 Task: Research Airbnb options in Paraparaumu, New Zealand from 12th December, 2023 to 16th December, 2023 for 8 adults.8 bedrooms having 8 beds and 8 bathrooms. Property type can be hotel. Amenities needed are: wifi, TV, free parkinig on premises, gym, breakfast. Look for 3 properties as per requirement.
Action: Mouse moved to (450, 106)
Screenshot: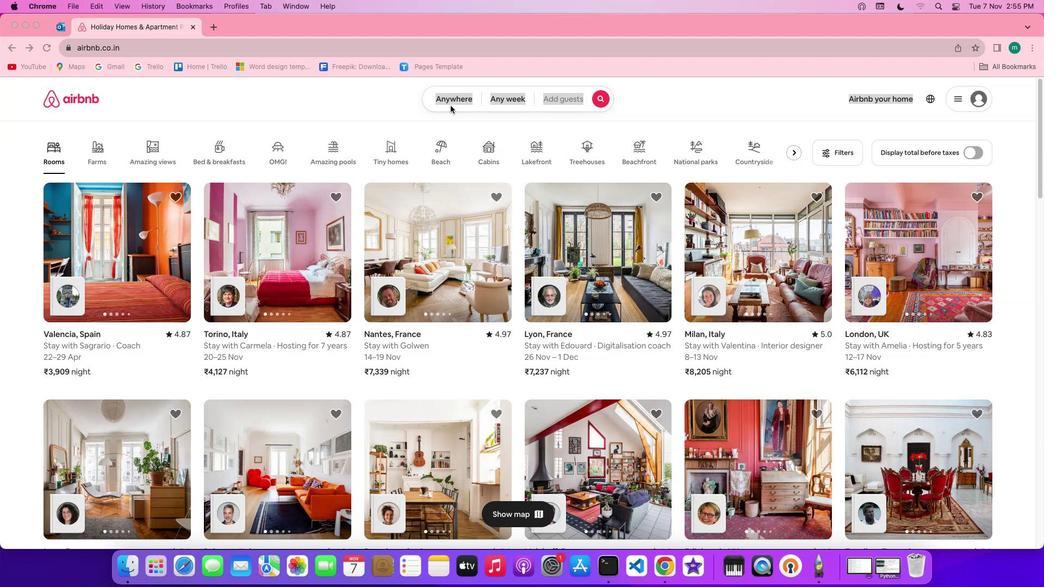 
Action: Mouse pressed left at (450, 106)
Screenshot: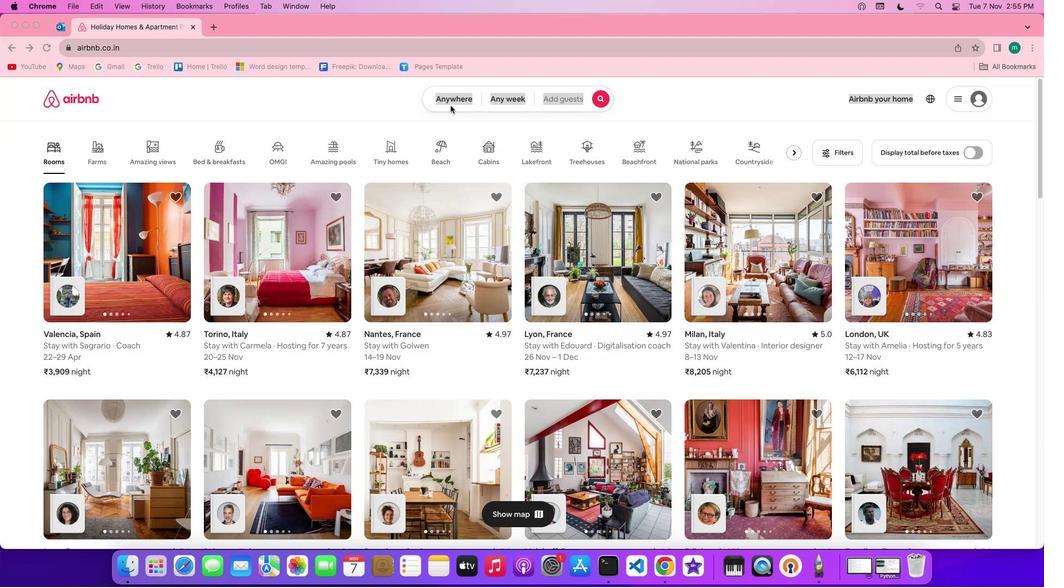 
Action: Mouse pressed left at (450, 106)
Screenshot: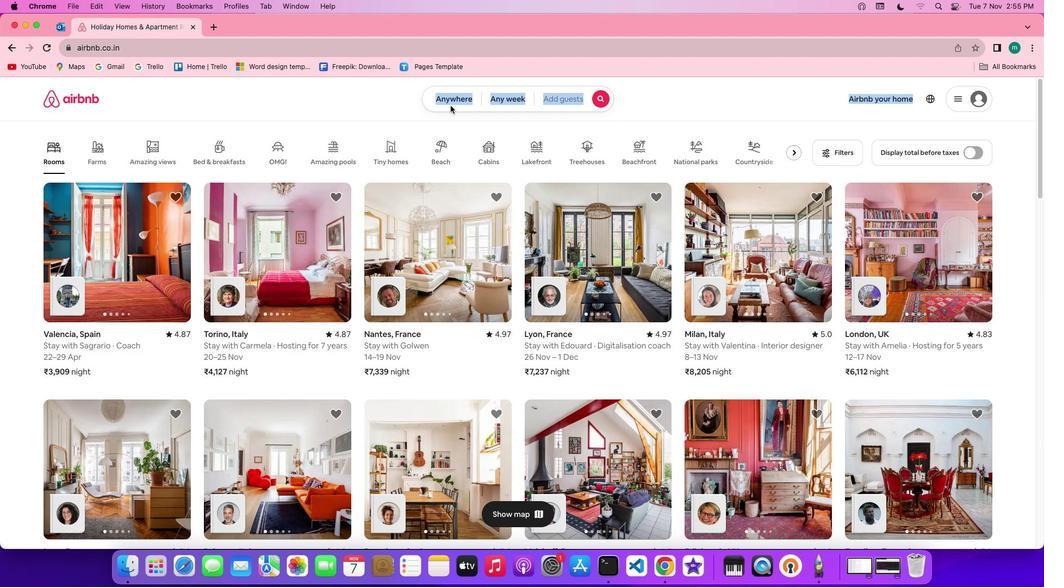 
Action: Mouse moved to (393, 139)
Screenshot: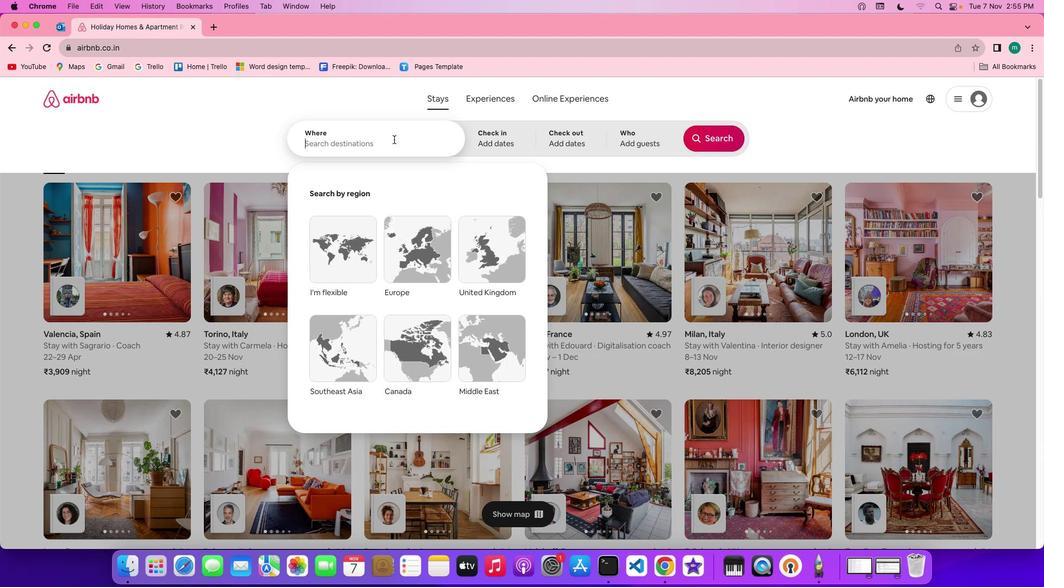 
Action: Mouse pressed left at (393, 139)
Screenshot: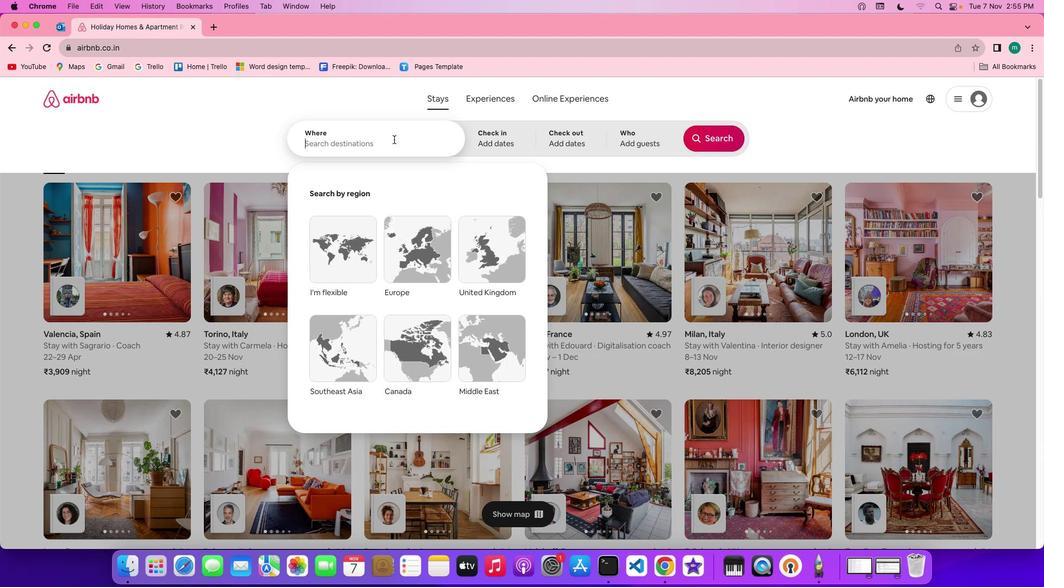 
Action: Mouse moved to (393, 139)
Screenshot: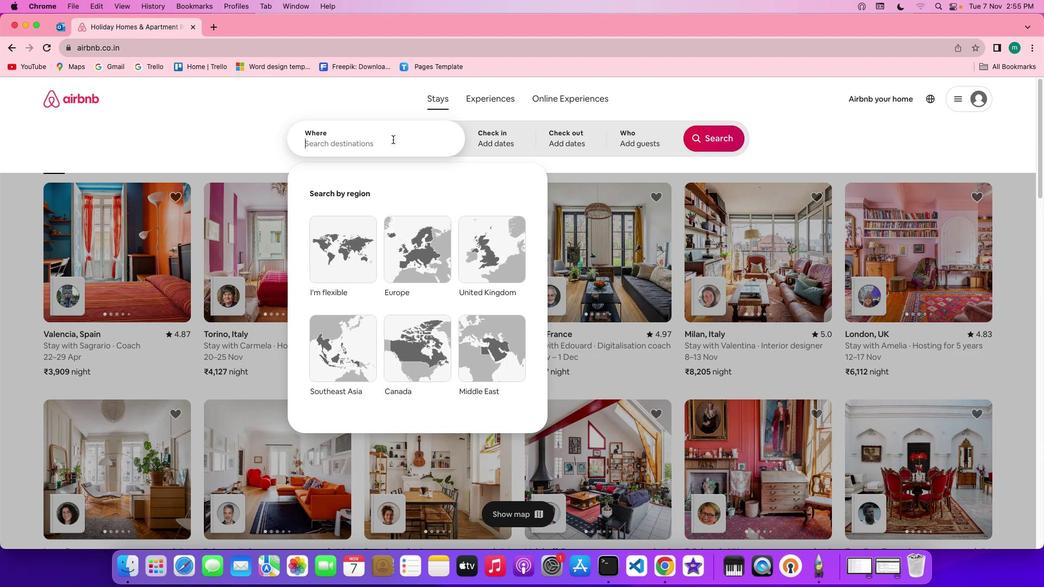 
Action: Key pressed Key.shift'P''a''r''a''p''a''r''a''u''m''u'','Key.spaceKey.shift'N''e''w'Key.spaceKey.shift'Z''e''a''l''a''n''d'
Screenshot: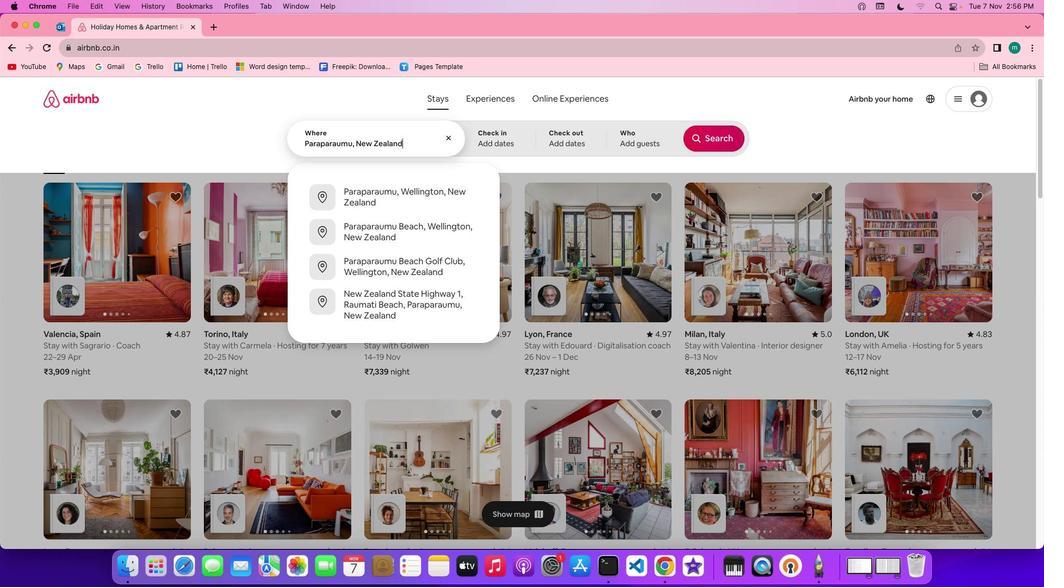 
Action: Mouse moved to (500, 143)
Screenshot: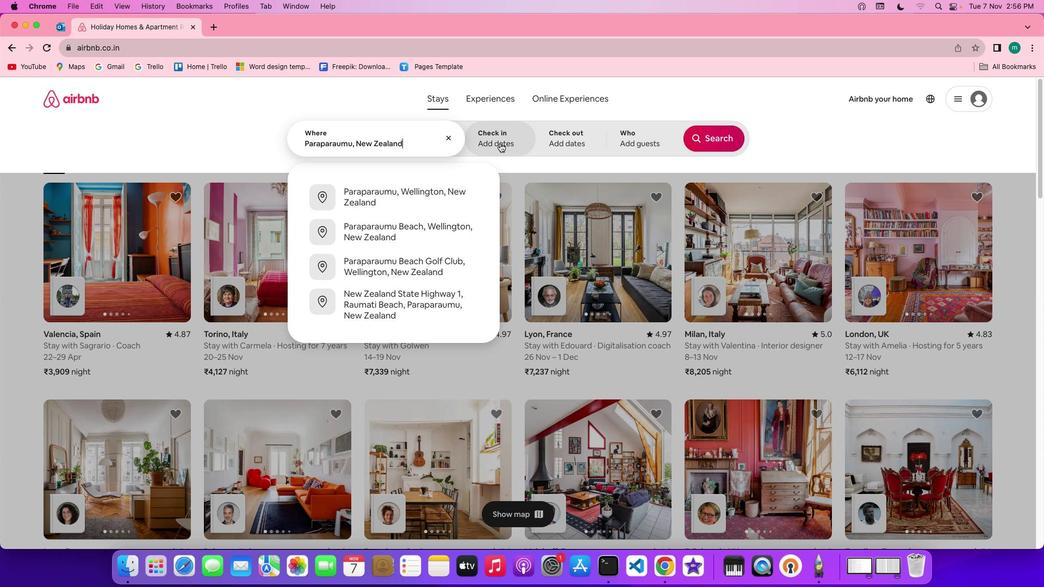 
Action: Mouse pressed left at (500, 143)
Screenshot: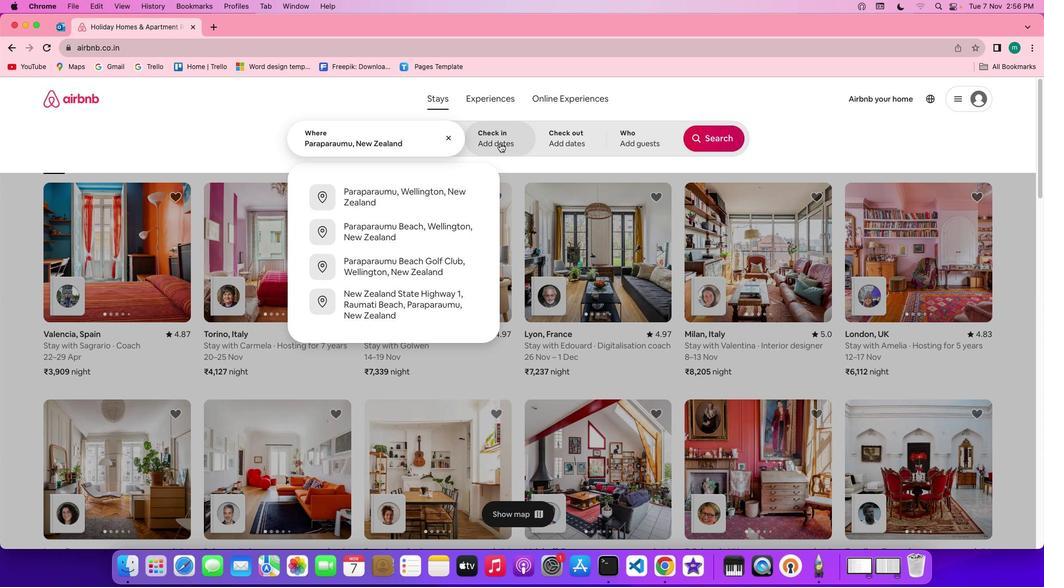 
Action: Mouse moved to (596, 320)
Screenshot: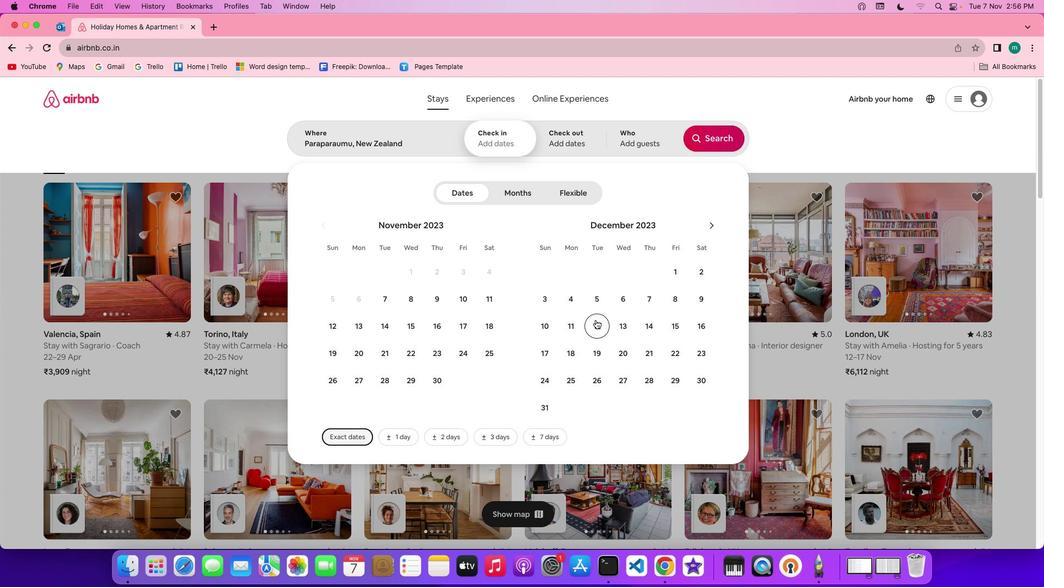 
Action: Mouse pressed left at (596, 320)
Screenshot: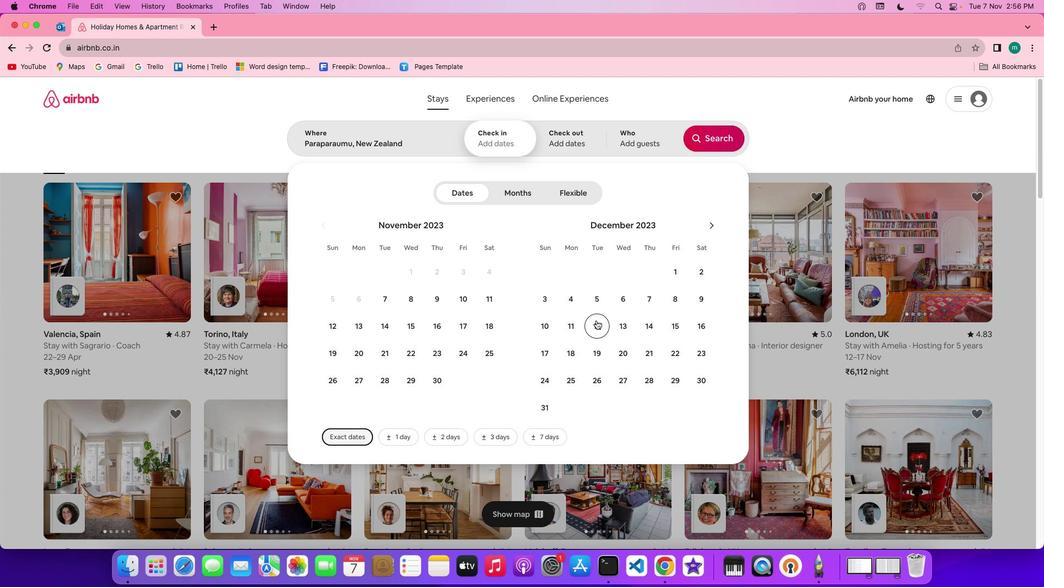 
Action: Mouse moved to (701, 325)
Screenshot: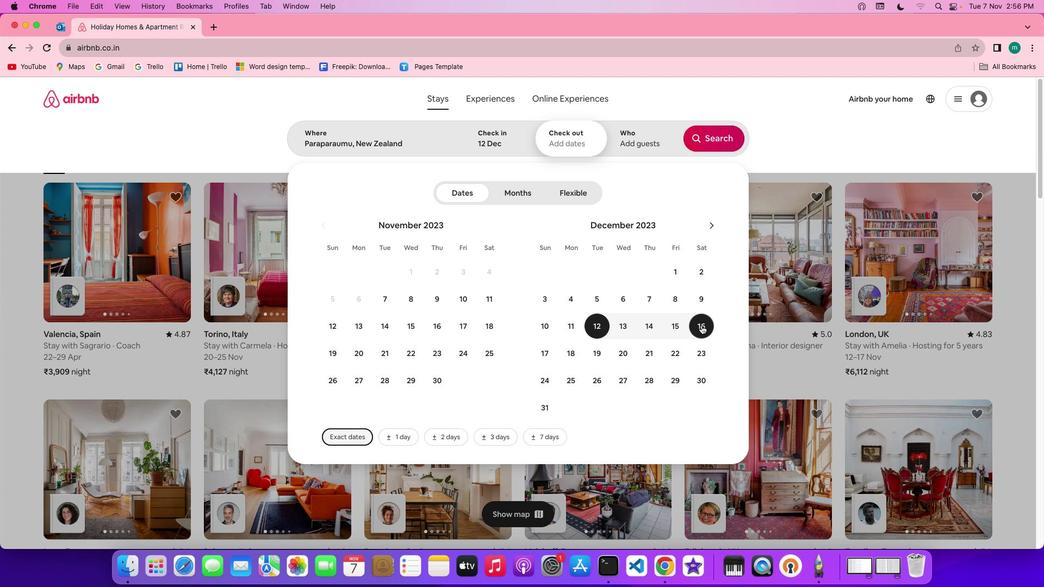 
Action: Mouse pressed left at (701, 325)
Screenshot: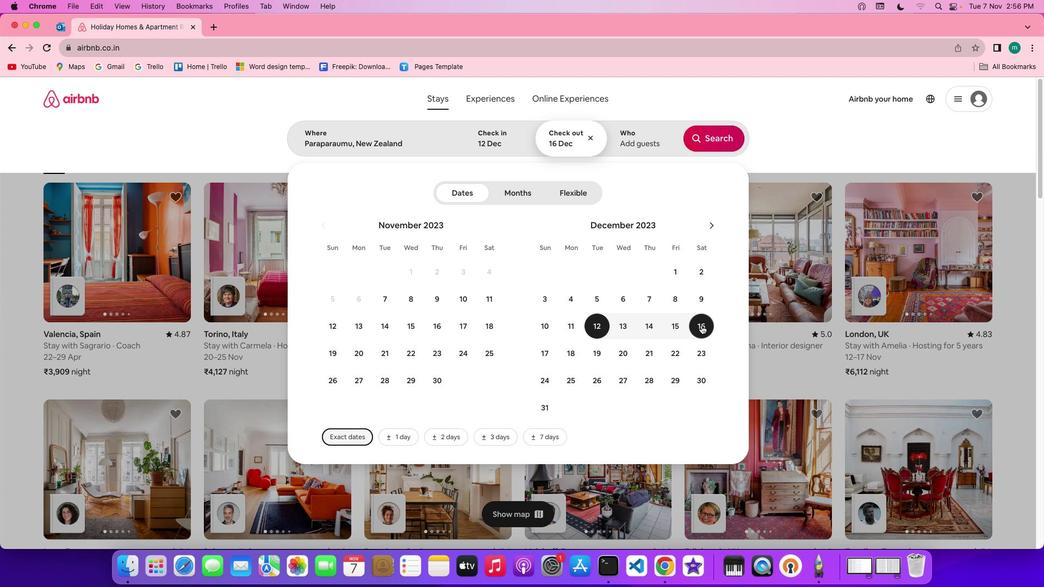 
Action: Mouse moved to (632, 147)
Screenshot: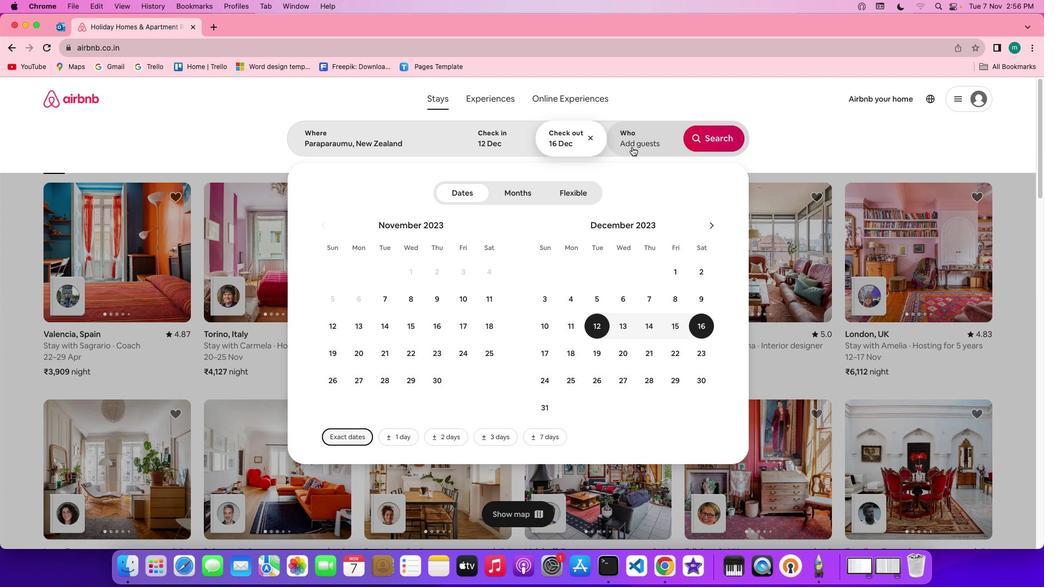 
Action: Mouse pressed left at (632, 147)
Screenshot: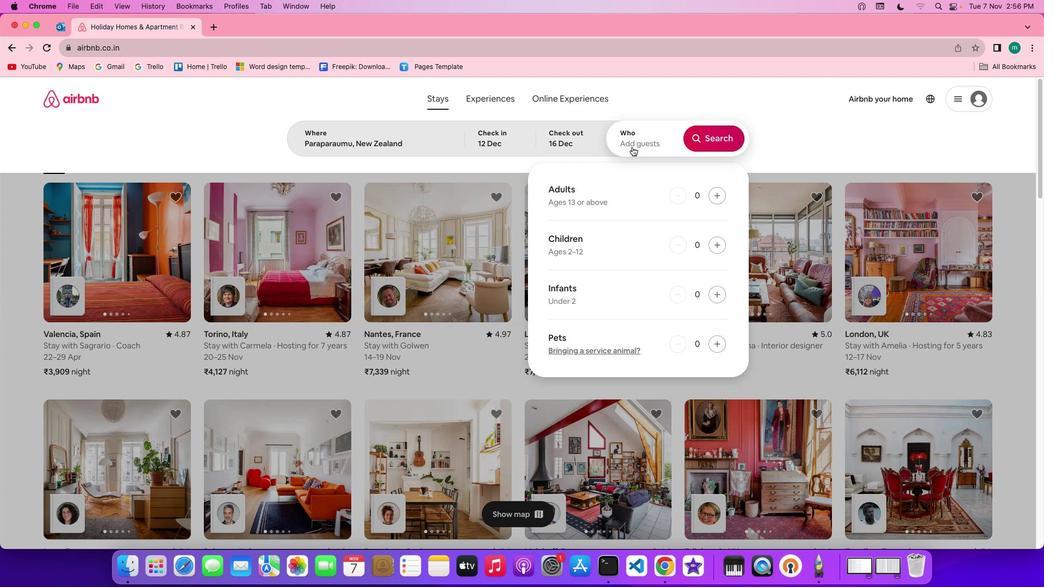 
Action: Mouse moved to (720, 190)
Screenshot: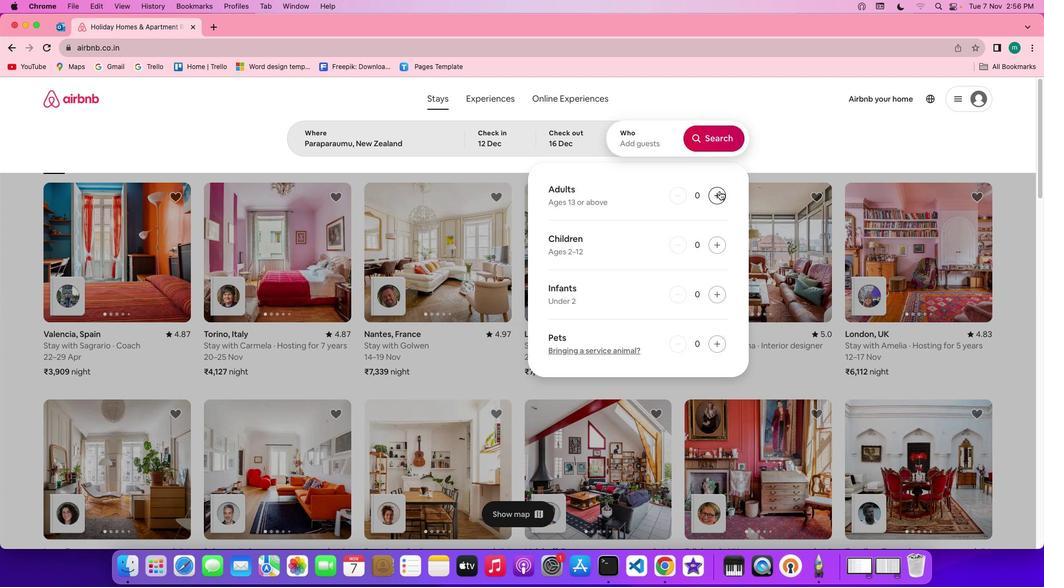 
Action: Mouse pressed left at (720, 190)
Screenshot: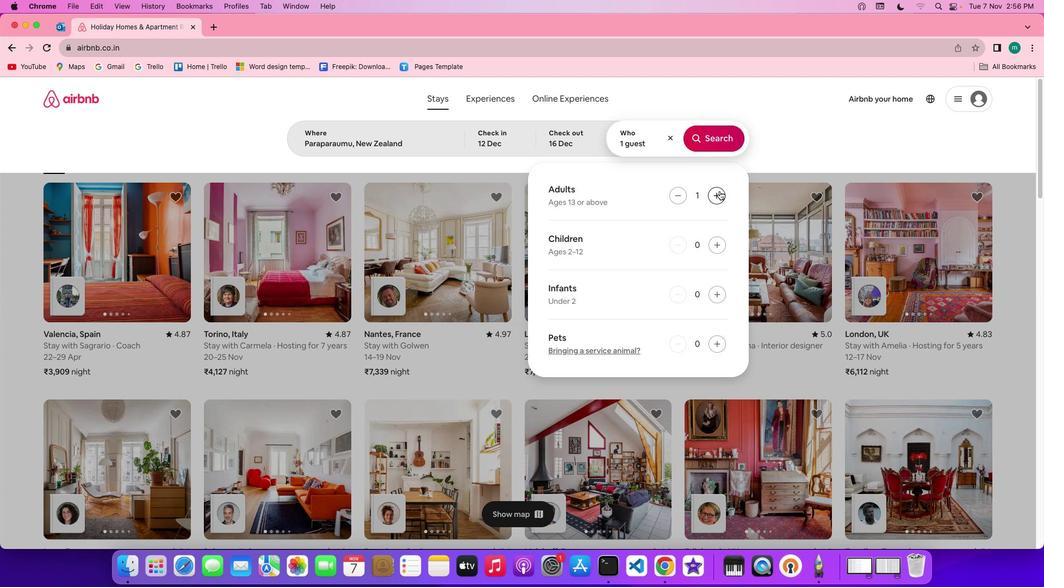 
Action: Mouse pressed left at (720, 190)
Screenshot: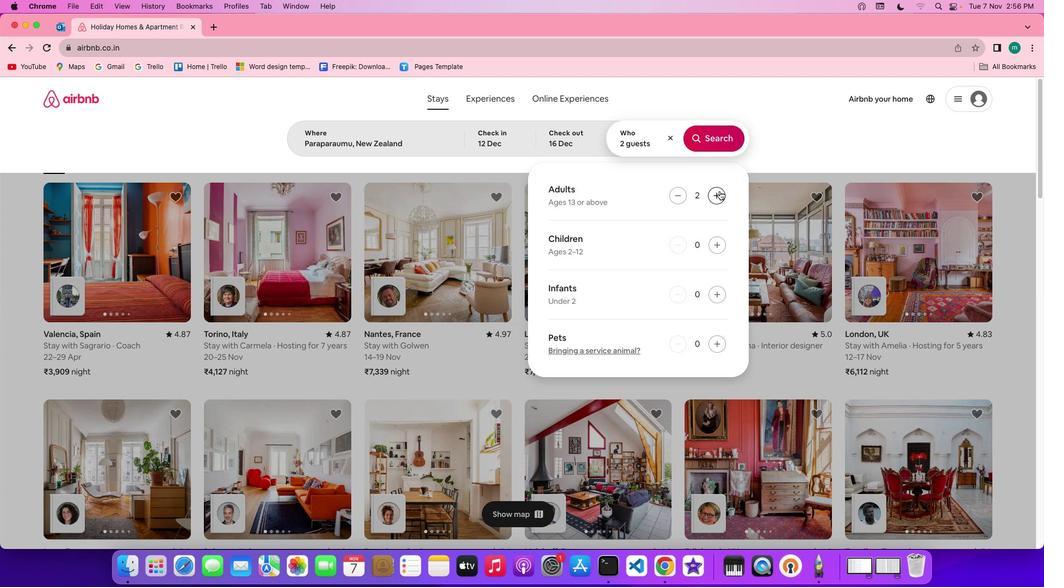 
Action: Mouse pressed left at (720, 190)
Screenshot: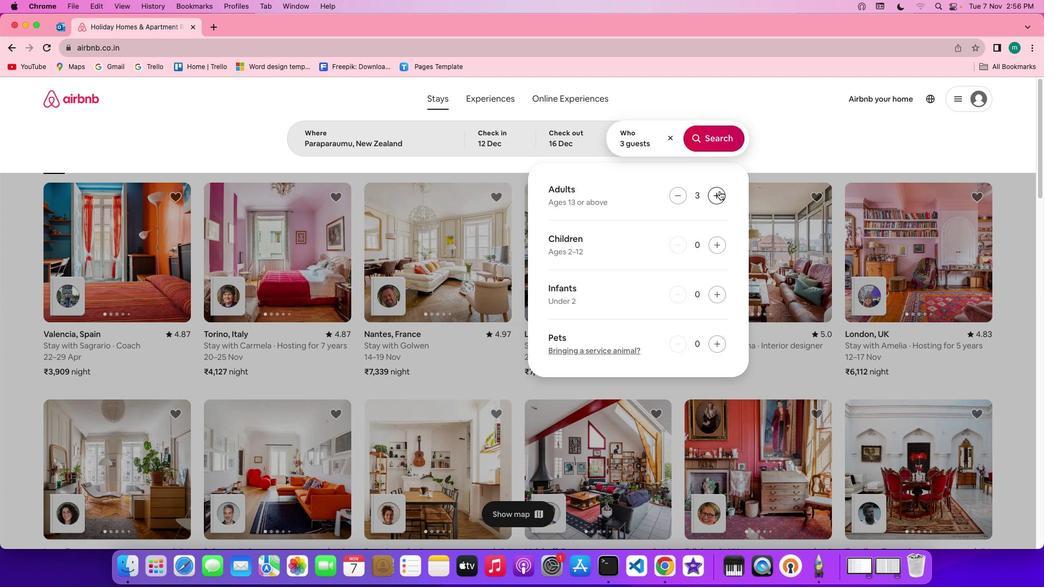 
Action: Mouse pressed left at (720, 190)
Screenshot: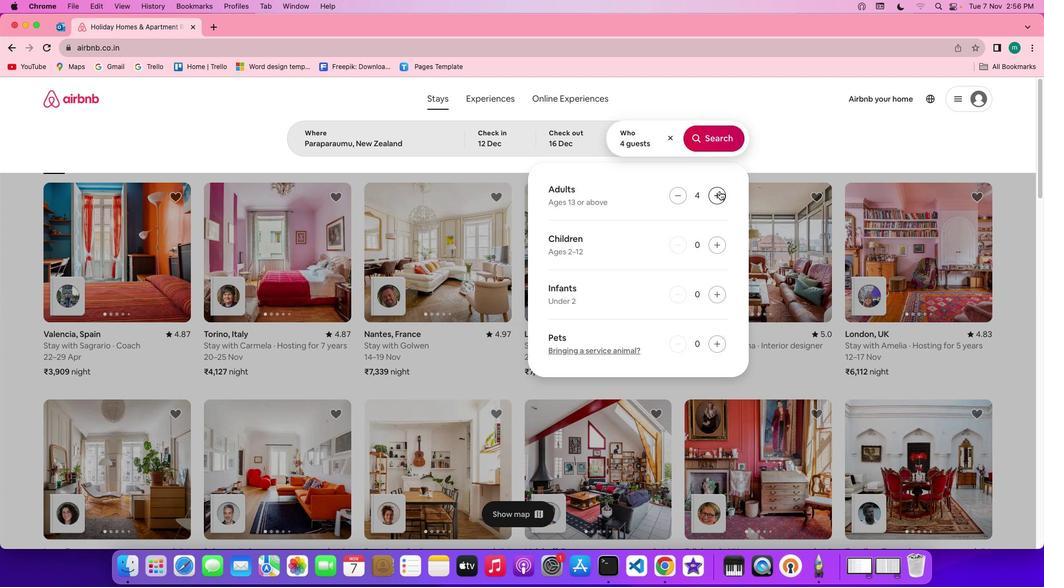 
Action: Mouse pressed left at (720, 190)
Screenshot: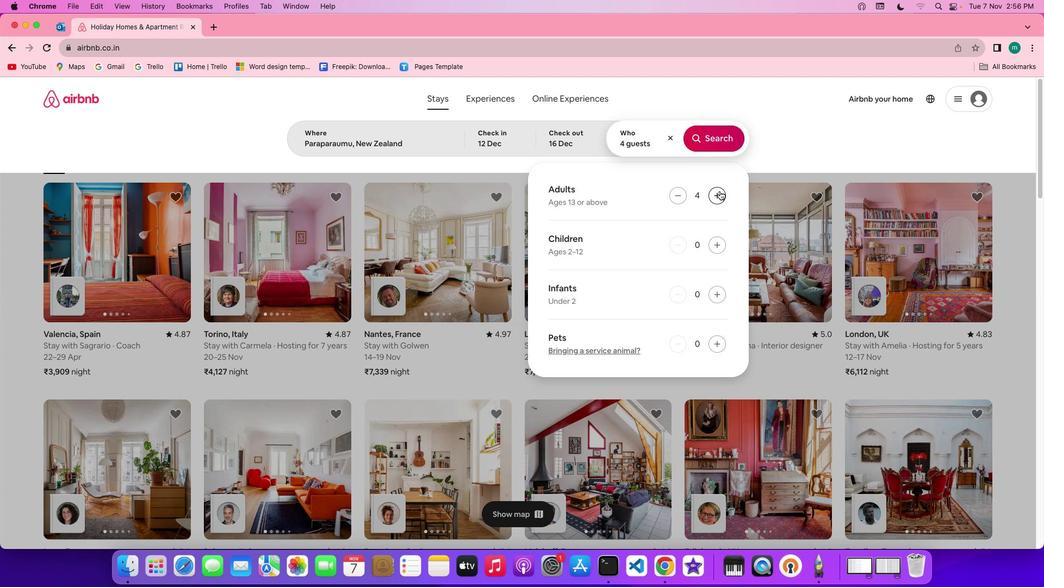 
Action: Mouse pressed left at (720, 190)
Screenshot: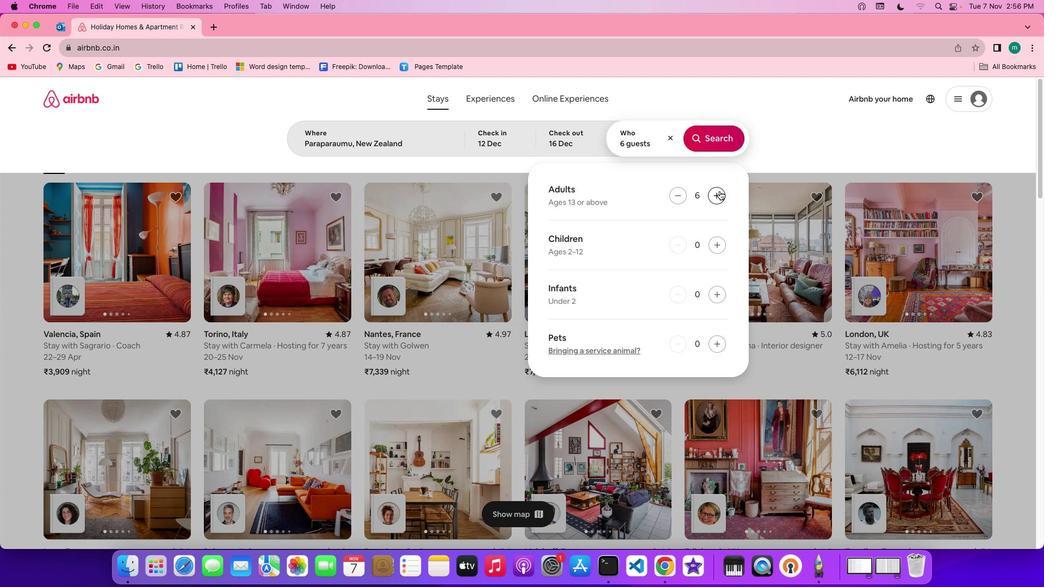 
Action: Mouse pressed left at (720, 190)
Screenshot: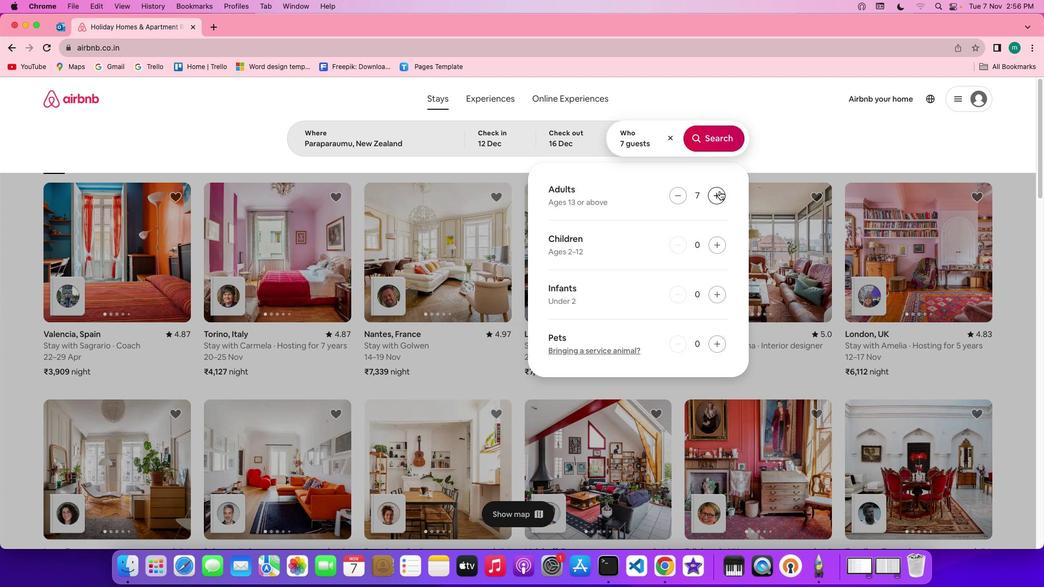
Action: Mouse pressed left at (720, 190)
Screenshot: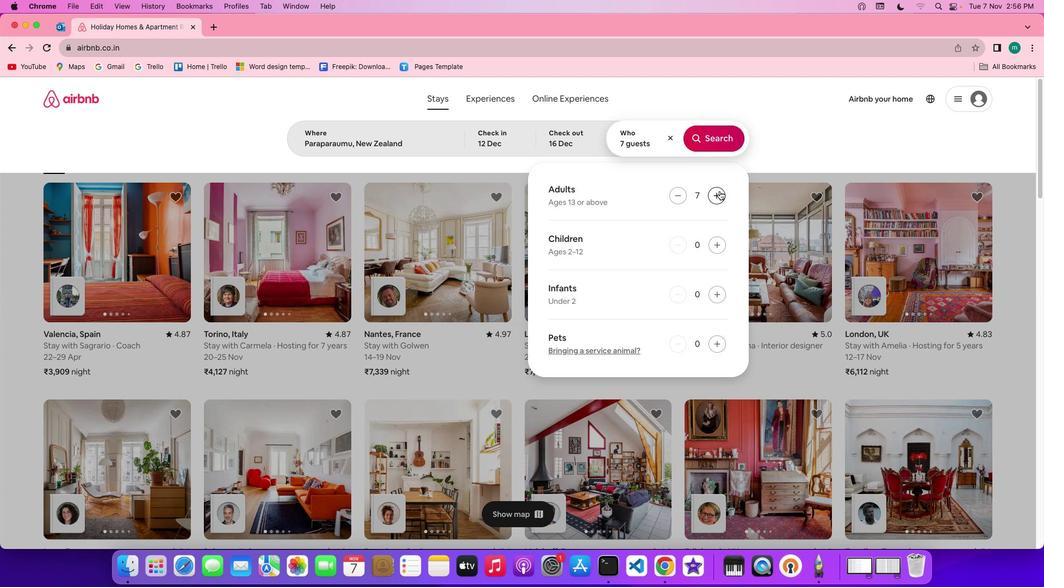 
Action: Mouse moved to (708, 140)
Screenshot: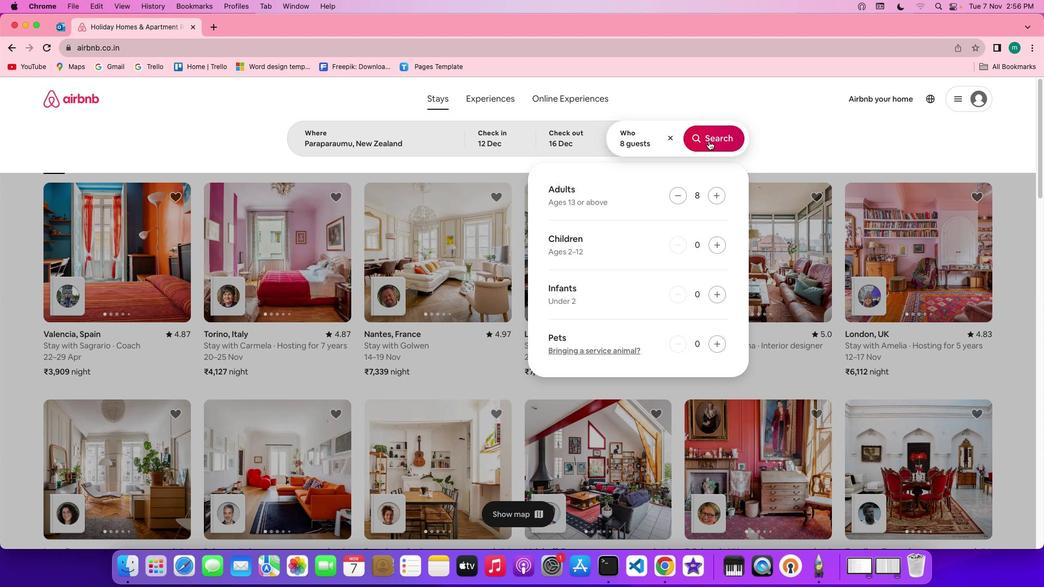 
Action: Mouse pressed left at (708, 140)
Screenshot: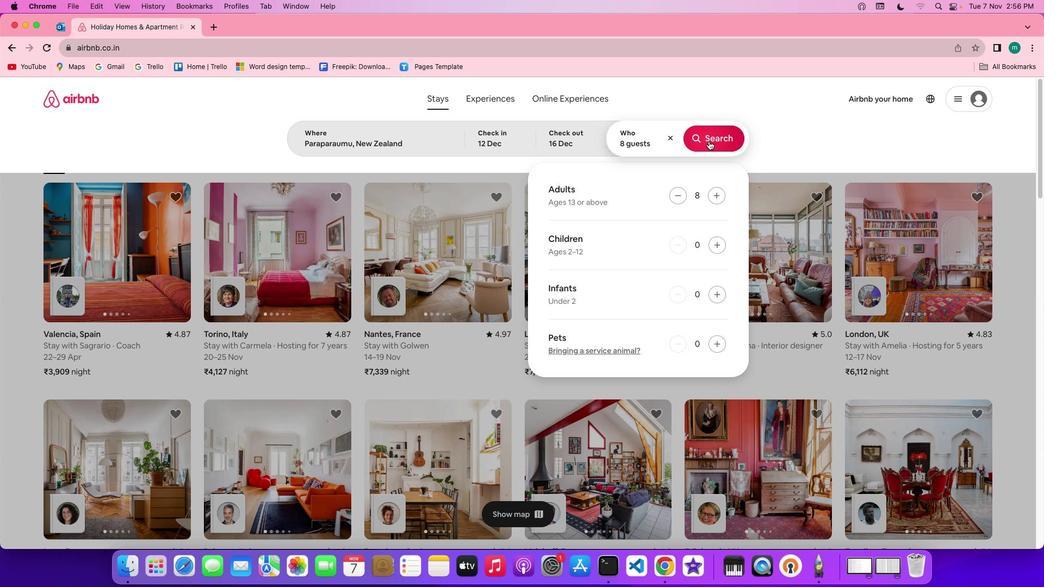 
Action: Mouse moved to (868, 140)
Screenshot: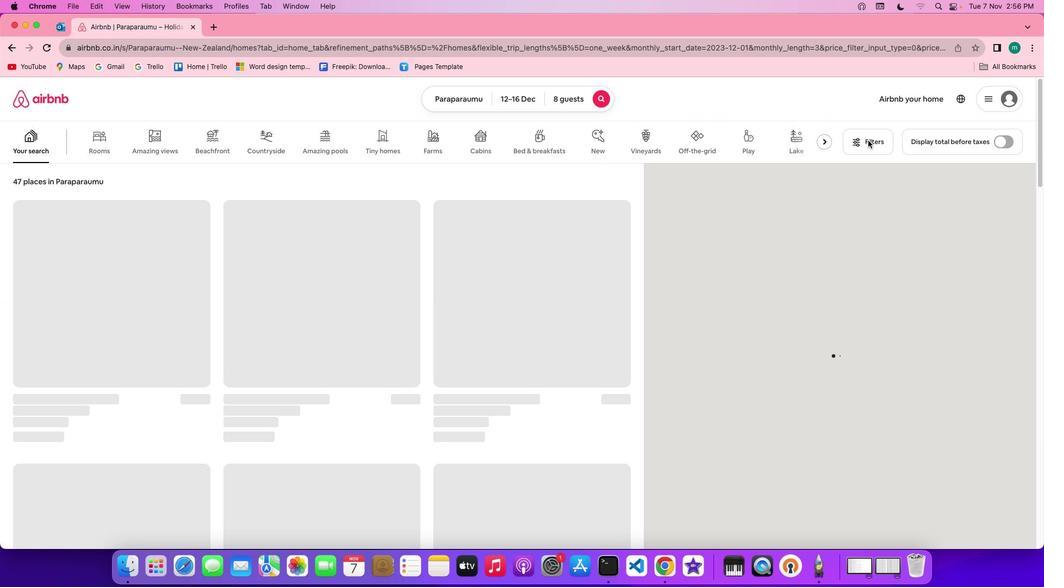 
Action: Mouse pressed left at (868, 140)
Screenshot: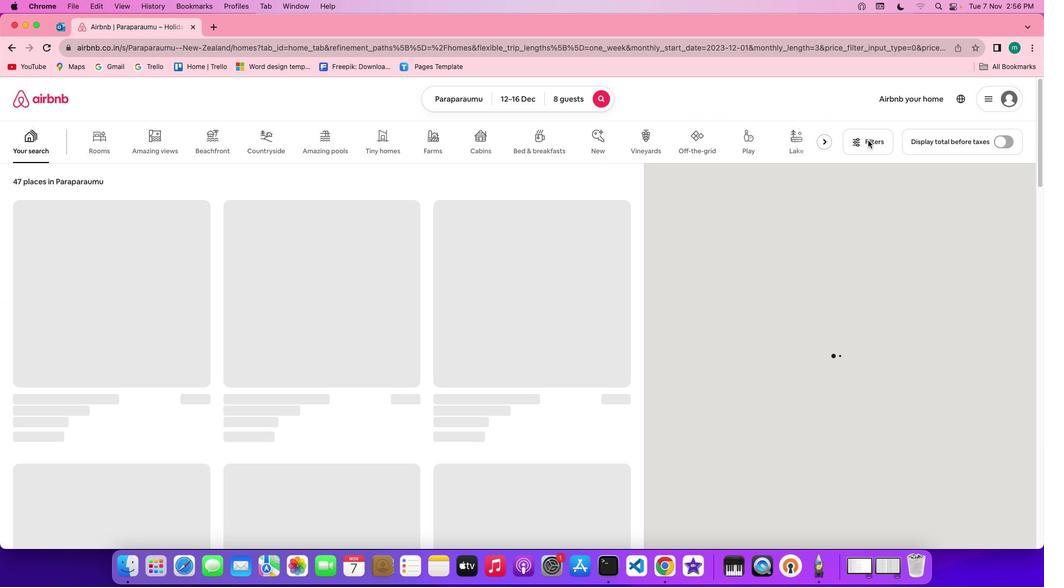 
Action: Mouse pressed left at (868, 140)
Screenshot: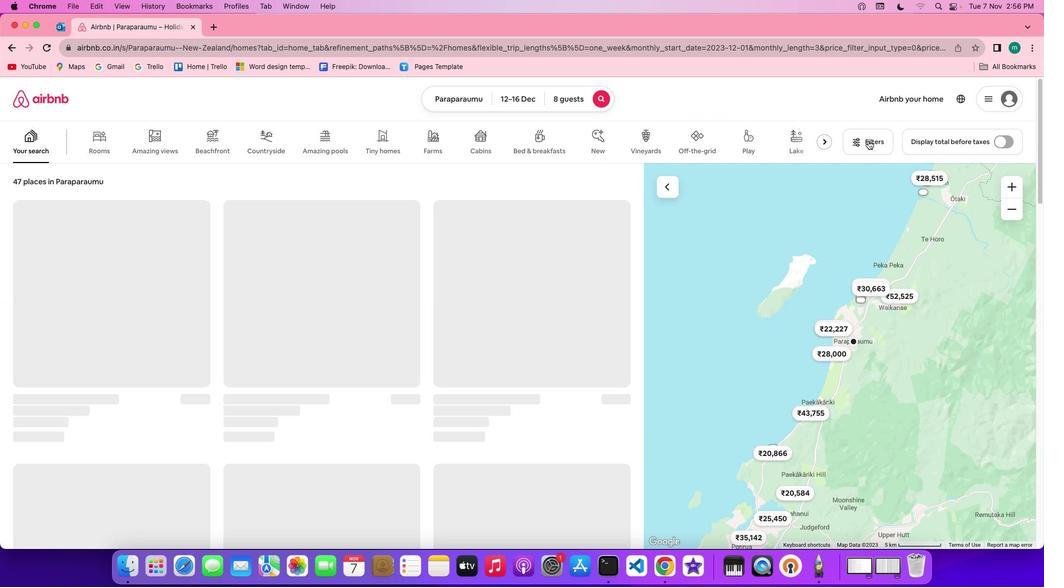 
Action: Mouse moved to (533, 329)
Screenshot: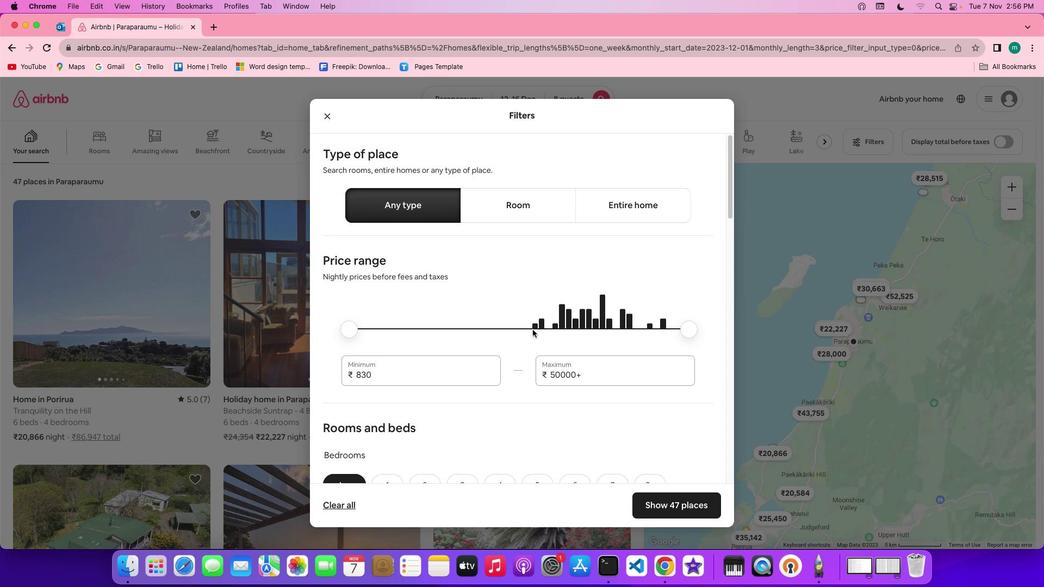 
Action: Mouse scrolled (533, 329) with delta (0, 0)
Screenshot: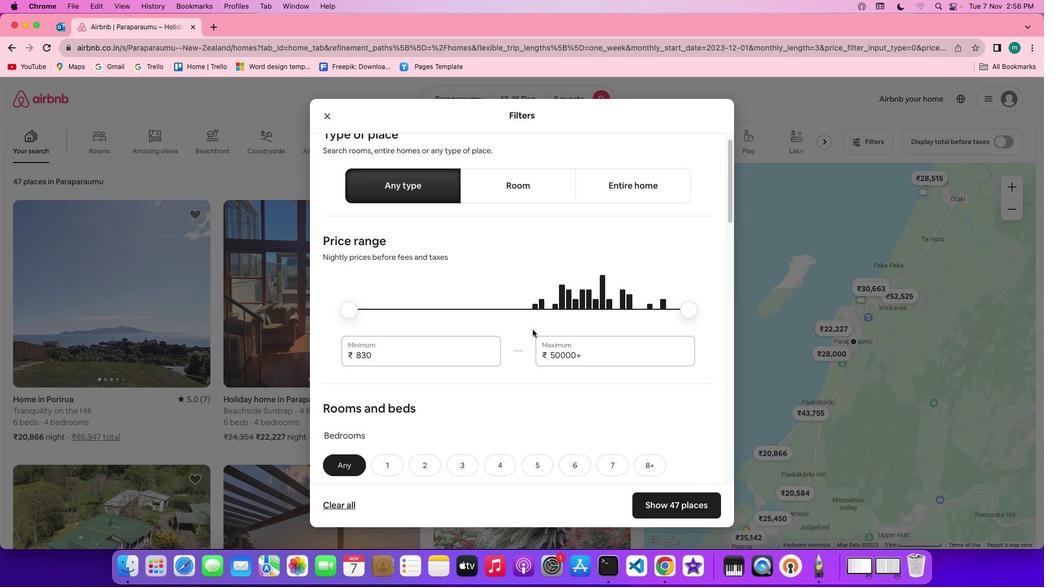 
Action: Mouse scrolled (533, 329) with delta (0, 0)
Screenshot: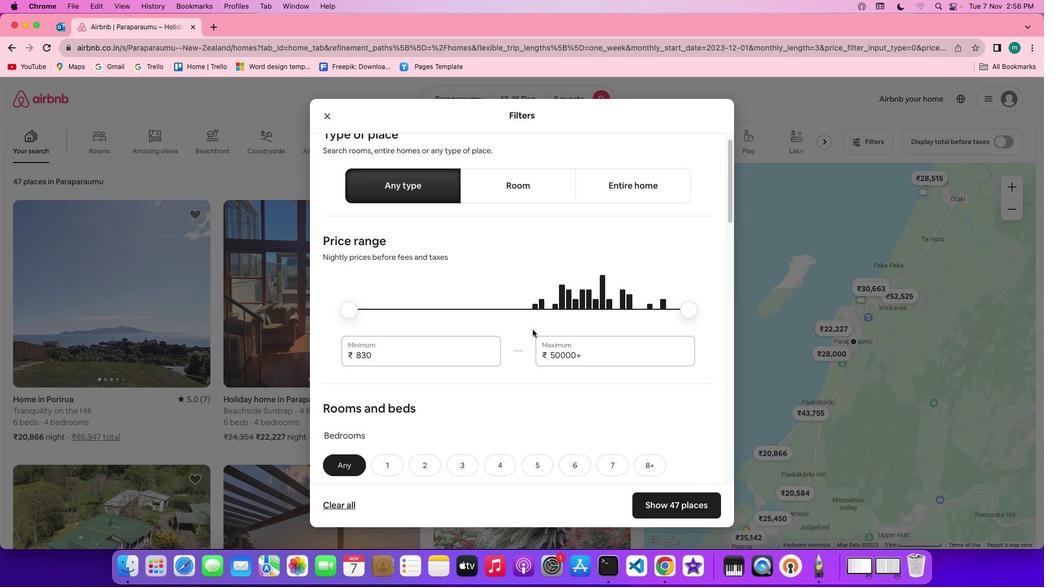 
Action: Mouse scrolled (533, 329) with delta (0, -1)
Screenshot: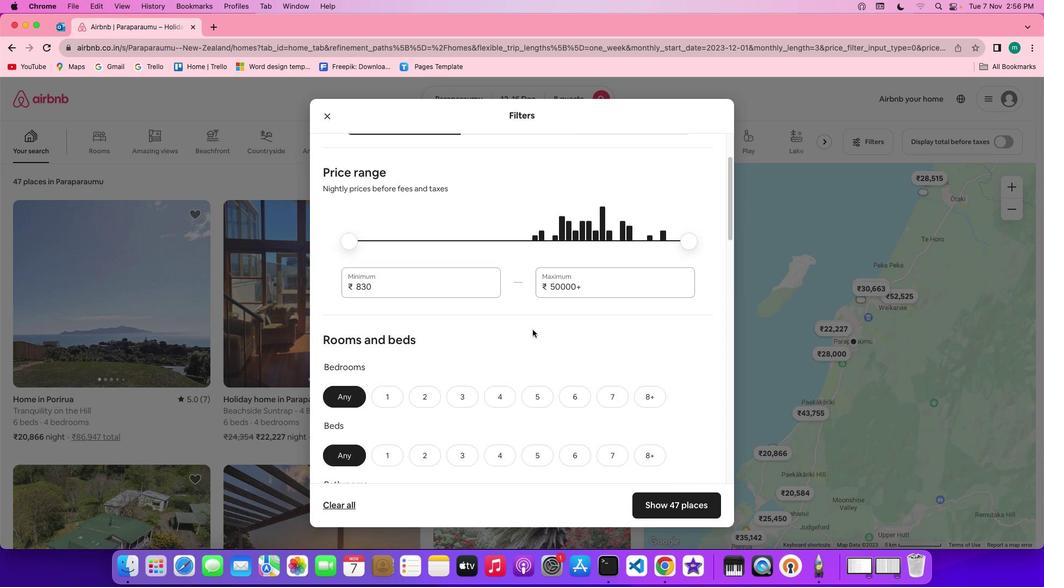 
Action: Mouse scrolled (533, 329) with delta (0, -1)
Screenshot: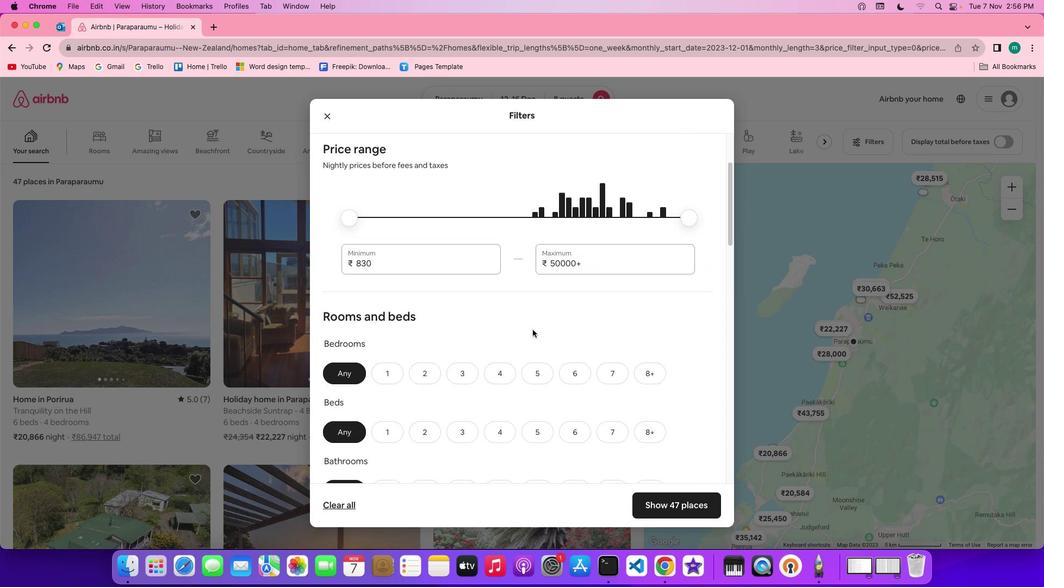 
Action: Mouse scrolled (533, 329) with delta (0, 0)
Screenshot: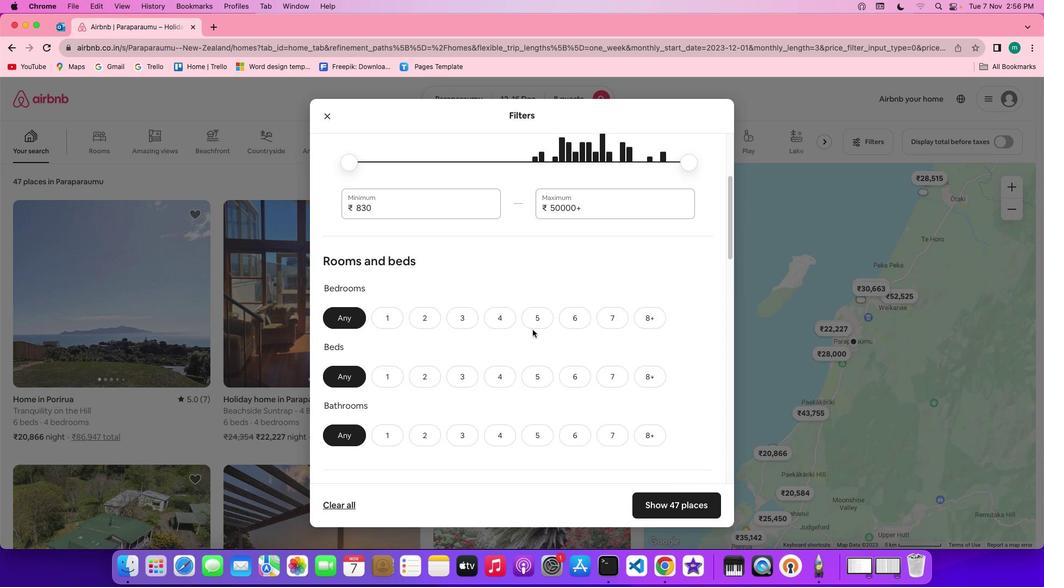 
Action: Mouse scrolled (533, 329) with delta (0, 0)
Screenshot: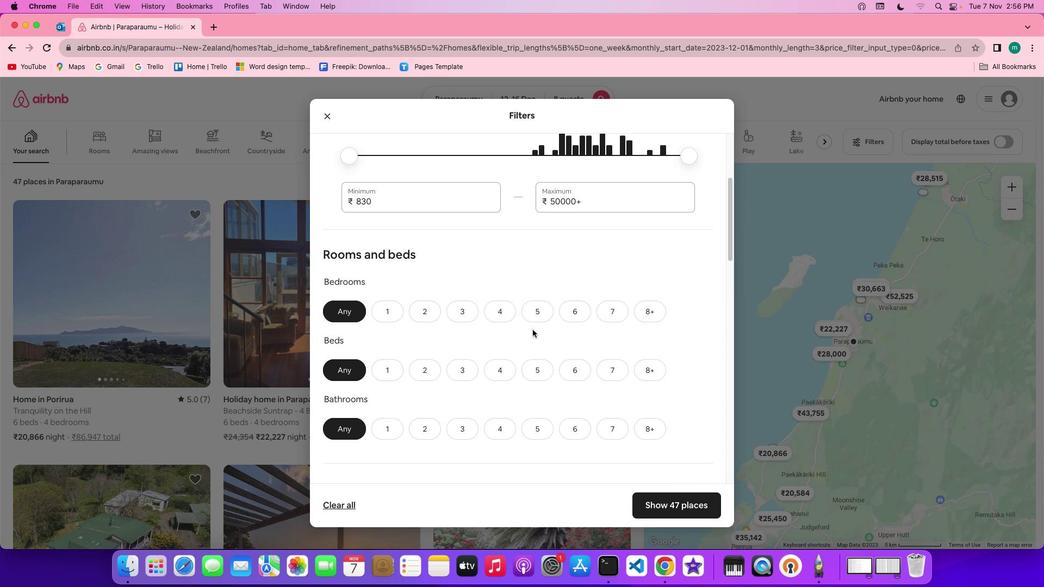 
Action: Mouse scrolled (533, 329) with delta (0, 0)
Screenshot: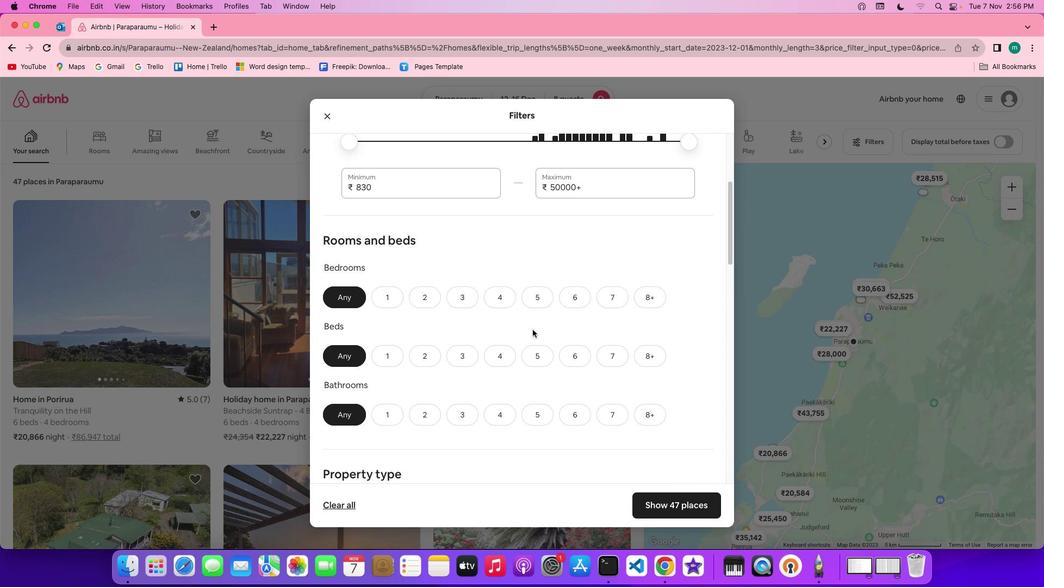 
Action: Mouse moved to (645, 294)
Screenshot: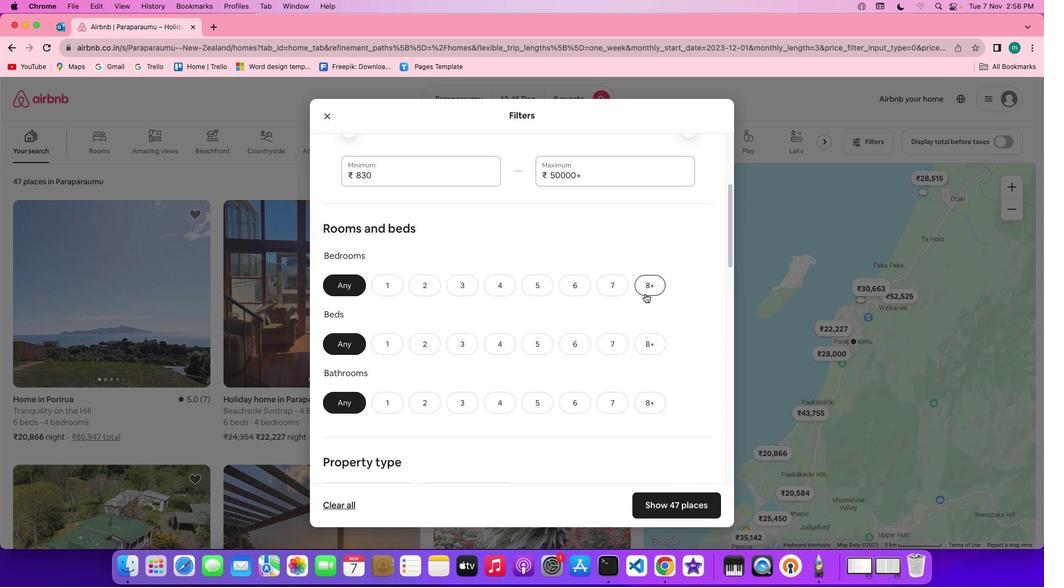
Action: Mouse pressed left at (645, 294)
Screenshot: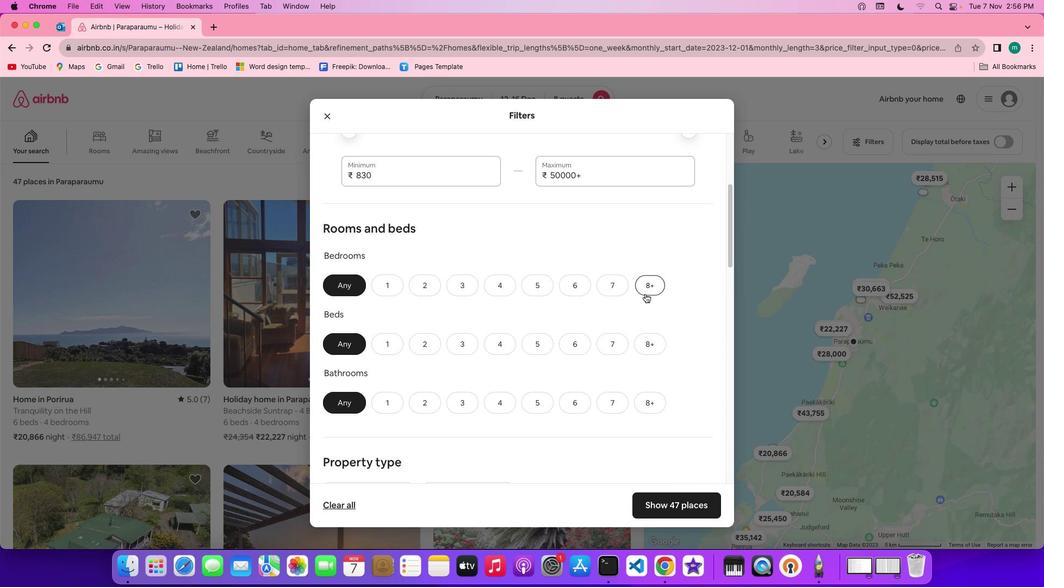 
Action: Mouse moved to (644, 348)
Screenshot: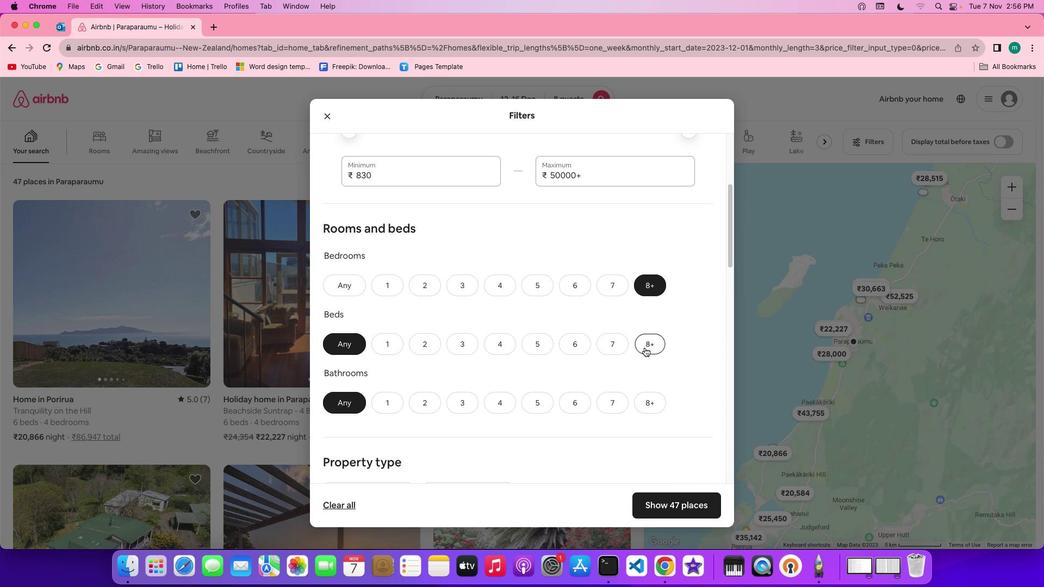 
Action: Mouse pressed left at (644, 348)
Screenshot: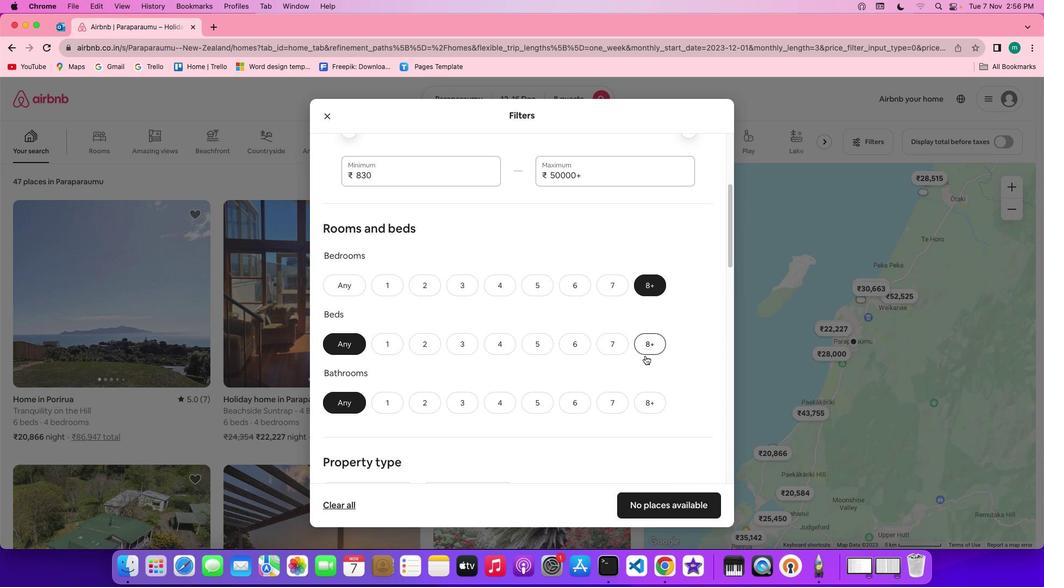 
Action: Mouse moved to (640, 405)
Screenshot: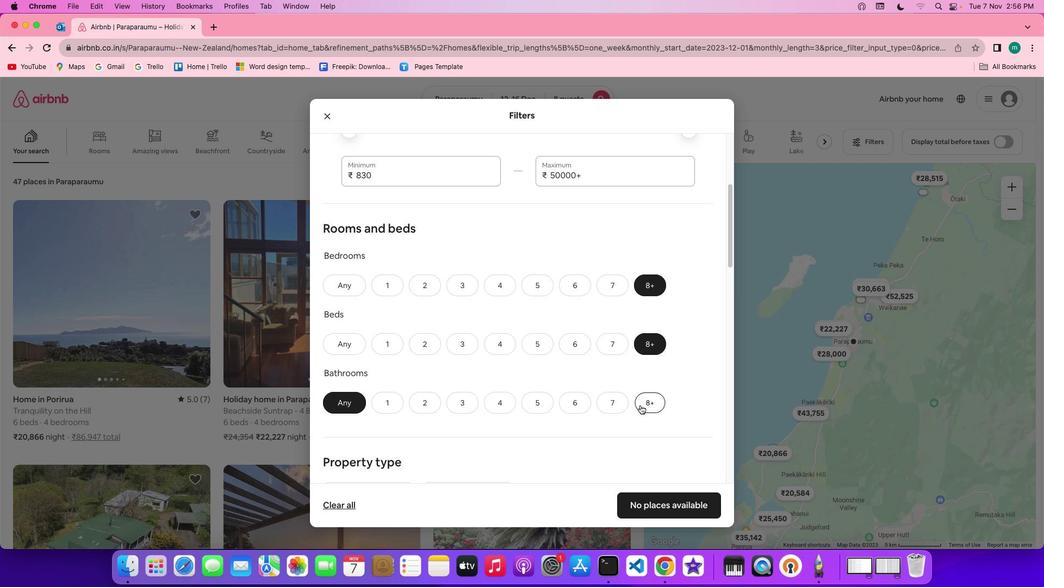 
Action: Mouse pressed left at (640, 405)
Screenshot: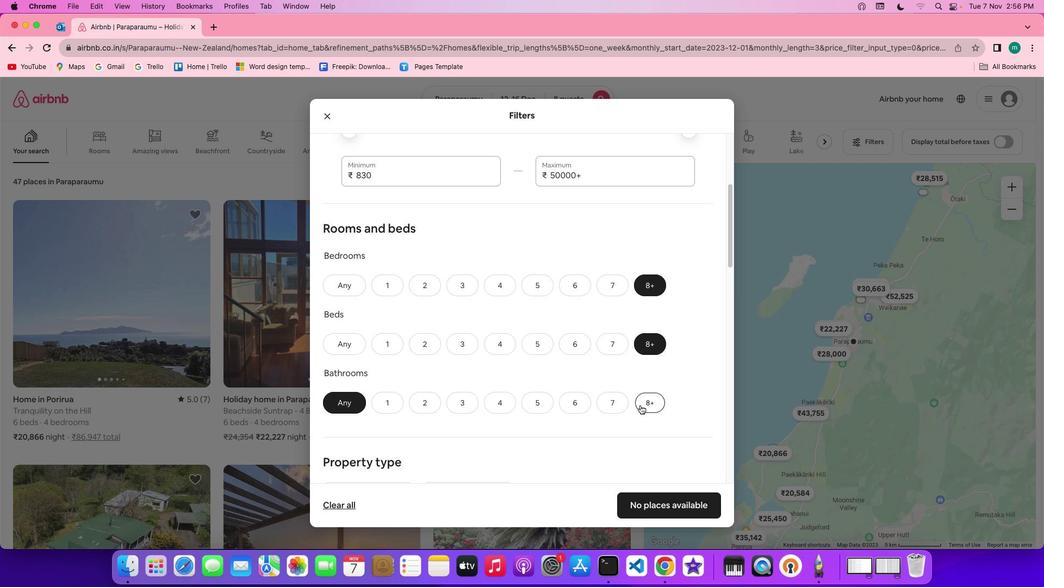 
Action: Mouse scrolled (640, 405) with delta (0, 0)
Screenshot: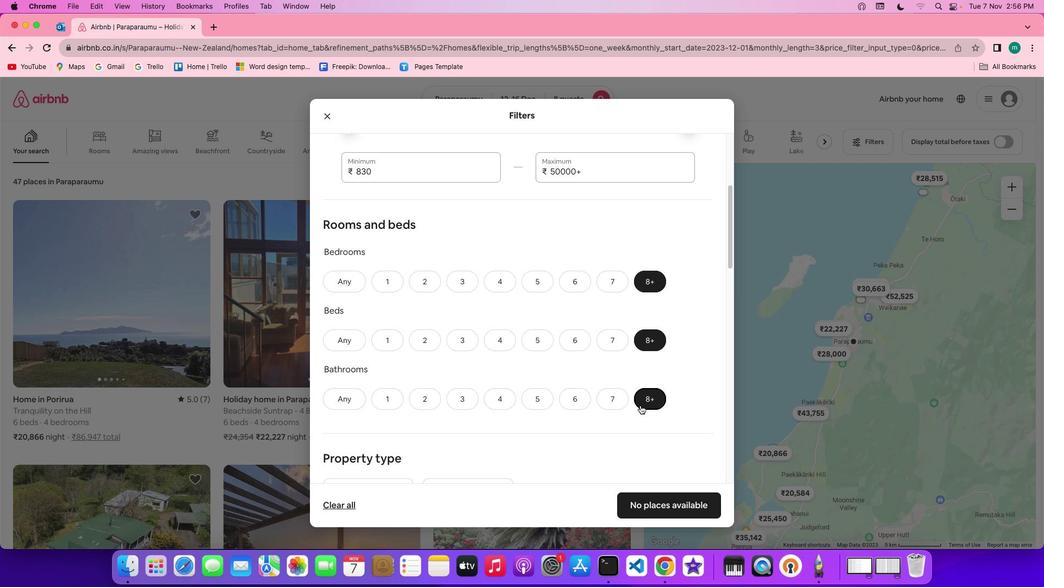 
Action: Mouse moved to (640, 405)
Screenshot: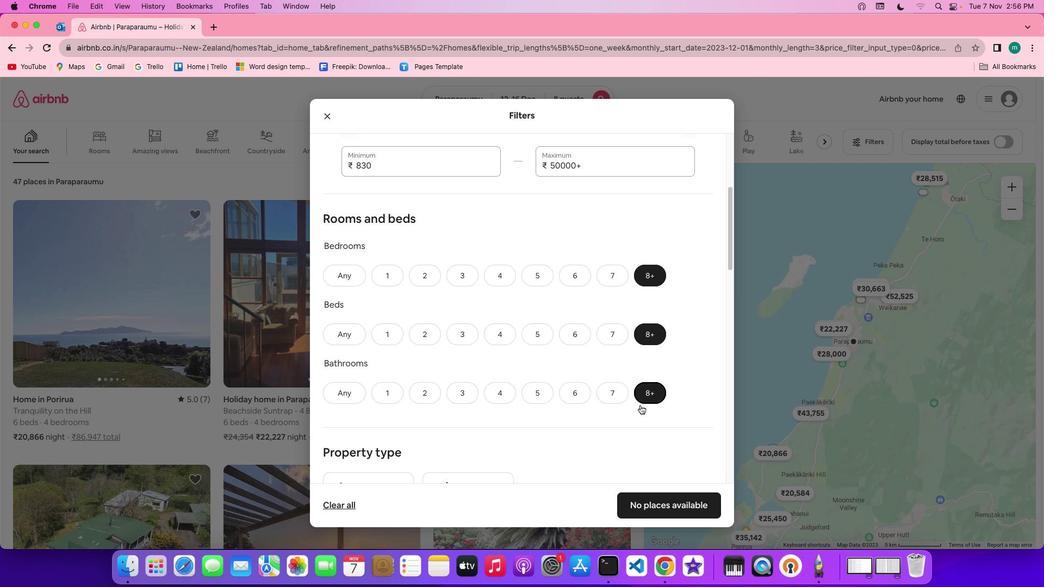 
Action: Mouse scrolled (640, 405) with delta (0, 0)
Screenshot: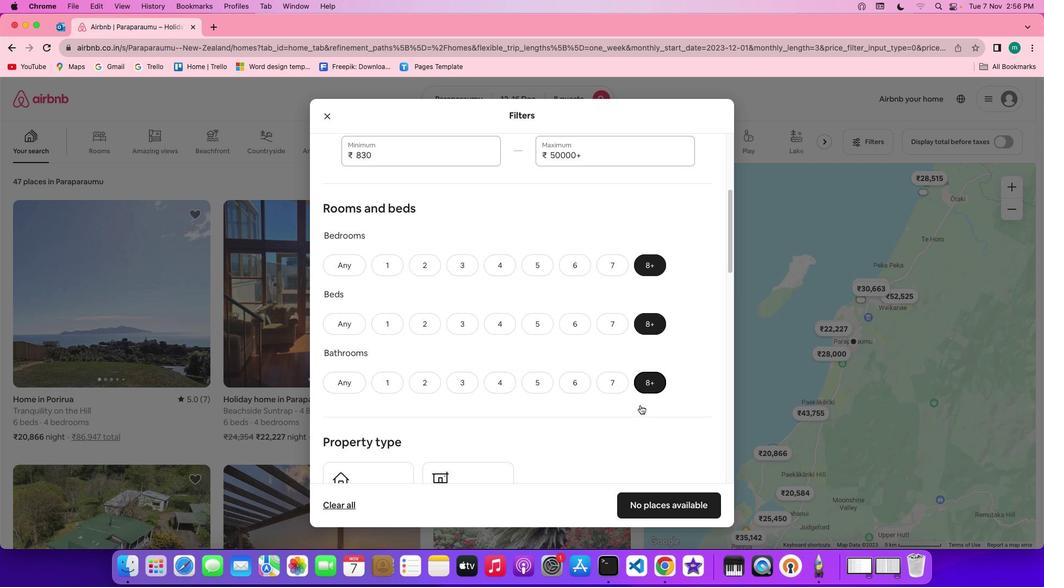 
Action: Mouse scrolled (640, 405) with delta (0, 0)
Screenshot: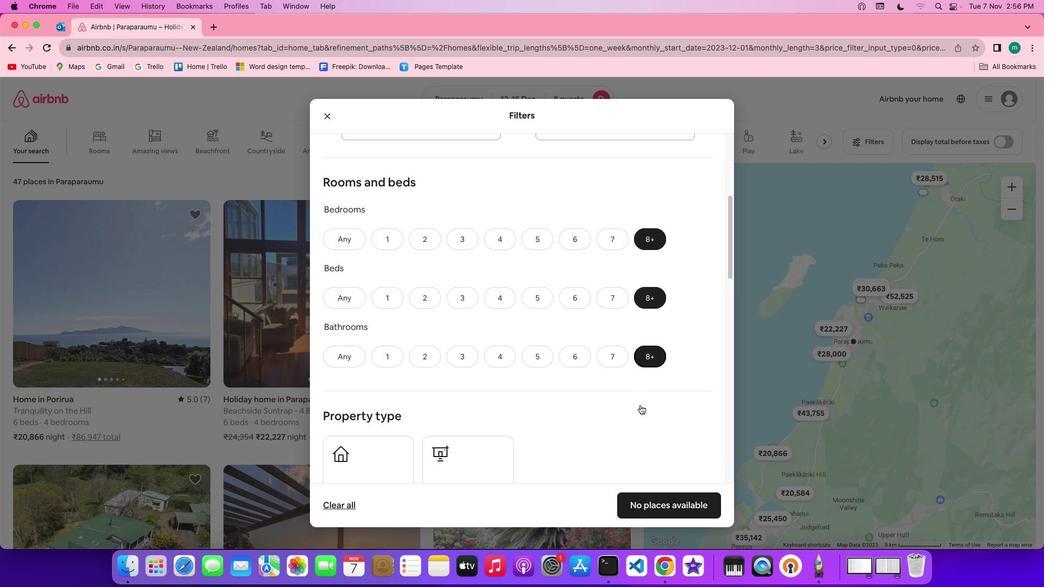
Action: Mouse scrolled (640, 405) with delta (0, 0)
Screenshot: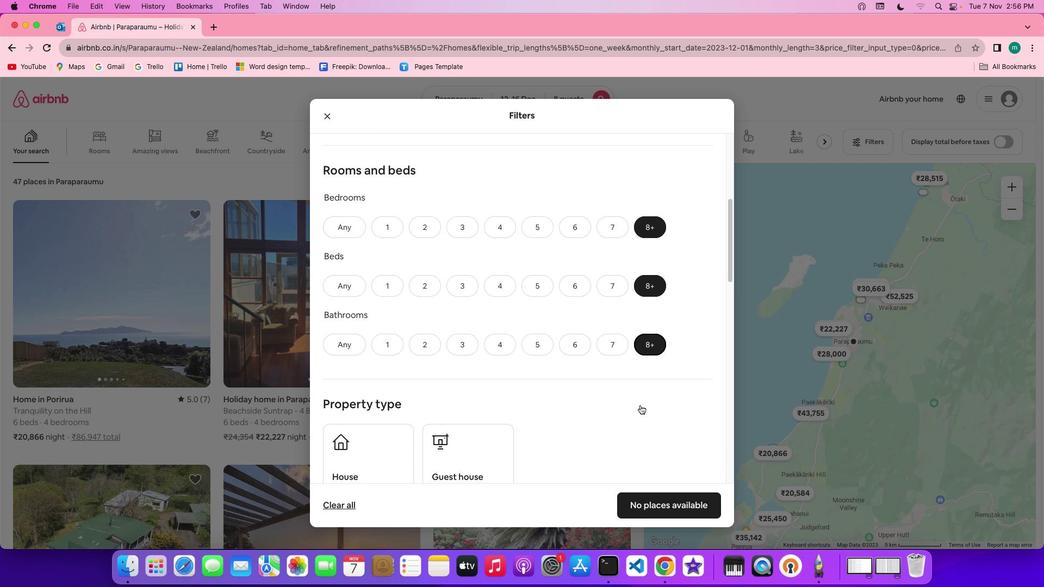 
Action: Mouse scrolled (640, 405) with delta (0, 0)
Screenshot: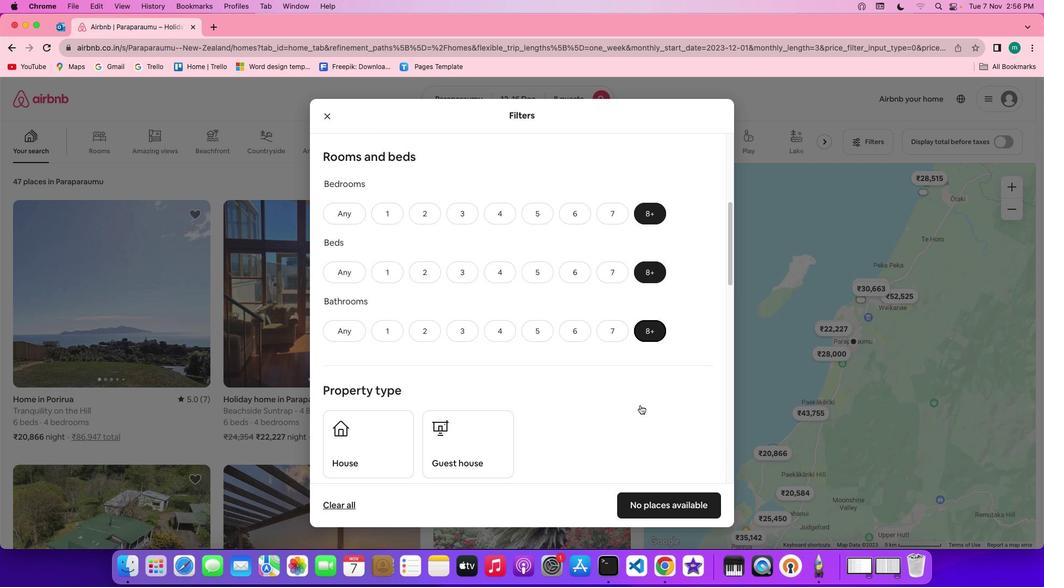 
Action: Mouse scrolled (640, 405) with delta (0, 0)
Screenshot: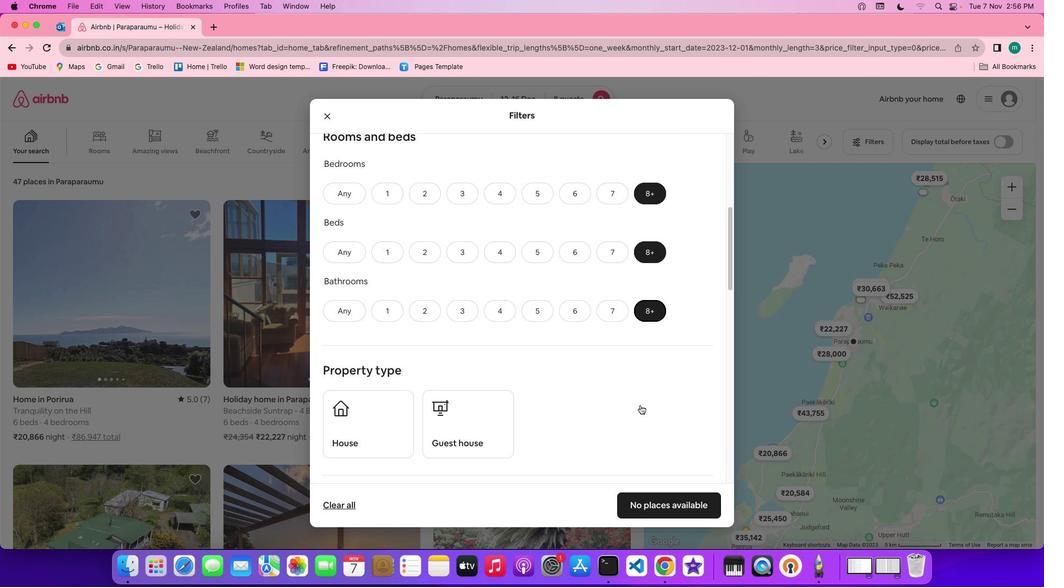 
Action: Mouse scrolled (640, 405) with delta (0, 0)
Screenshot: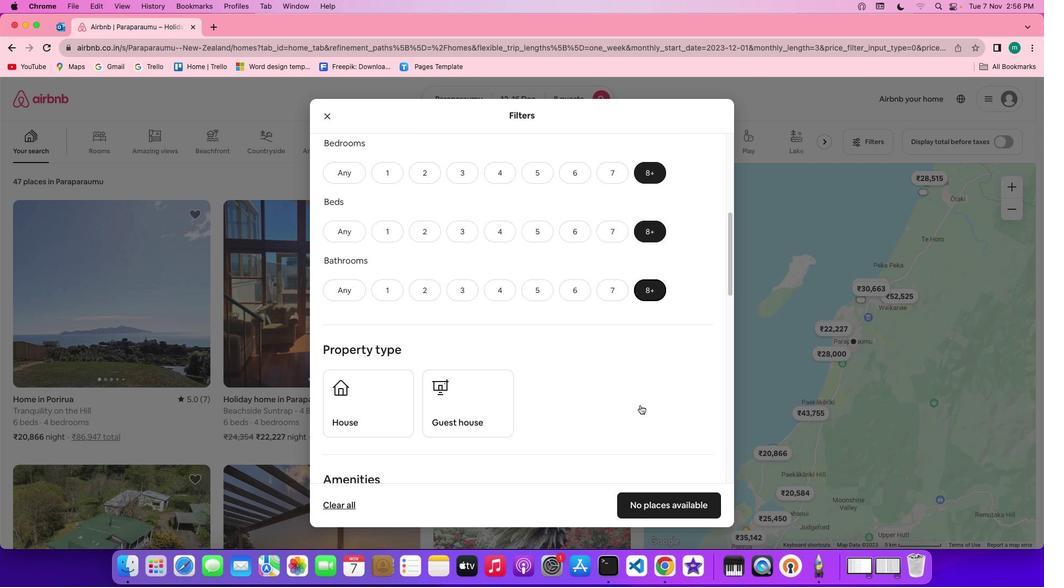 
Action: Mouse scrolled (640, 405) with delta (0, 0)
Screenshot: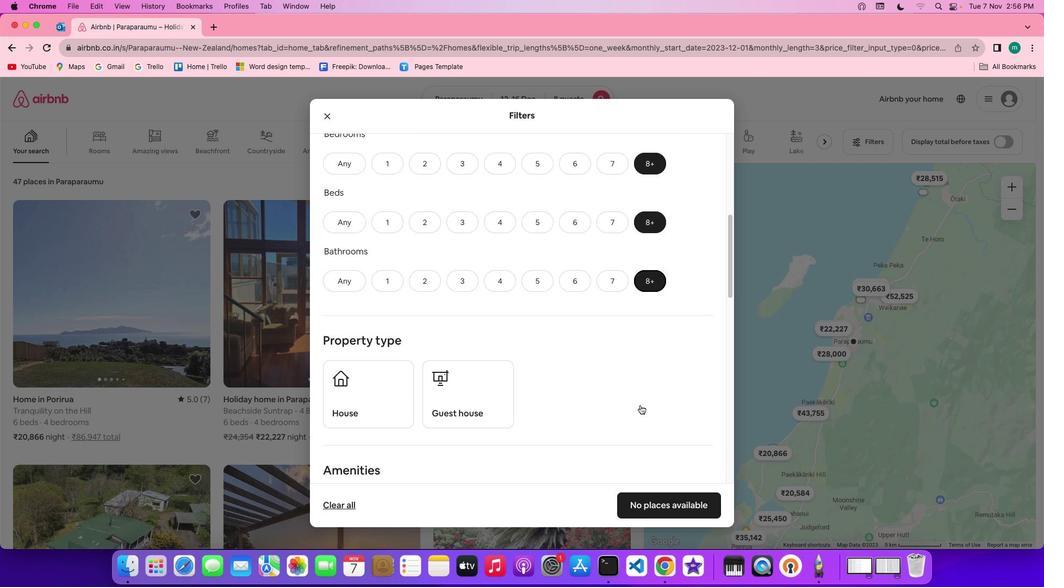 
Action: Mouse scrolled (640, 405) with delta (0, 0)
Screenshot: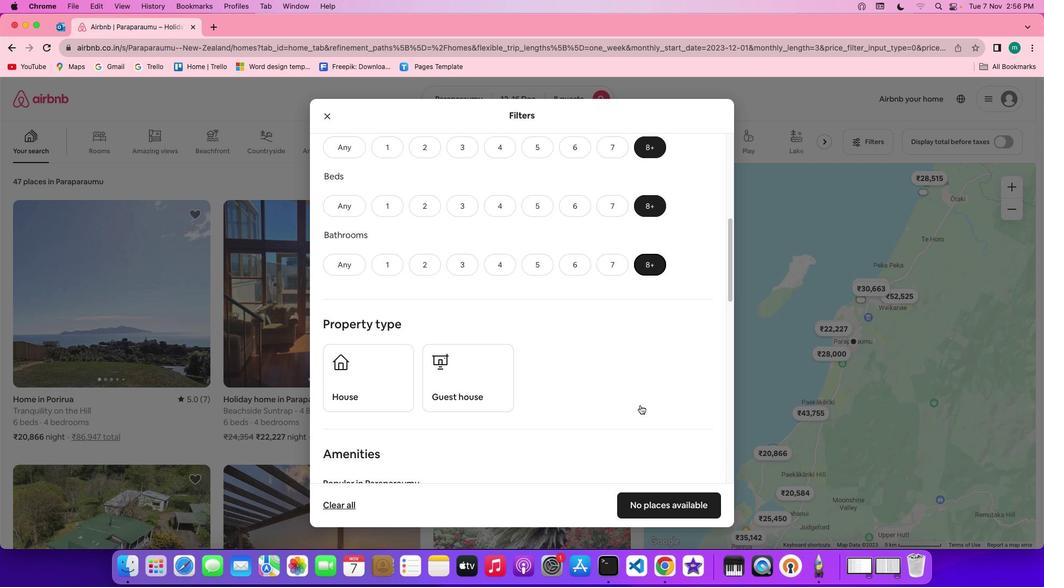 
Action: Mouse scrolled (640, 405) with delta (0, 0)
Screenshot: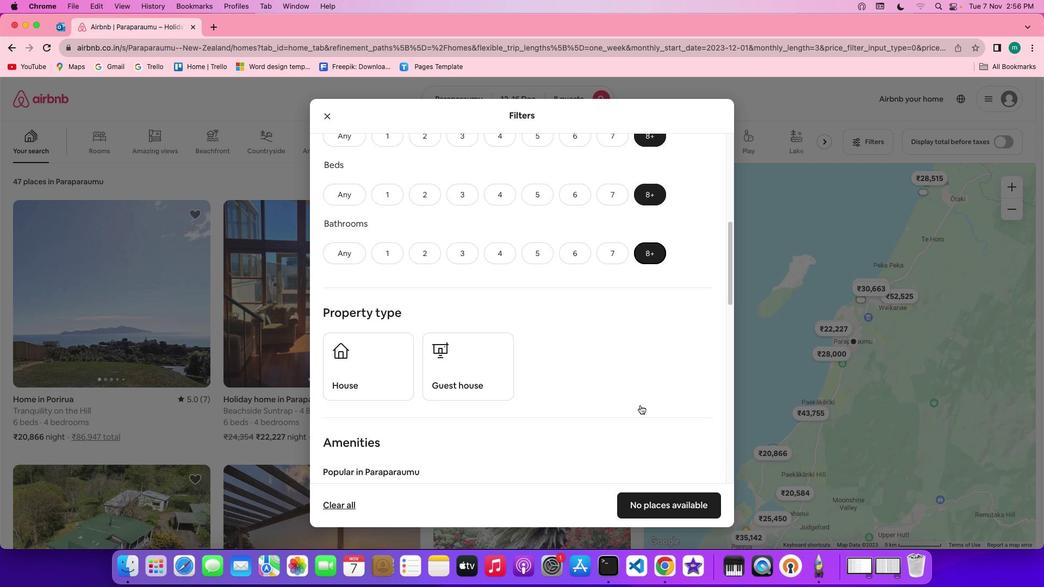 
Action: Mouse scrolled (640, 405) with delta (0, 0)
Screenshot: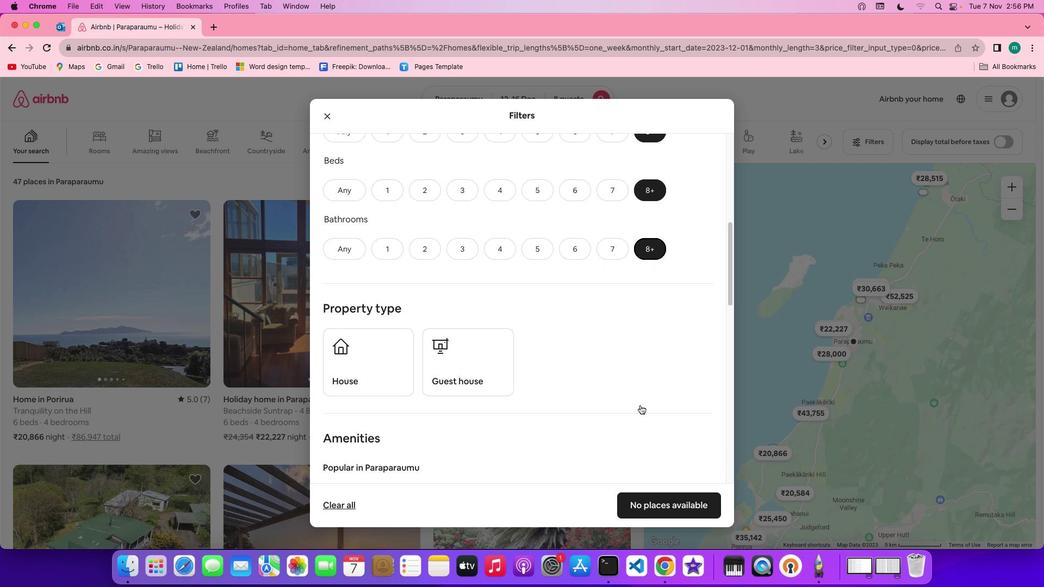 
Action: Mouse scrolled (640, 405) with delta (0, 0)
Screenshot: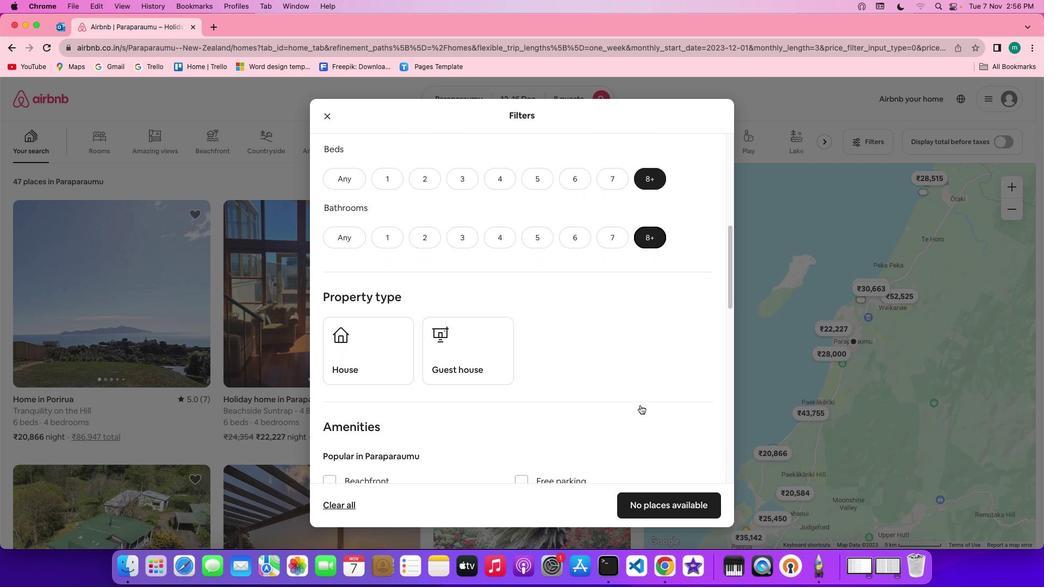 
Action: Mouse moved to (524, 362)
Screenshot: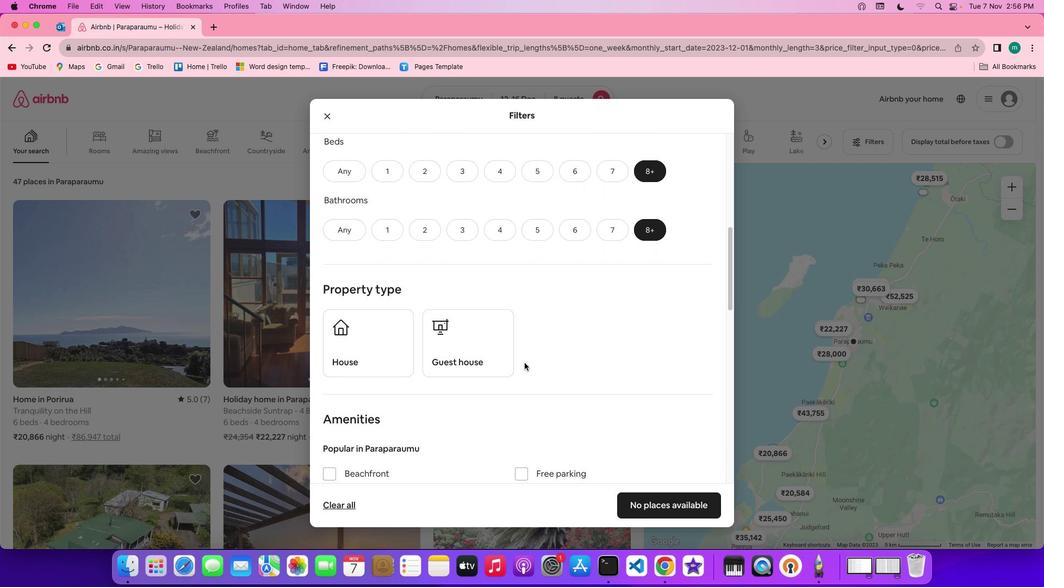 
Action: Mouse scrolled (524, 362) with delta (0, 0)
Screenshot: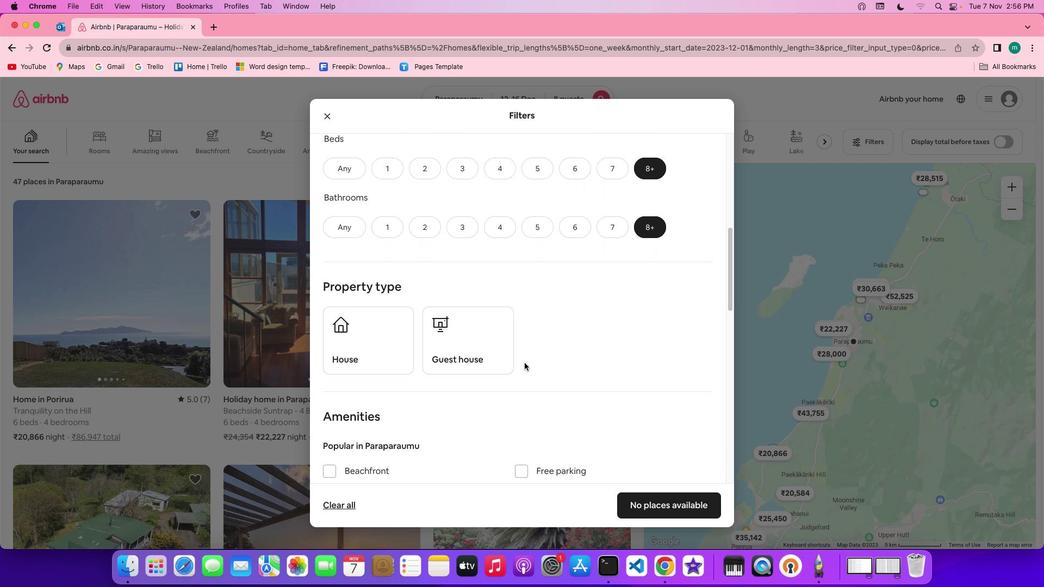 
Action: Mouse scrolled (524, 362) with delta (0, 0)
Screenshot: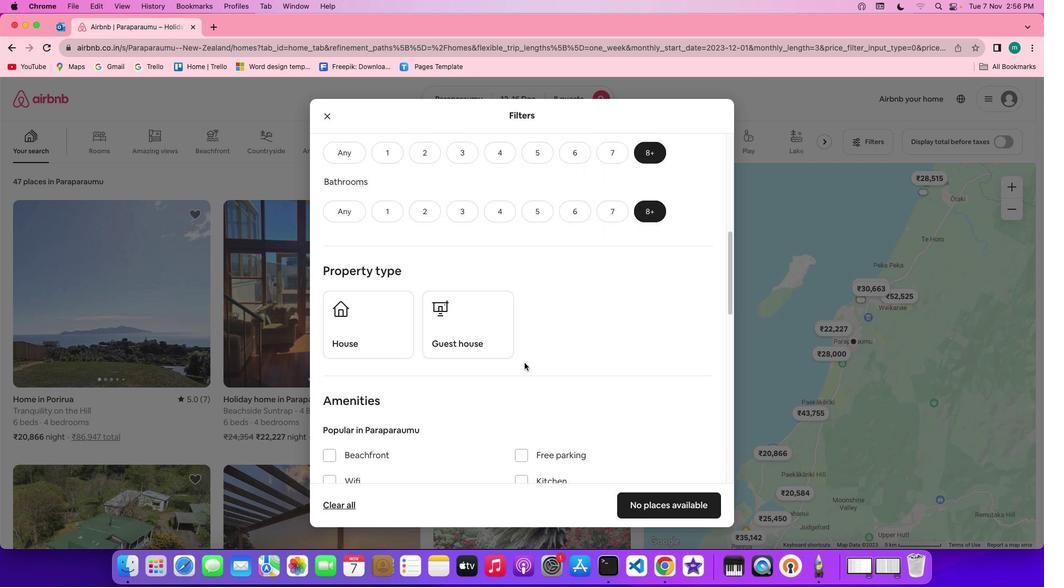 
Action: Mouse scrolled (524, 362) with delta (0, -1)
Screenshot: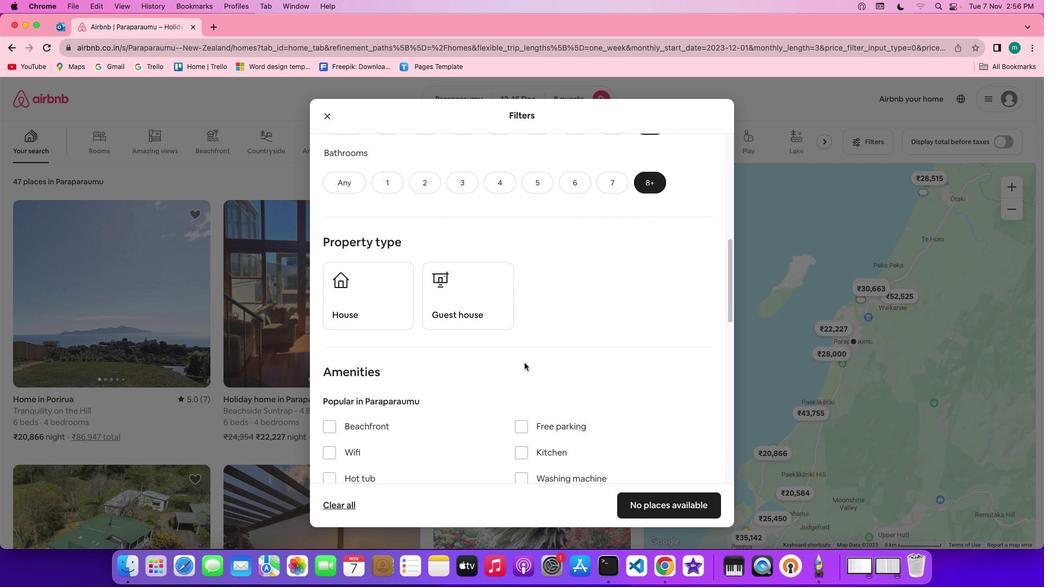 
Action: Mouse scrolled (524, 362) with delta (0, 0)
Screenshot: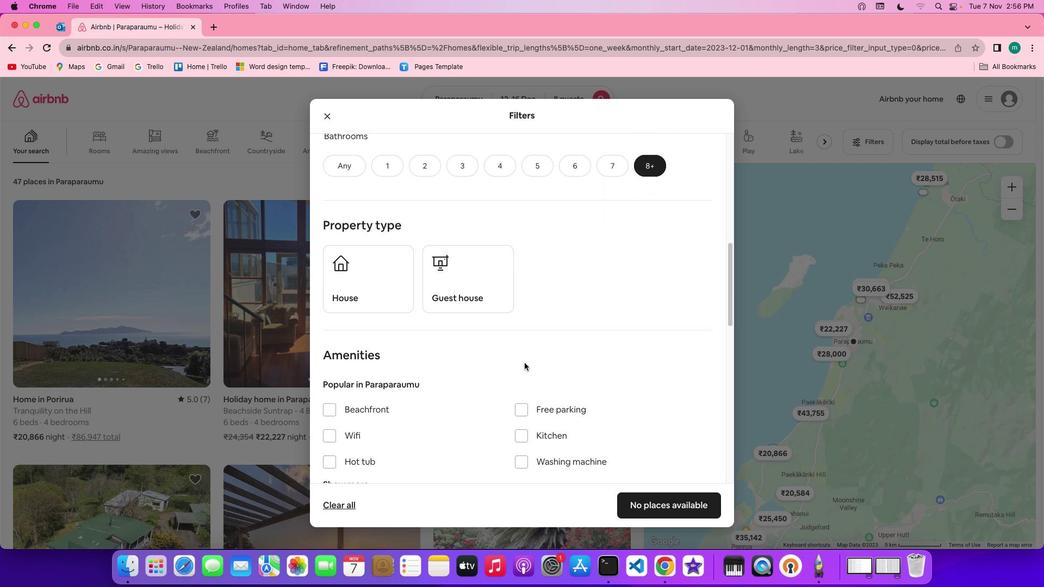 
Action: Mouse scrolled (524, 362) with delta (0, 0)
Screenshot: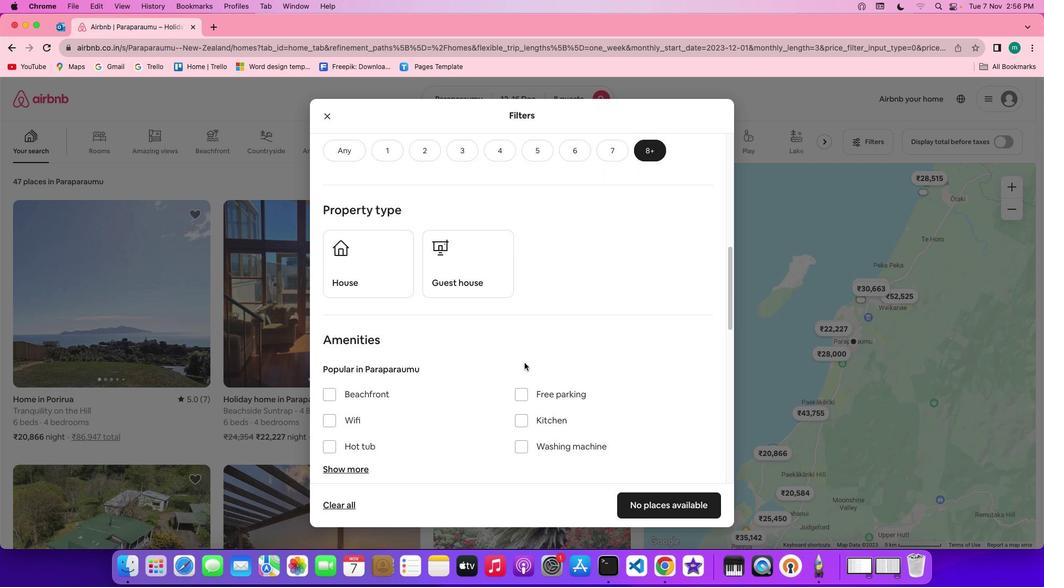 
Action: Mouse scrolled (524, 362) with delta (0, -1)
Screenshot: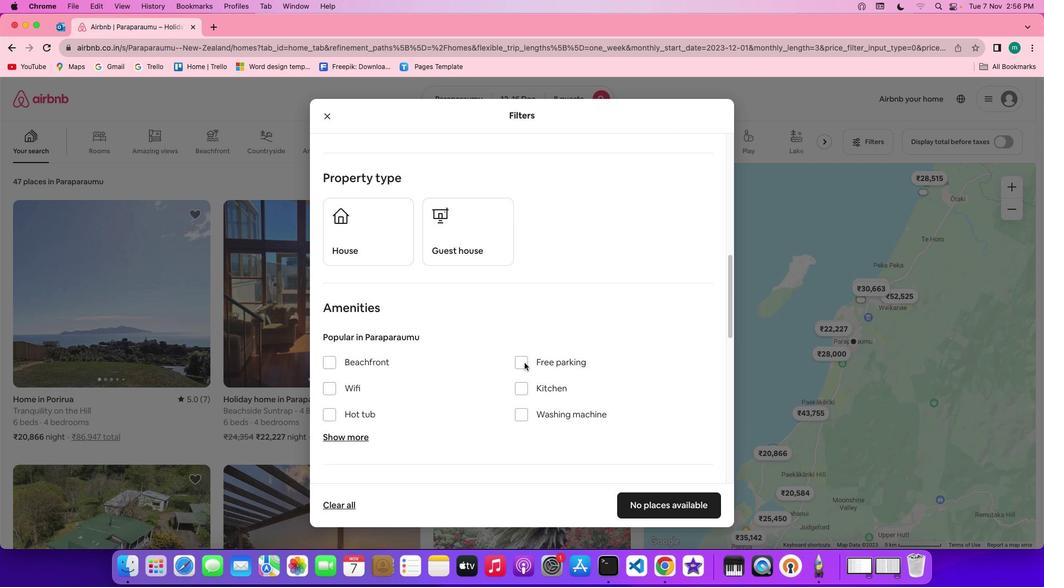 
Action: Mouse scrolled (524, 362) with delta (0, -1)
Screenshot: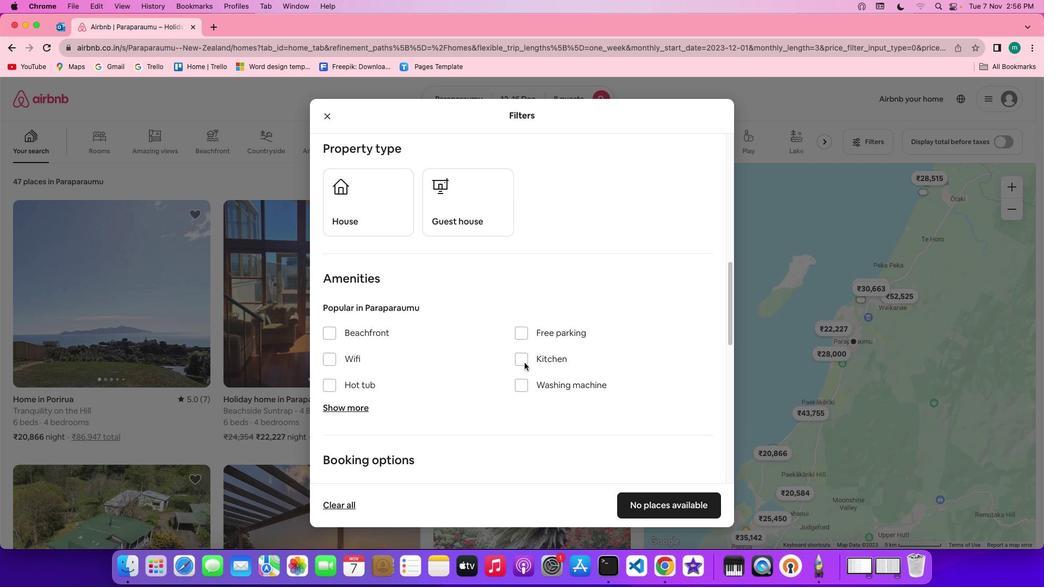 
Action: Mouse scrolled (524, 362) with delta (0, 0)
Screenshot: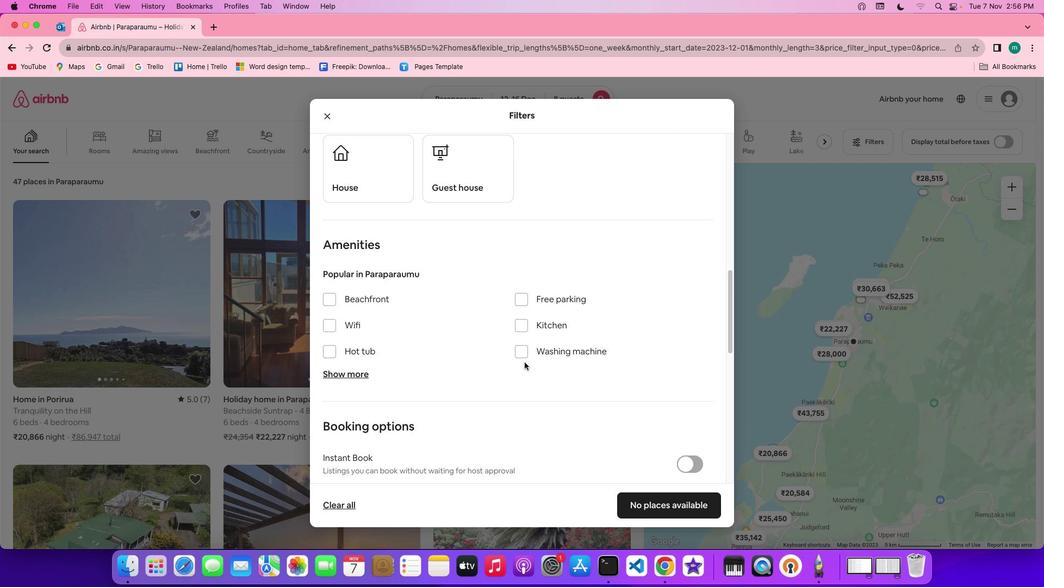
Action: Mouse moved to (353, 325)
Screenshot: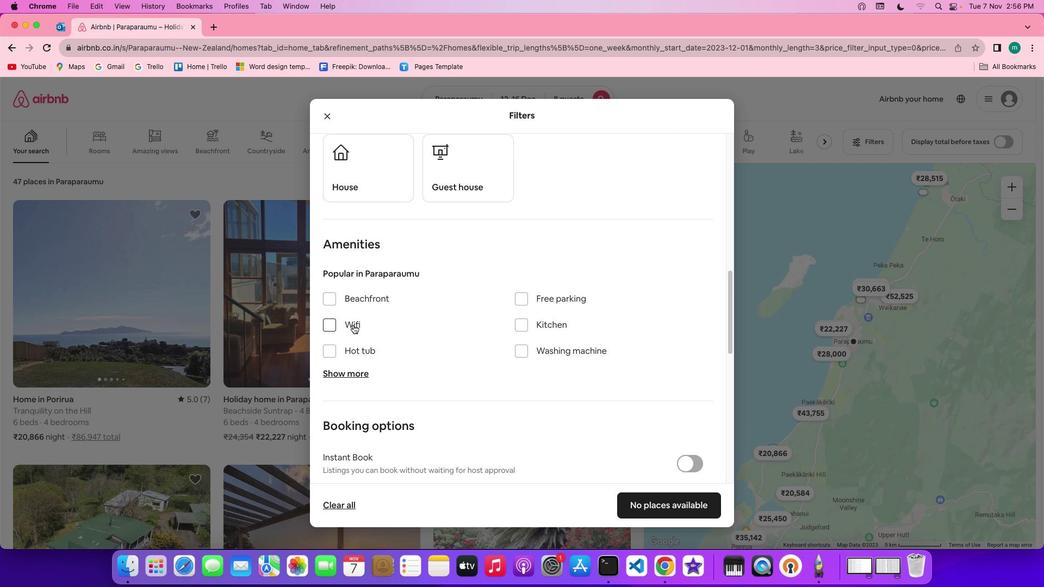
Action: Mouse pressed left at (353, 325)
Screenshot: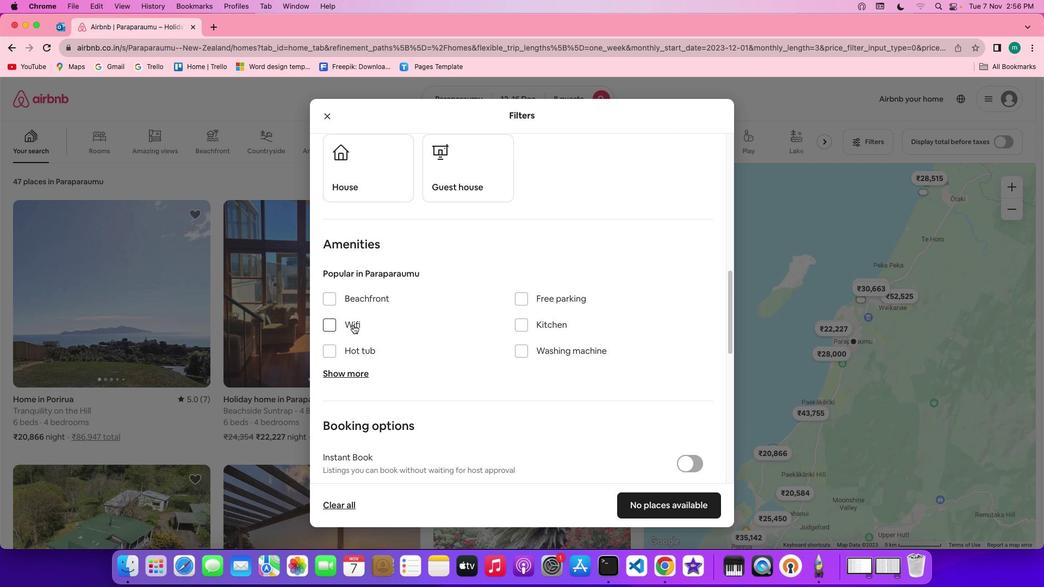 
Action: Mouse moved to (354, 375)
Screenshot: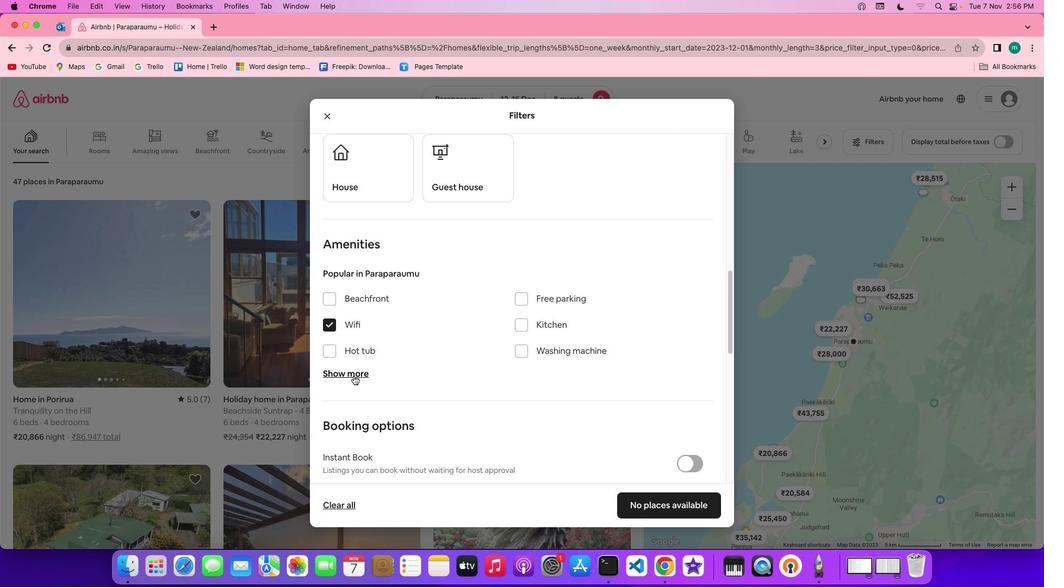 
Action: Mouse pressed left at (354, 375)
Screenshot: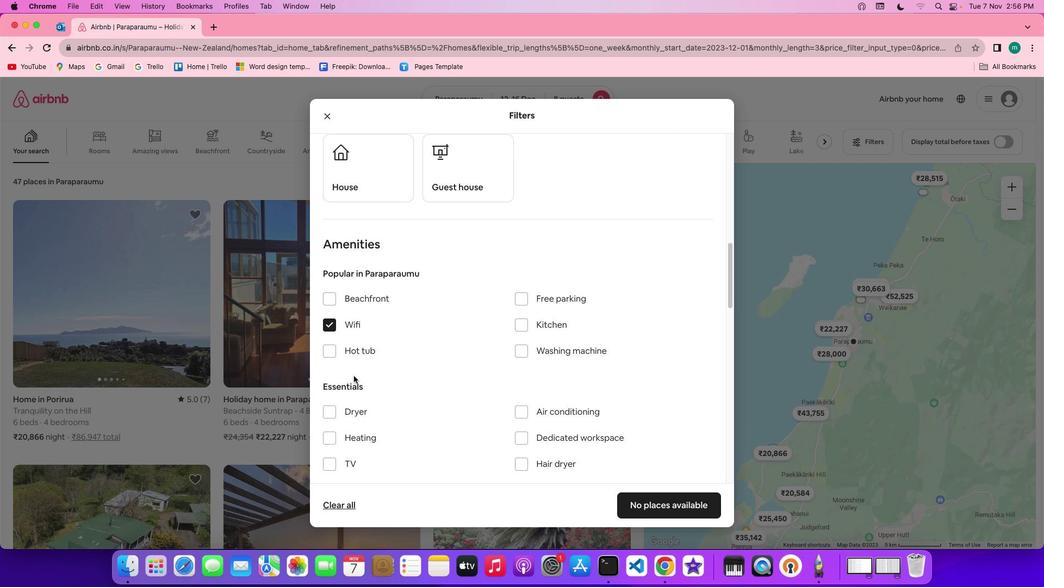 
Action: Mouse moved to (526, 431)
Screenshot: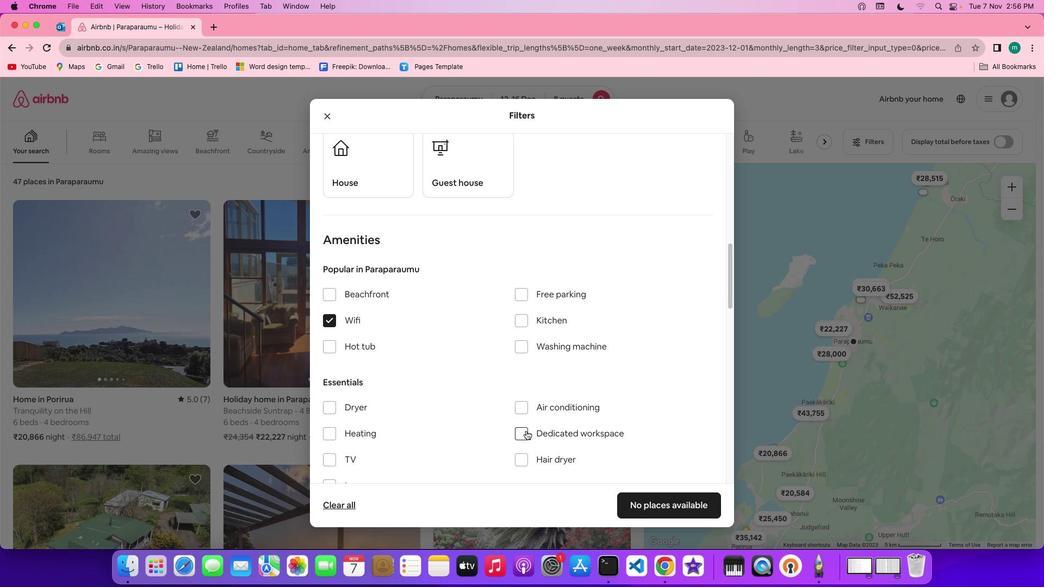 
Action: Mouse scrolled (526, 431) with delta (0, 0)
Screenshot: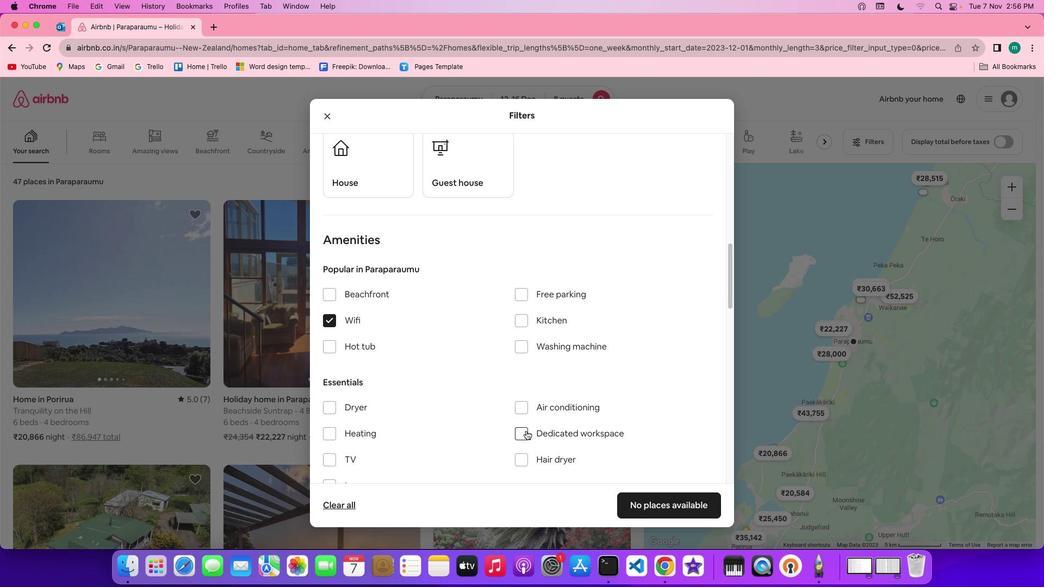 
Action: Mouse scrolled (526, 431) with delta (0, 0)
Screenshot: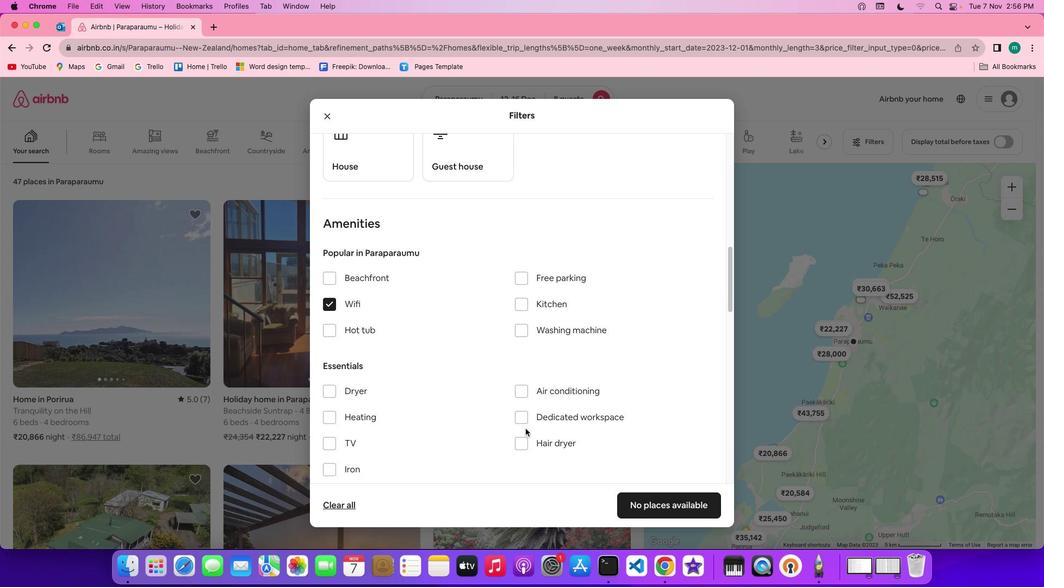 
Action: Mouse moved to (526, 430)
Screenshot: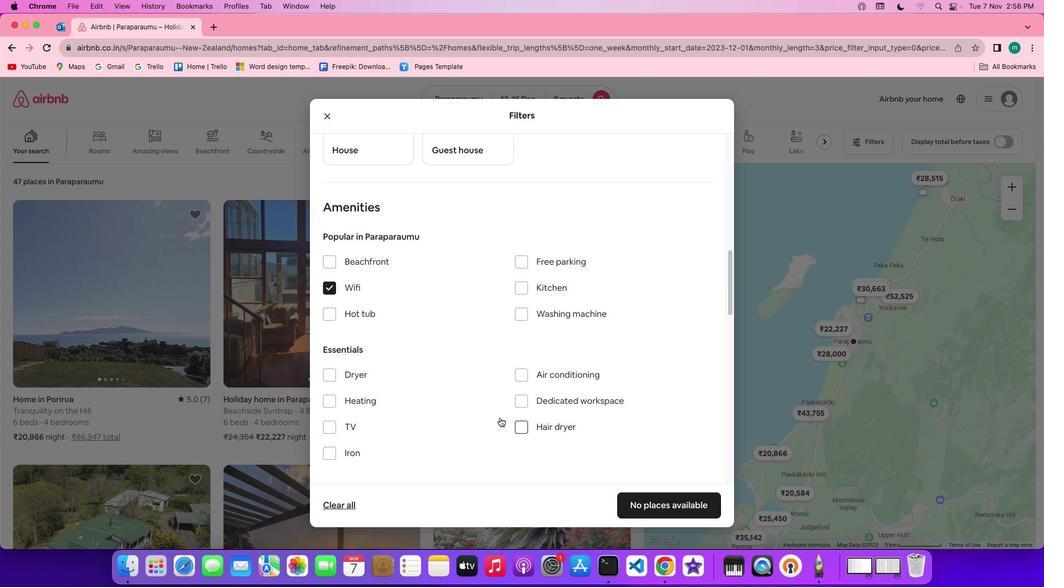 
Action: Mouse scrolled (526, 430) with delta (0, 0)
Screenshot: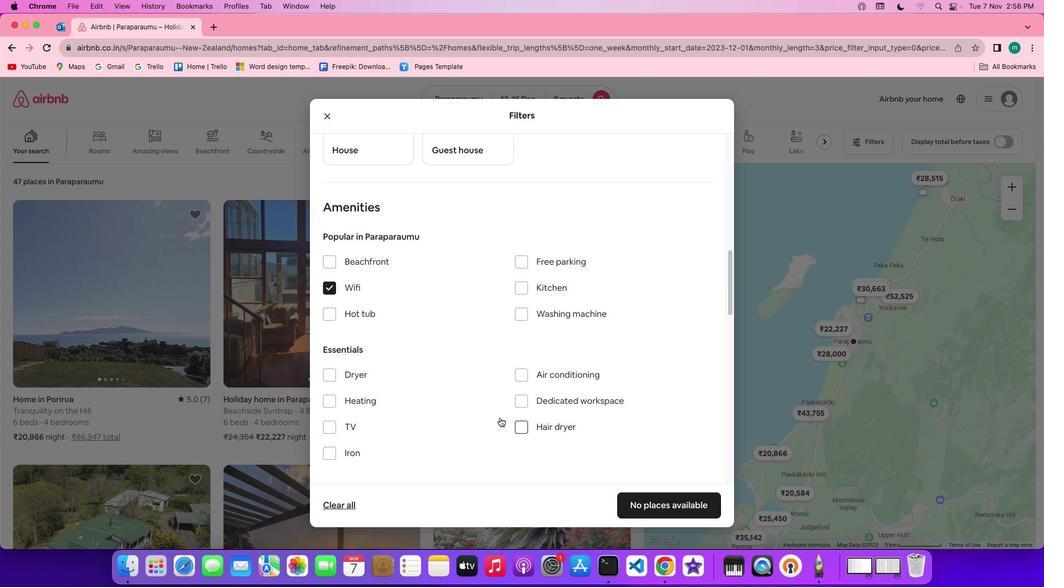 
Action: Mouse moved to (349, 408)
Screenshot: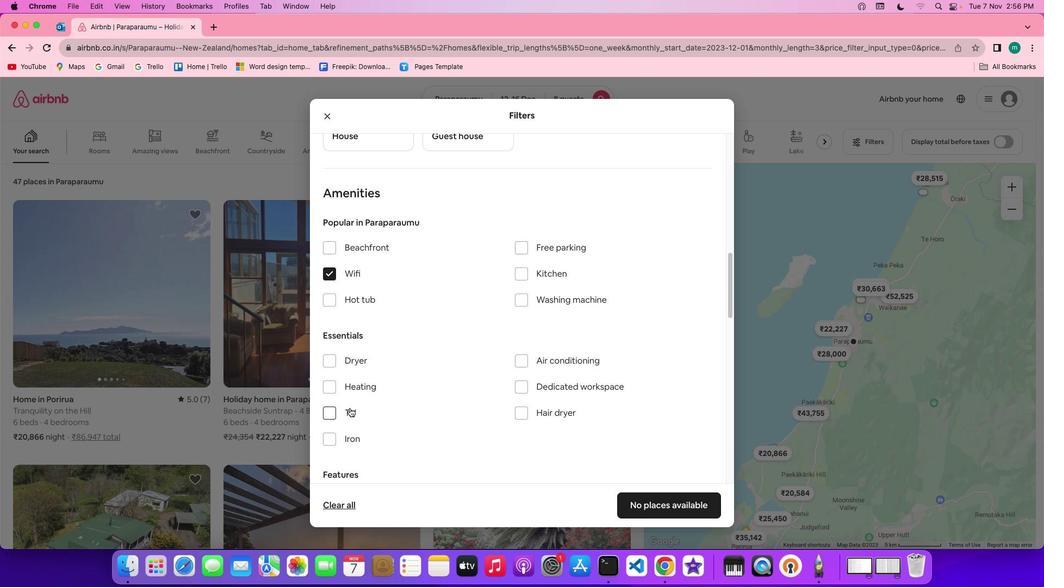 
Action: Mouse pressed left at (349, 408)
Screenshot: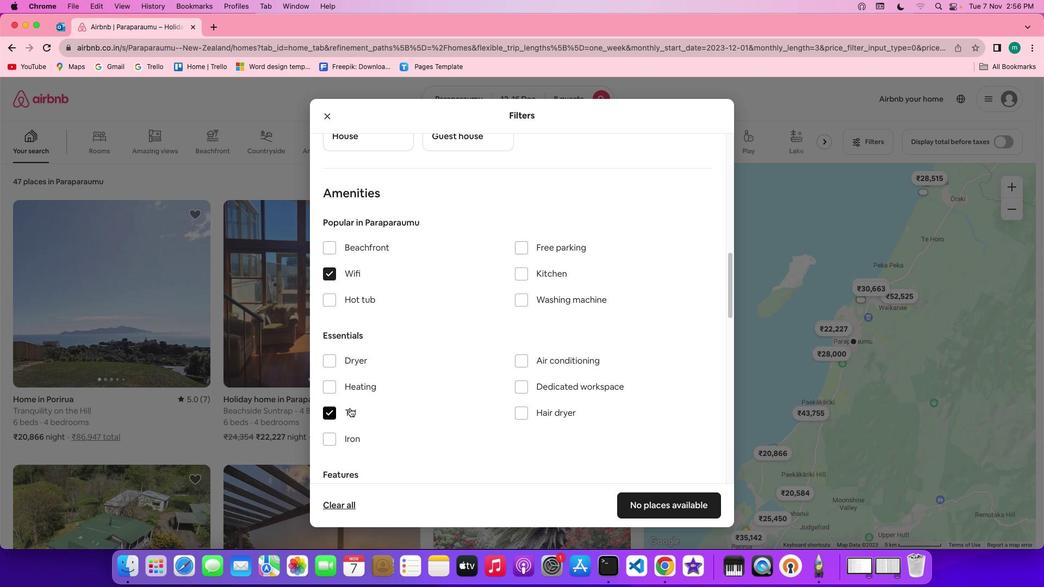 
Action: Mouse moved to (553, 245)
Screenshot: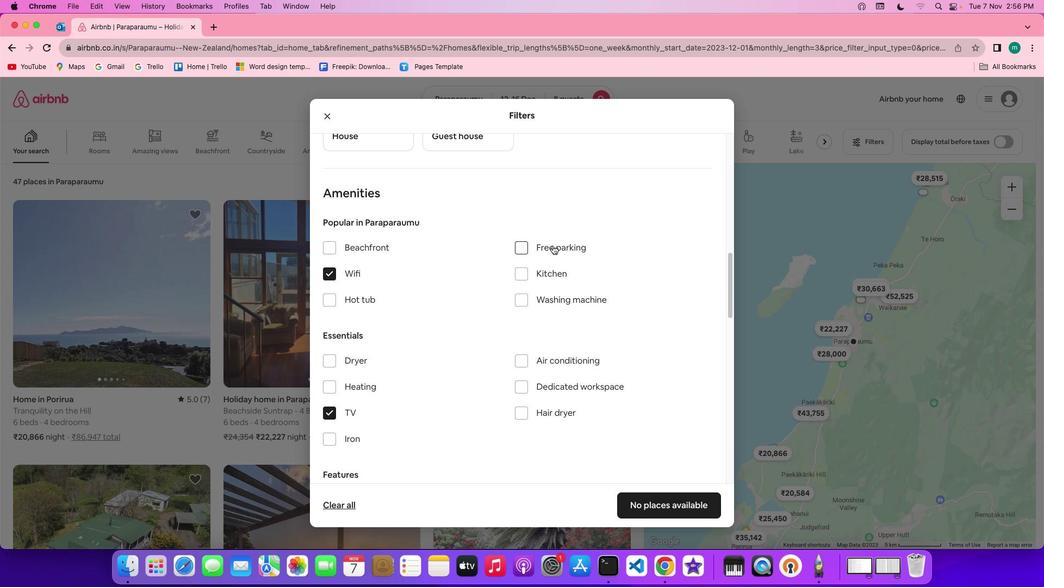 
Action: Mouse pressed left at (553, 245)
Screenshot: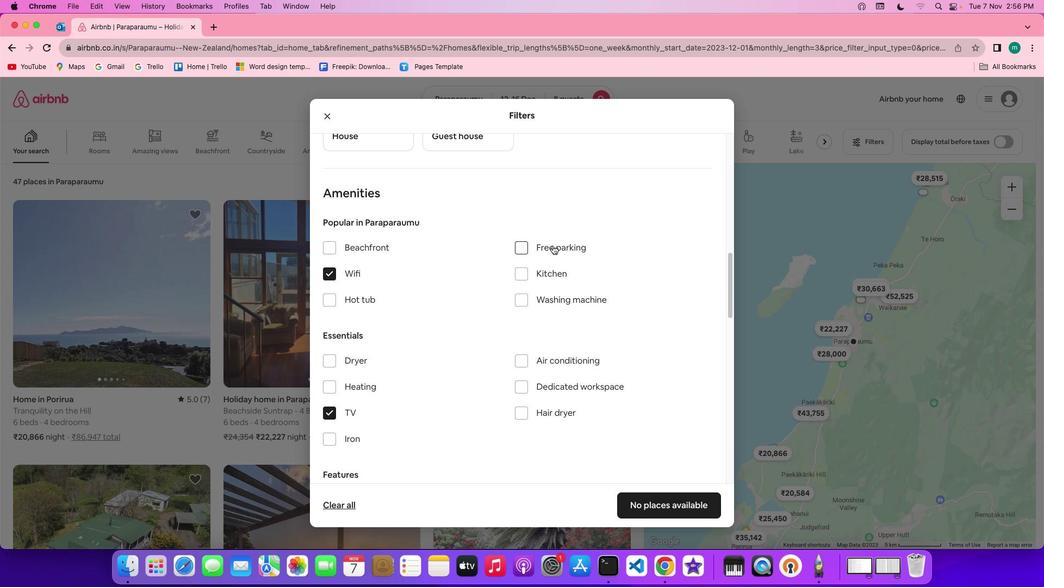 
Action: Mouse moved to (485, 323)
Screenshot: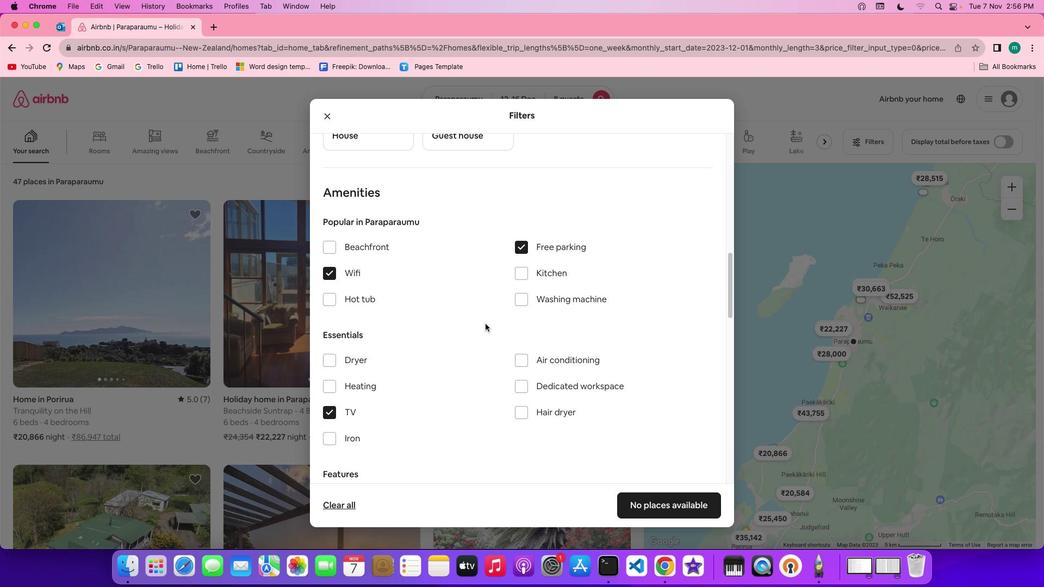 
Action: Mouse scrolled (485, 323) with delta (0, 0)
Screenshot: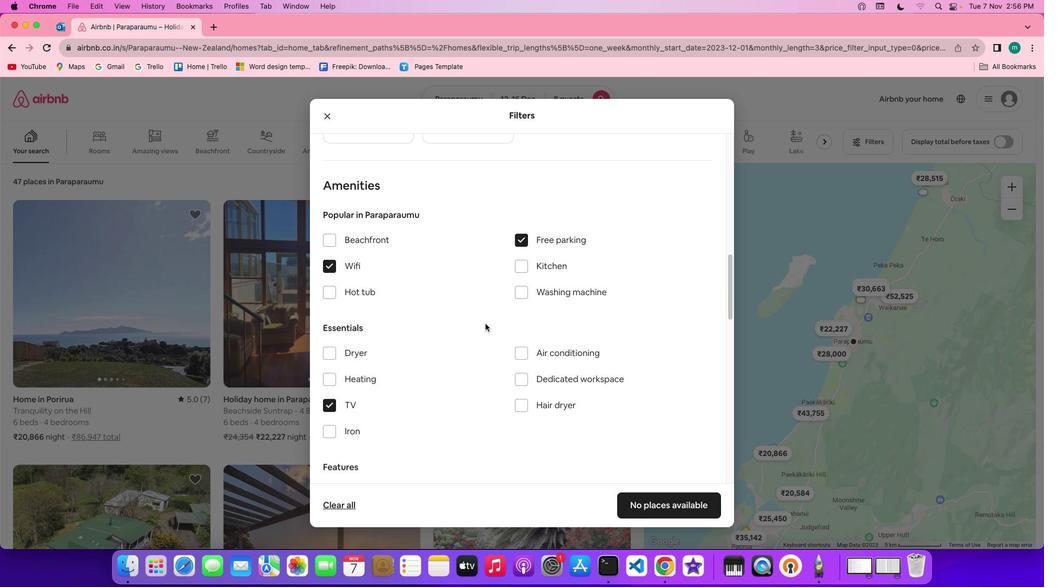 
Action: Mouse scrolled (485, 323) with delta (0, 0)
Screenshot: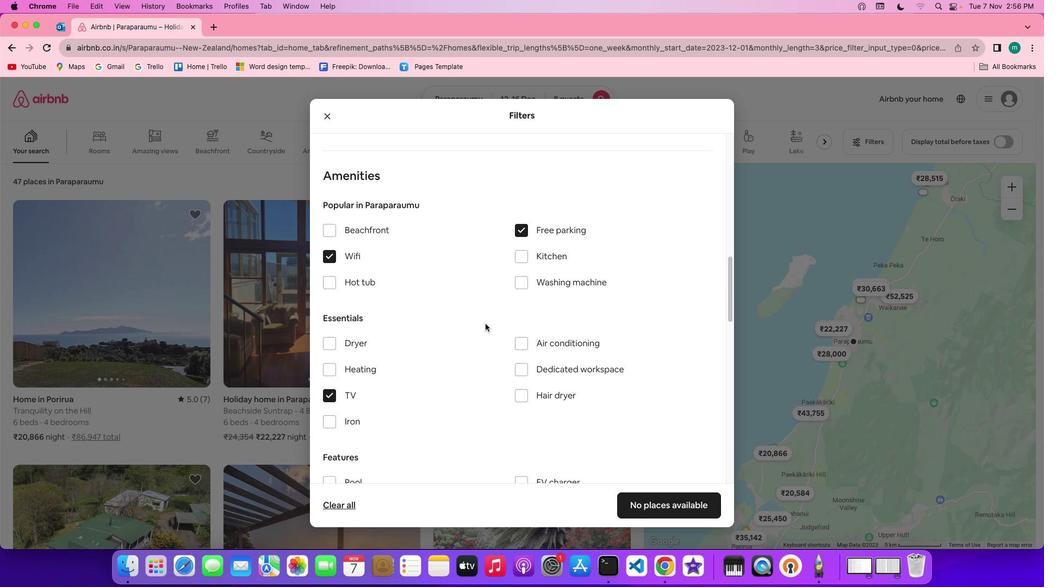 
Action: Mouse scrolled (485, 323) with delta (0, 0)
Screenshot: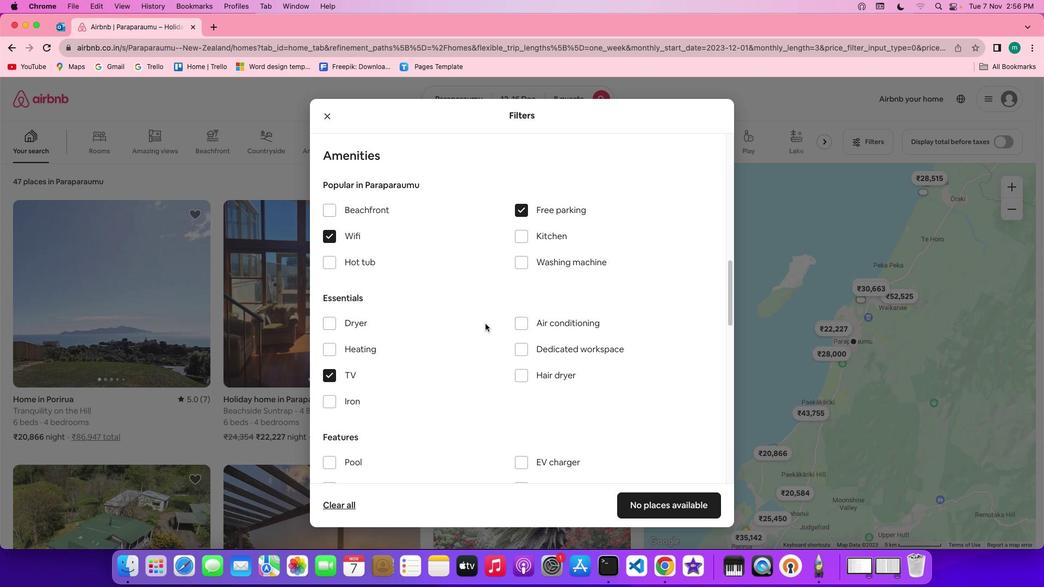 
Action: Mouse scrolled (485, 323) with delta (0, 0)
Screenshot: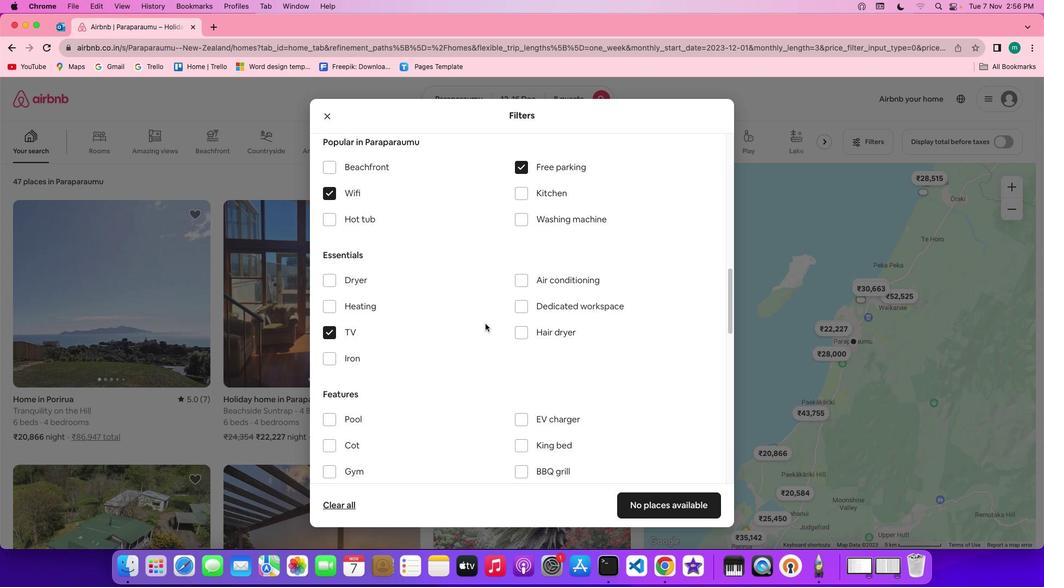 
Action: Mouse scrolled (485, 323) with delta (0, 0)
Screenshot: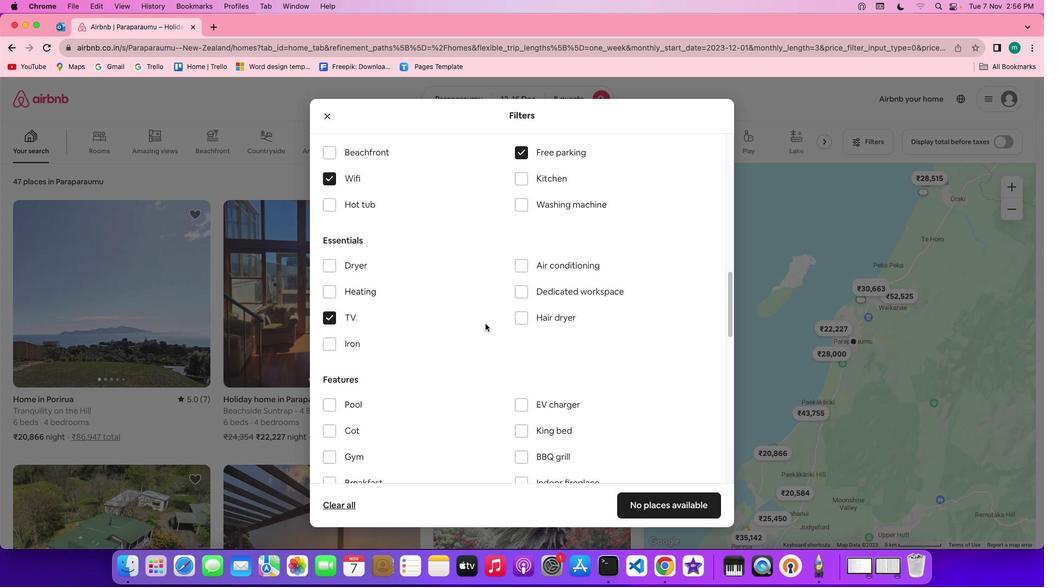 
Action: Mouse scrolled (485, 323) with delta (0, 0)
Screenshot: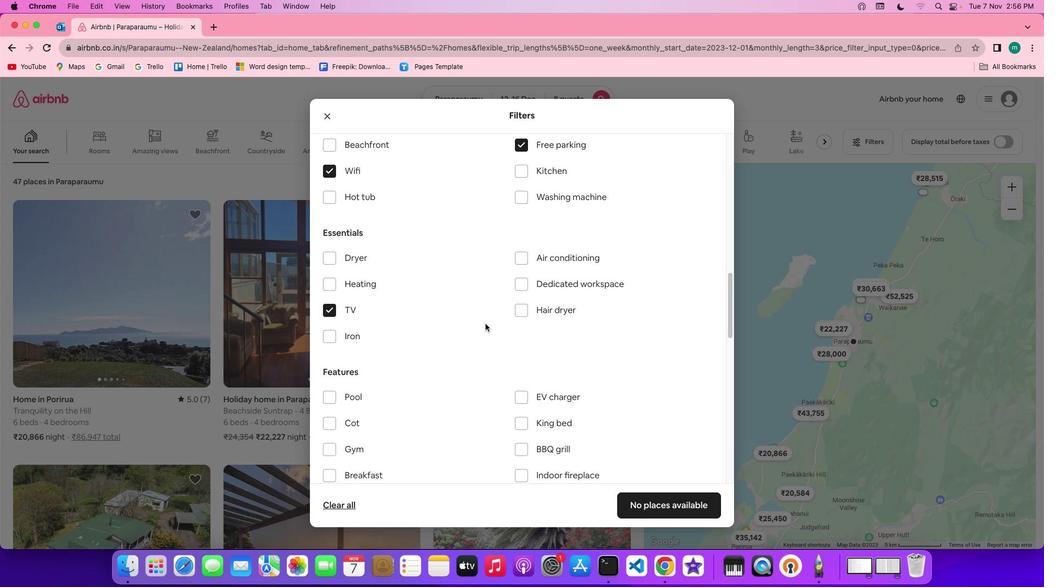 
Action: Mouse scrolled (485, 323) with delta (0, 0)
Screenshot: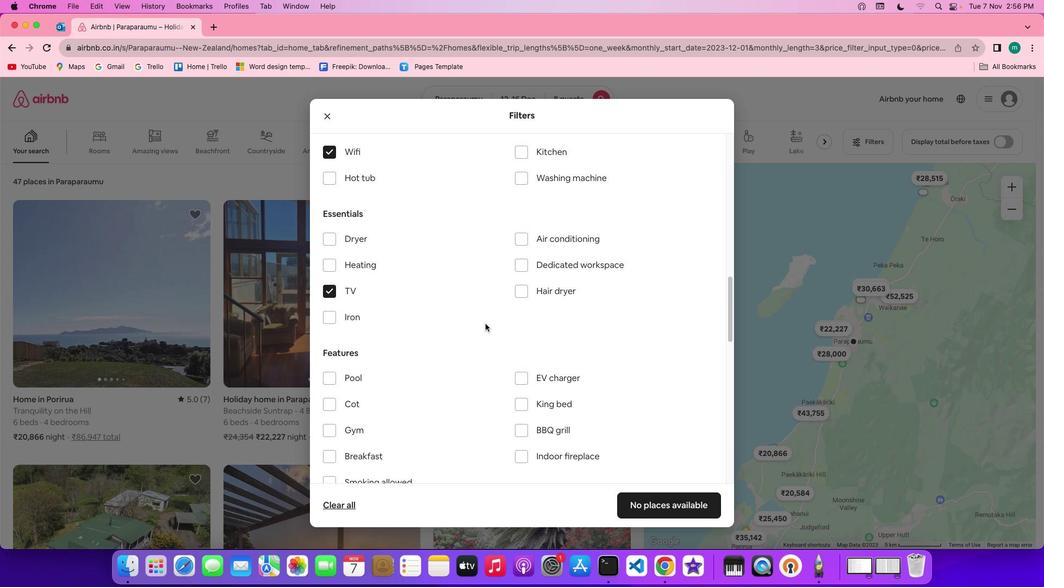
Action: Mouse scrolled (485, 323) with delta (0, 0)
Screenshot: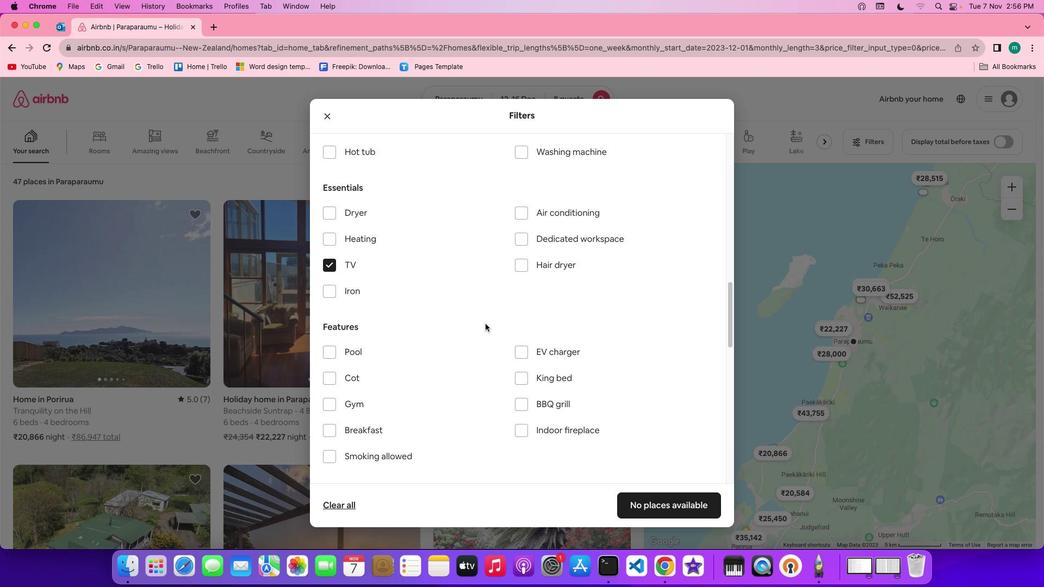 
Action: Mouse scrolled (485, 323) with delta (0, 0)
Screenshot: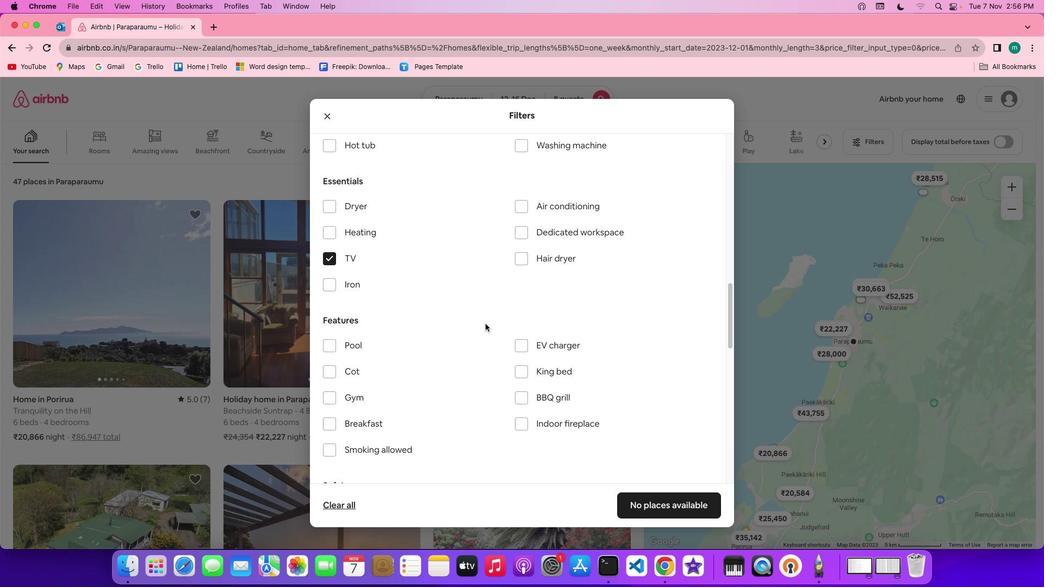 
Action: Mouse scrolled (485, 323) with delta (0, 0)
Screenshot: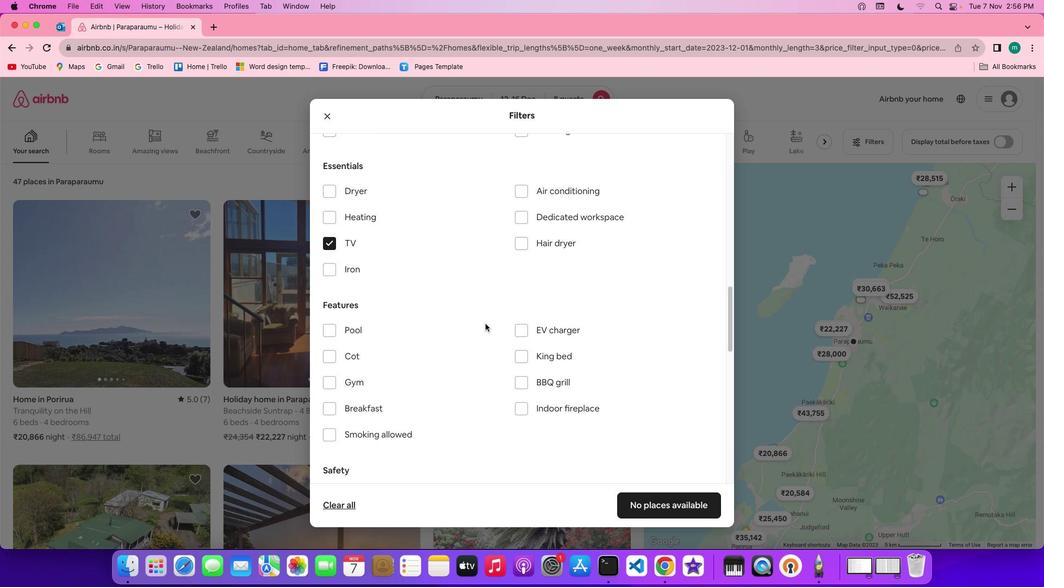 
Action: Mouse moved to (352, 369)
Screenshot: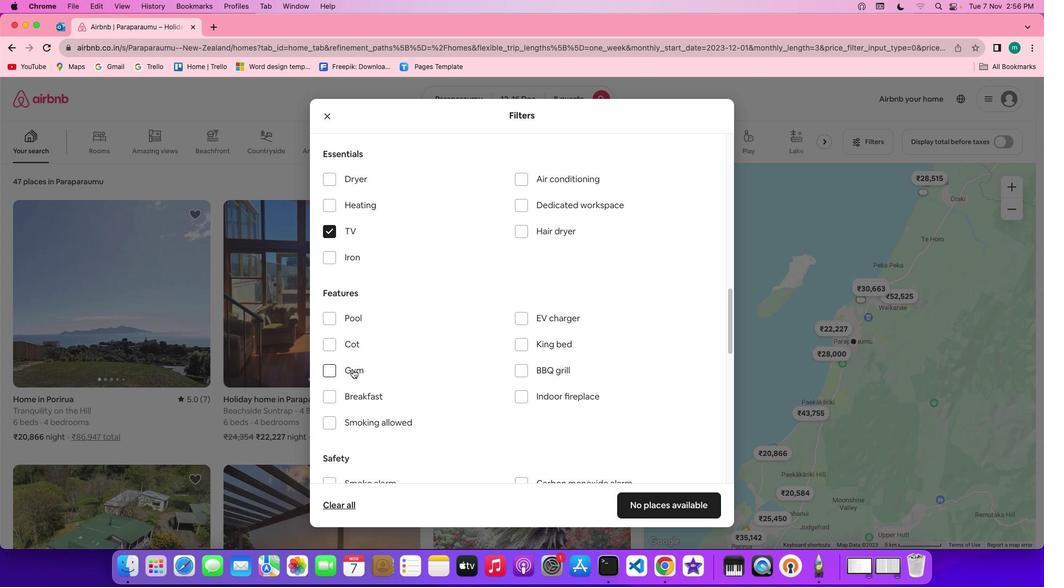 
Action: Mouse pressed left at (352, 369)
Screenshot: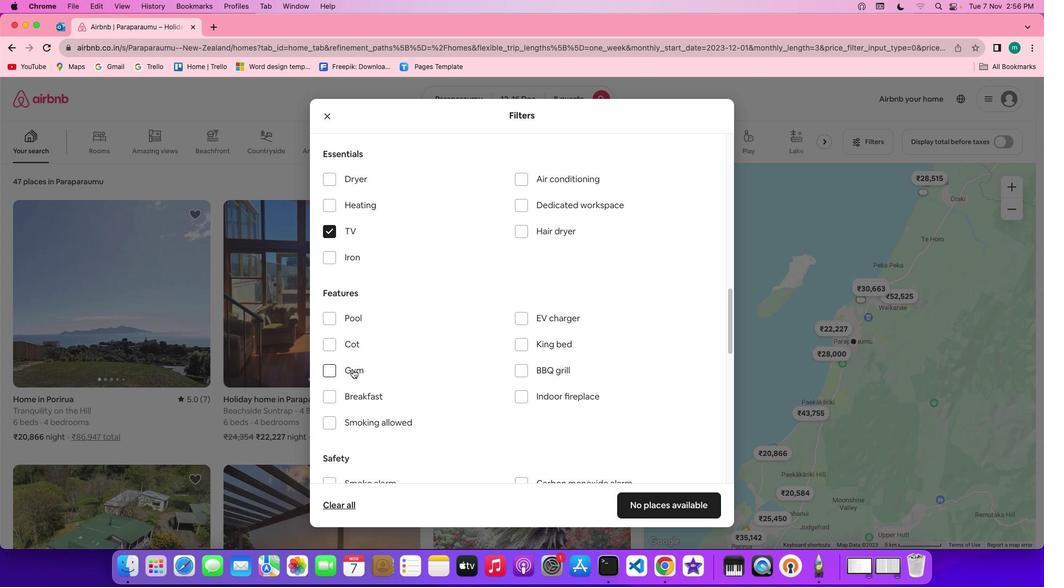 
Action: Mouse moved to (355, 394)
Screenshot: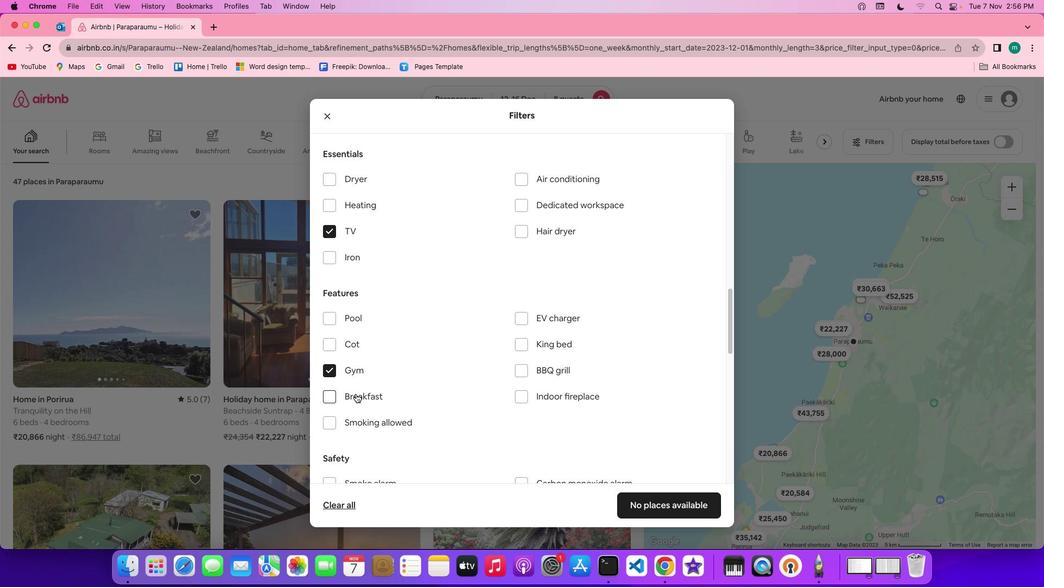 
Action: Mouse pressed left at (355, 394)
Screenshot: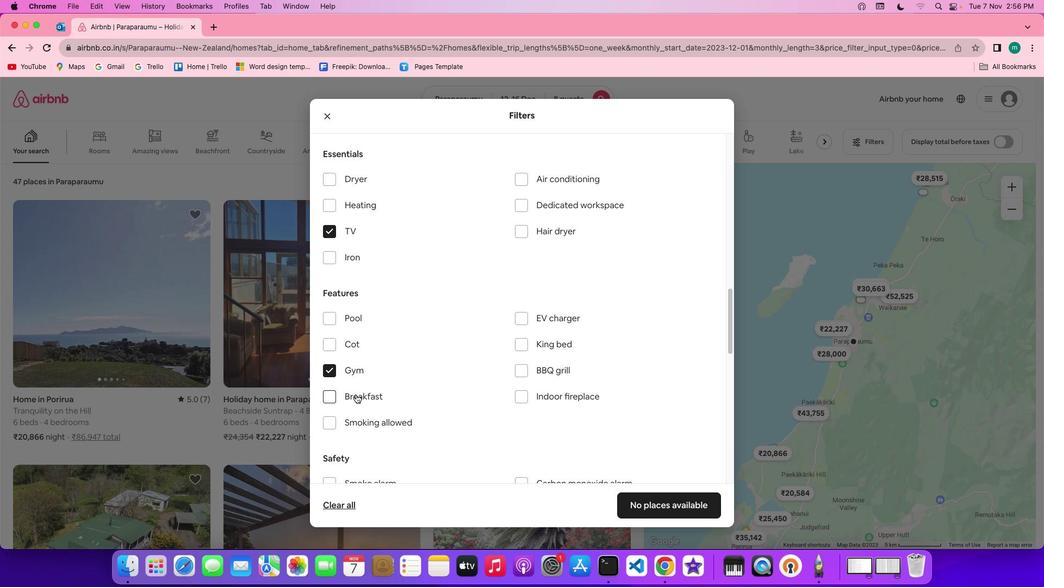 
Action: Mouse moved to (464, 416)
Screenshot: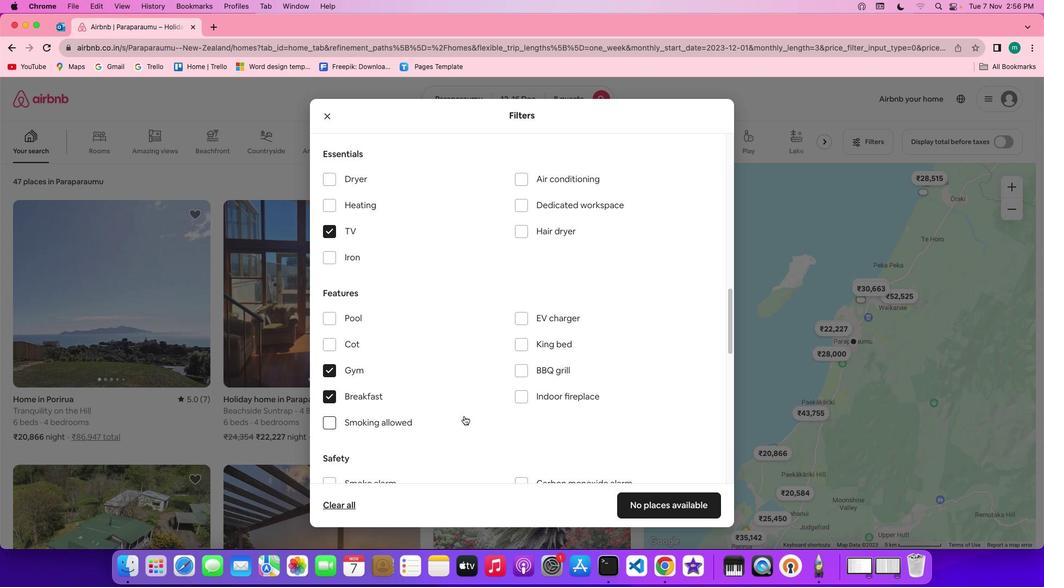 
Action: Mouse scrolled (464, 416) with delta (0, 0)
Screenshot: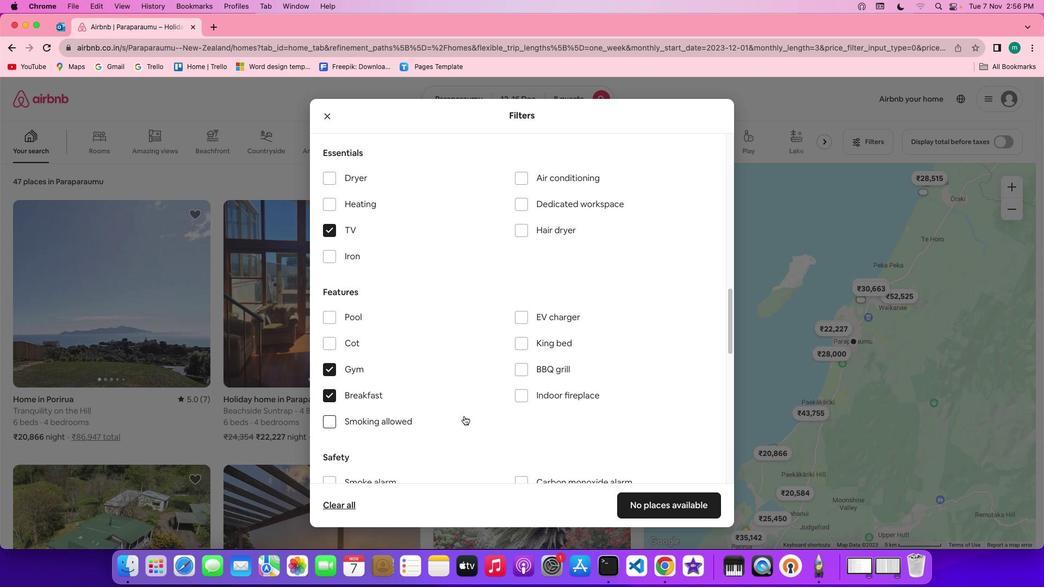 
Action: Mouse scrolled (464, 416) with delta (0, 0)
Screenshot: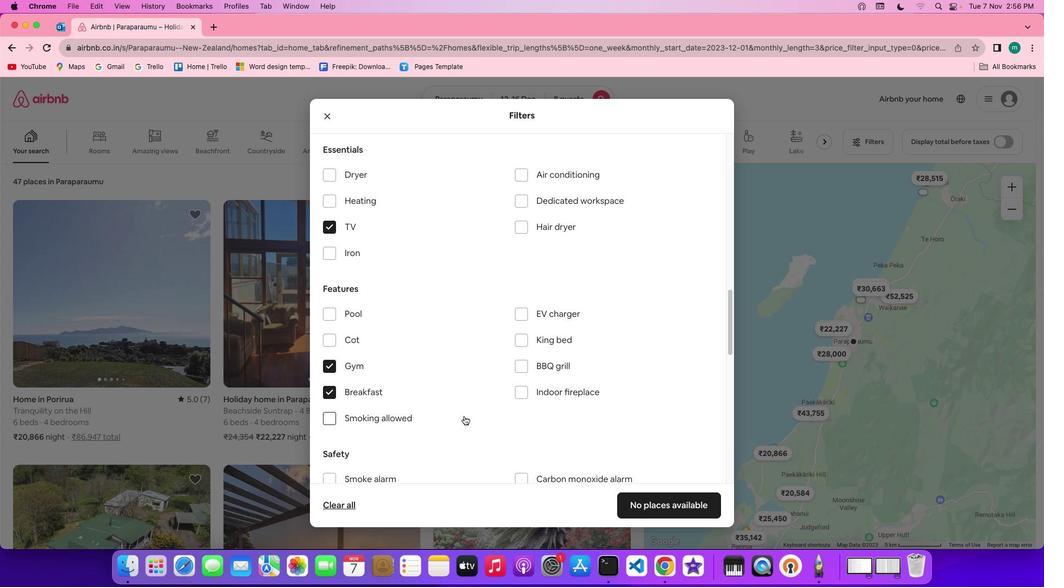 
Action: Mouse scrolled (464, 416) with delta (0, 0)
Screenshot: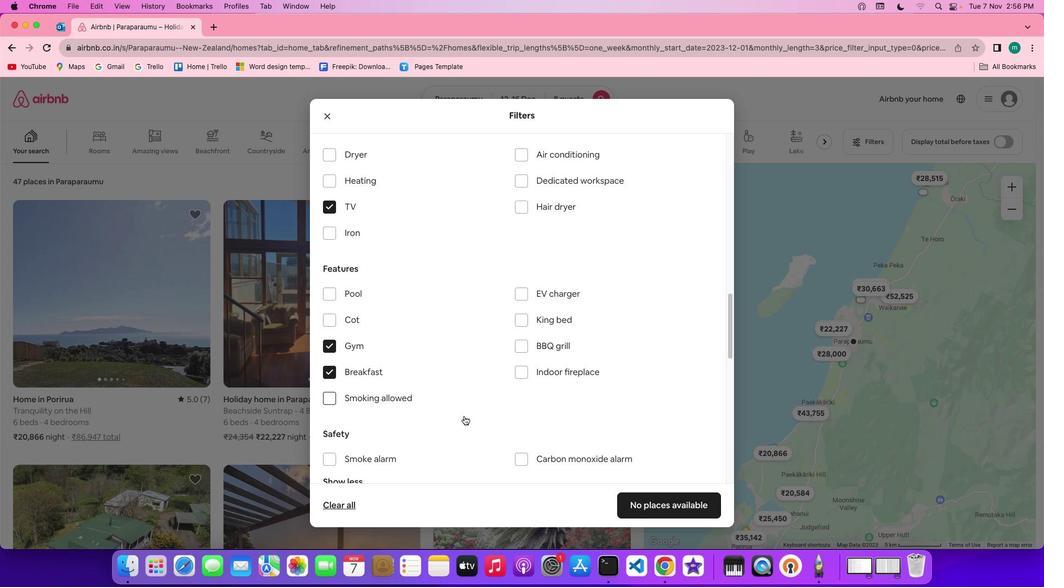 
Action: Mouse scrolled (464, 416) with delta (0, -1)
Screenshot: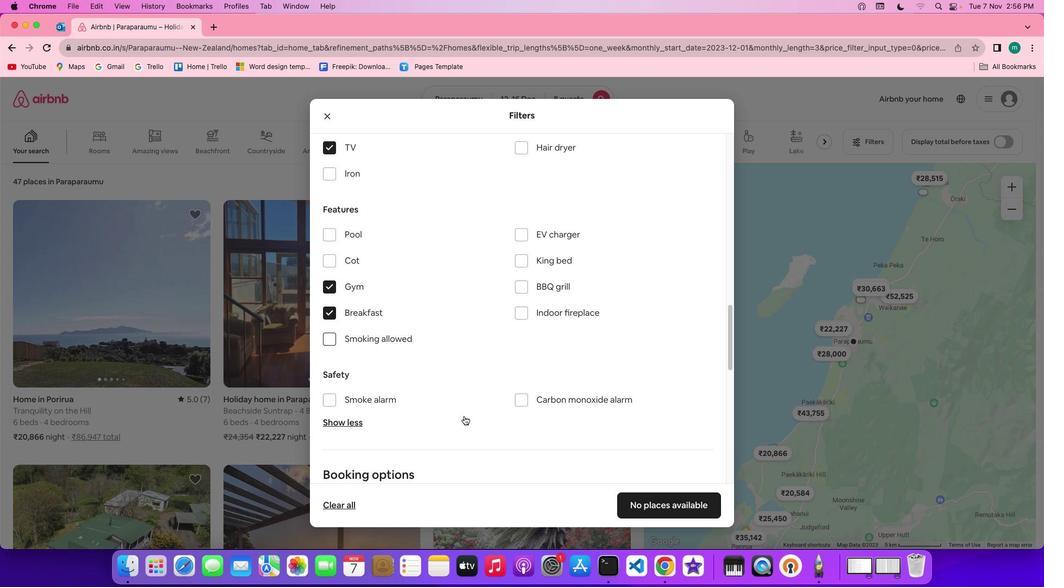 
Action: Mouse scrolled (464, 416) with delta (0, 0)
Screenshot: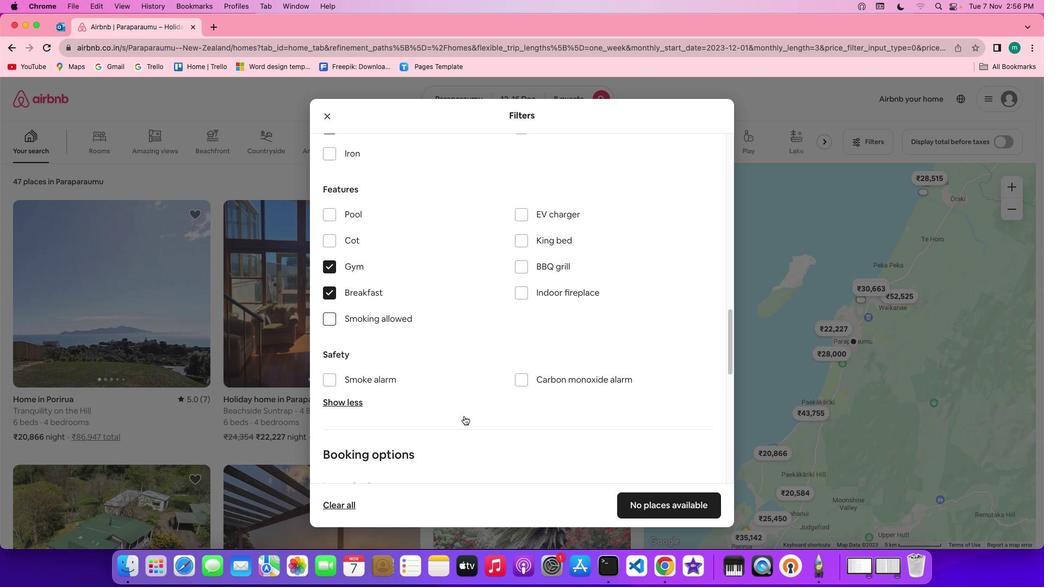 
Action: Mouse scrolled (464, 416) with delta (0, 0)
Screenshot: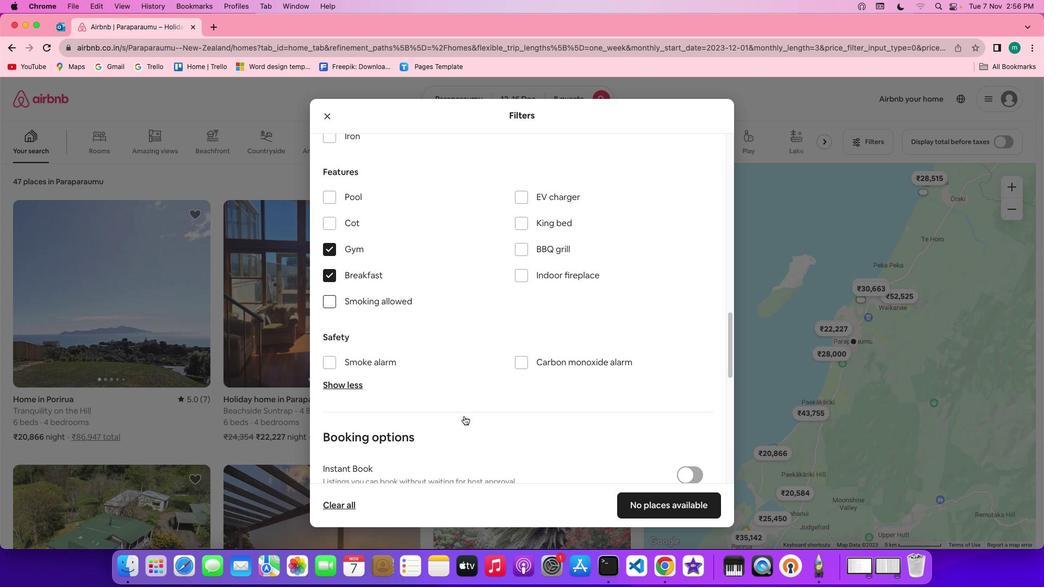 
Action: Mouse scrolled (464, 416) with delta (0, -1)
Screenshot: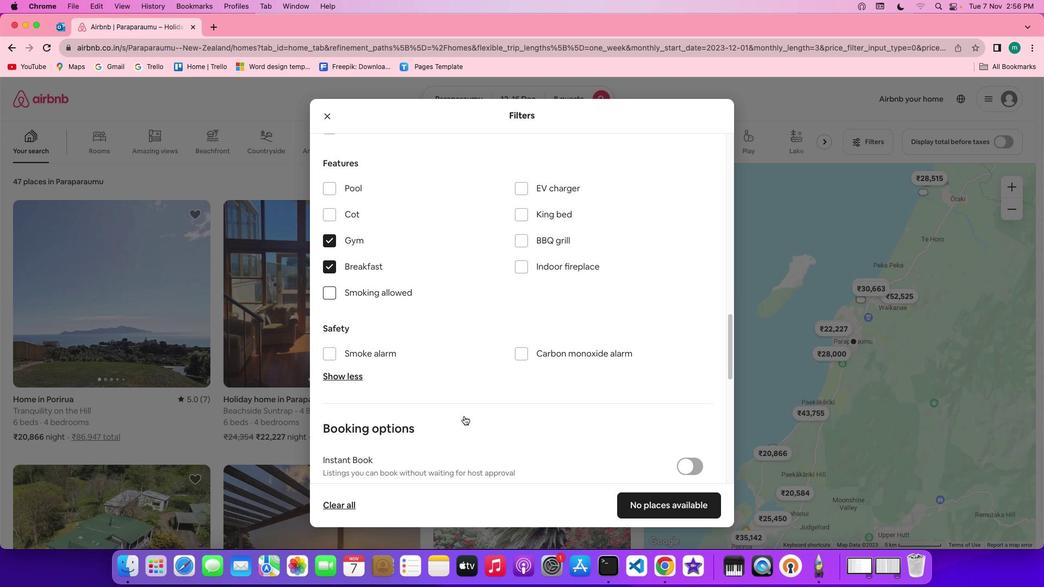 
Action: Mouse scrolled (464, 416) with delta (0, -1)
Screenshot: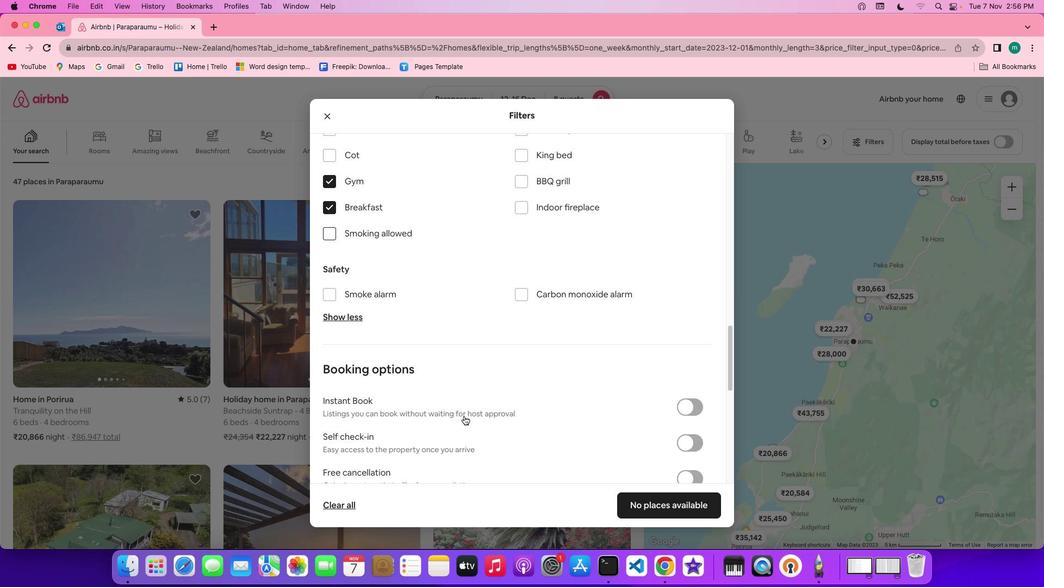 
Action: Mouse scrolled (464, 416) with delta (0, 0)
Screenshot: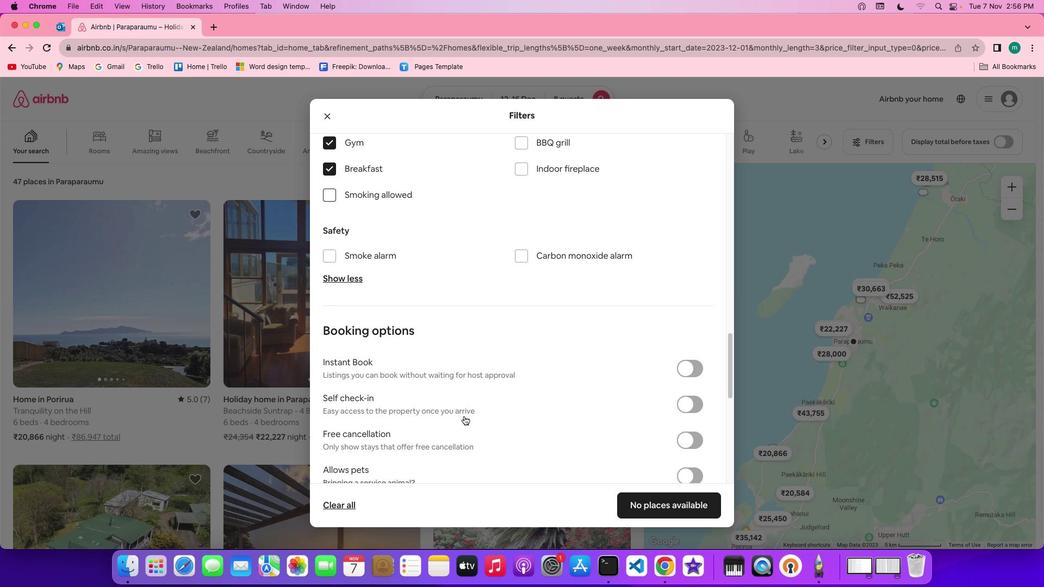 
Action: Mouse scrolled (464, 416) with delta (0, 0)
Screenshot: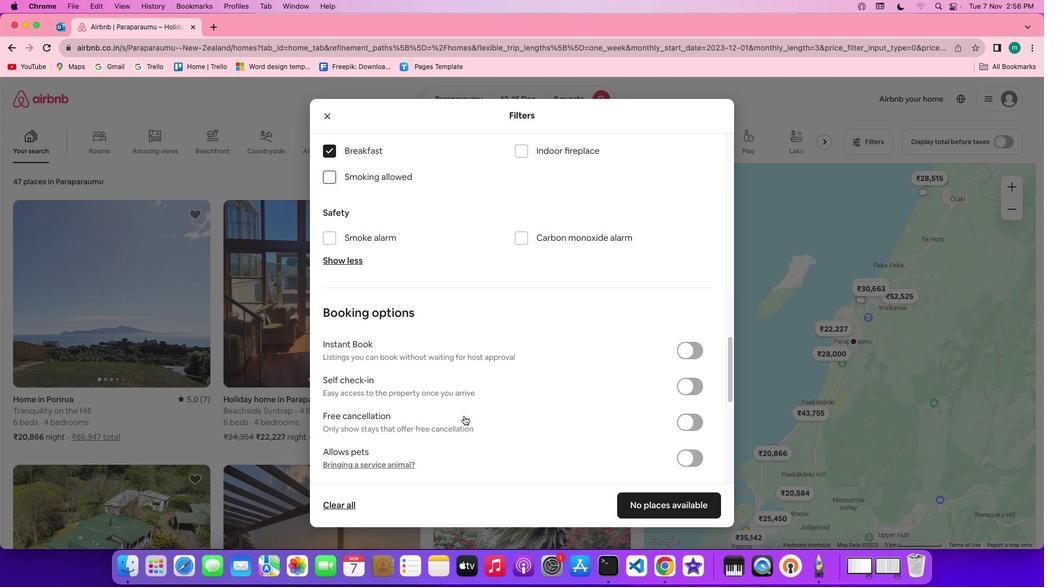 
Action: Mouse scrolled (464, 416) with delta (0, -1)
Screenshot: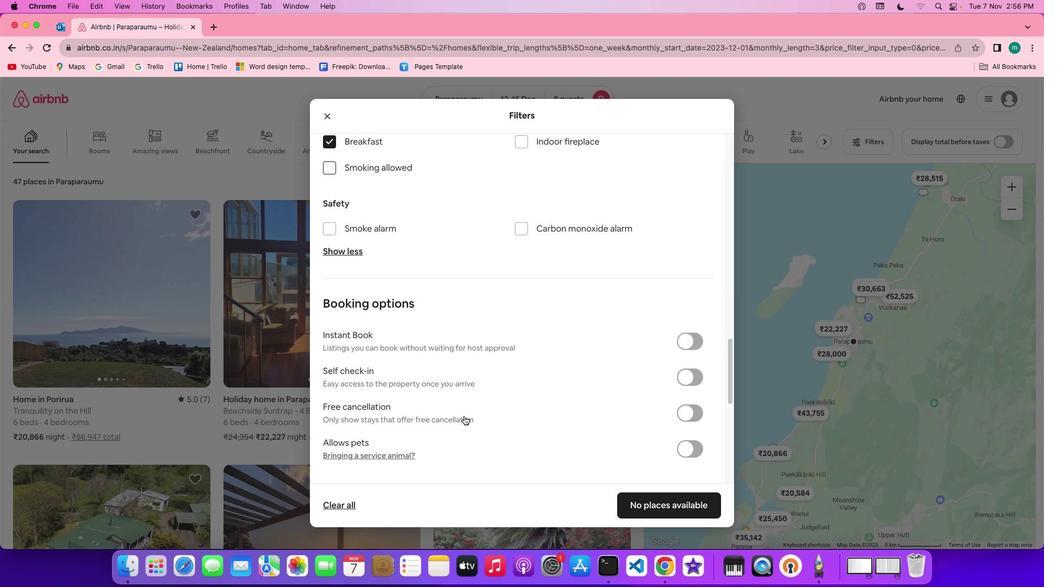 
Action: Mouse scrolled (464, 416) with delta (0, -1)
Screenshot: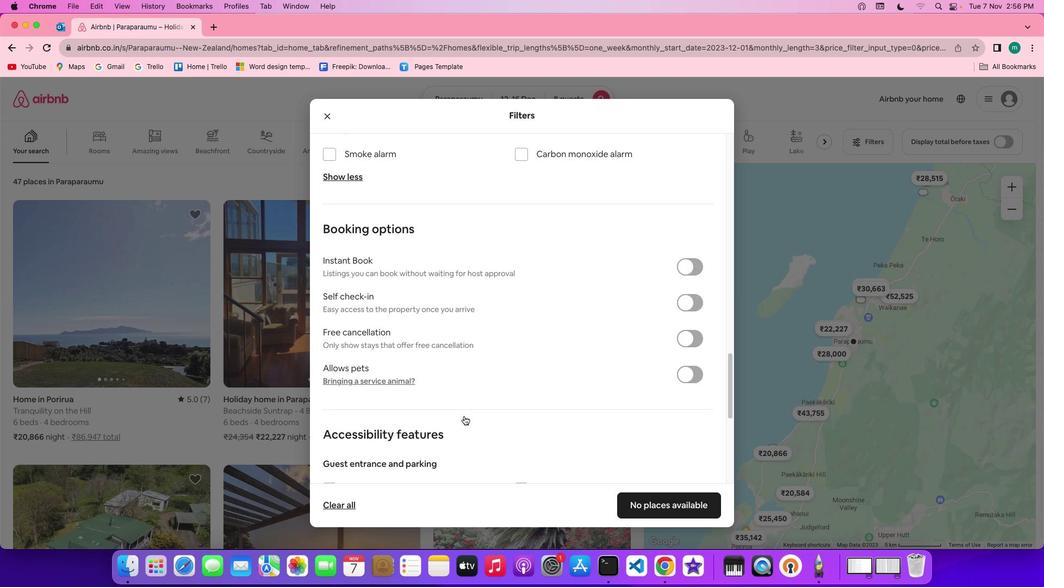 
Action: Mouse moved to (502, 429)
Screenshot: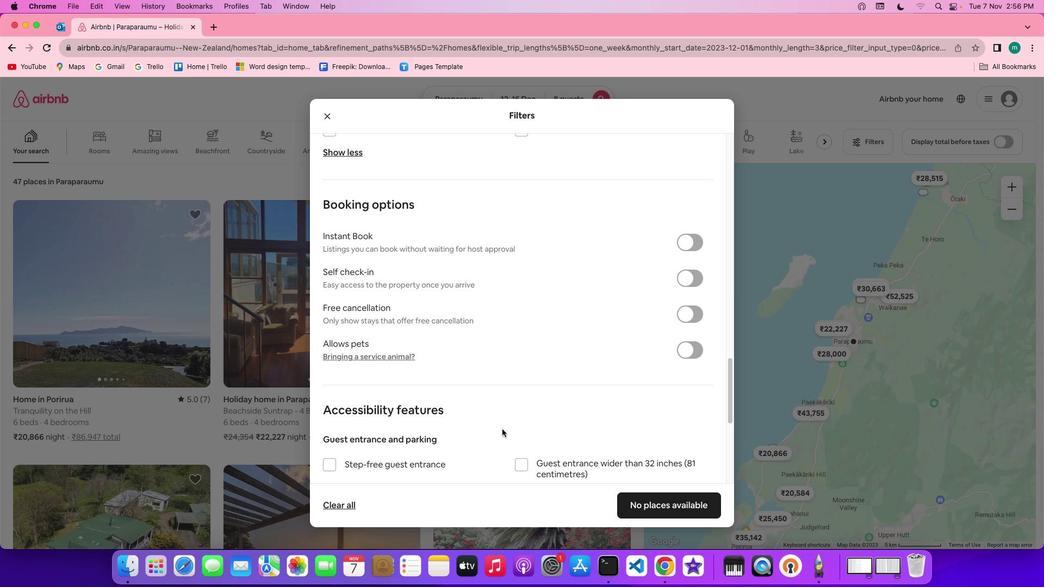 
Action: Mouse scrolled (502, 429) with delta (0, 0)
Screenshot: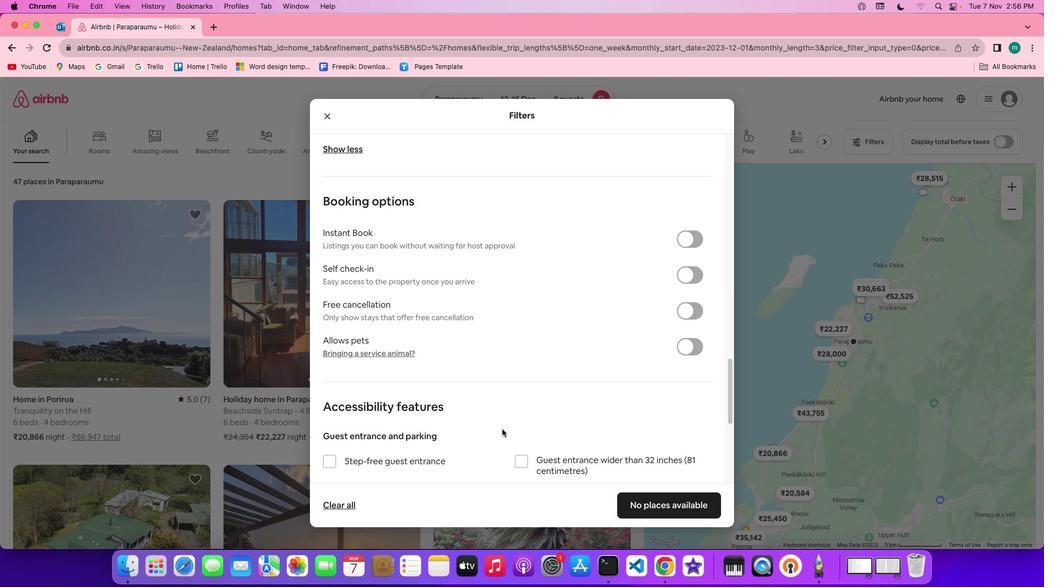
Action: Mouse scrolled (502, 429) with delta (0, 0)
Screenshot: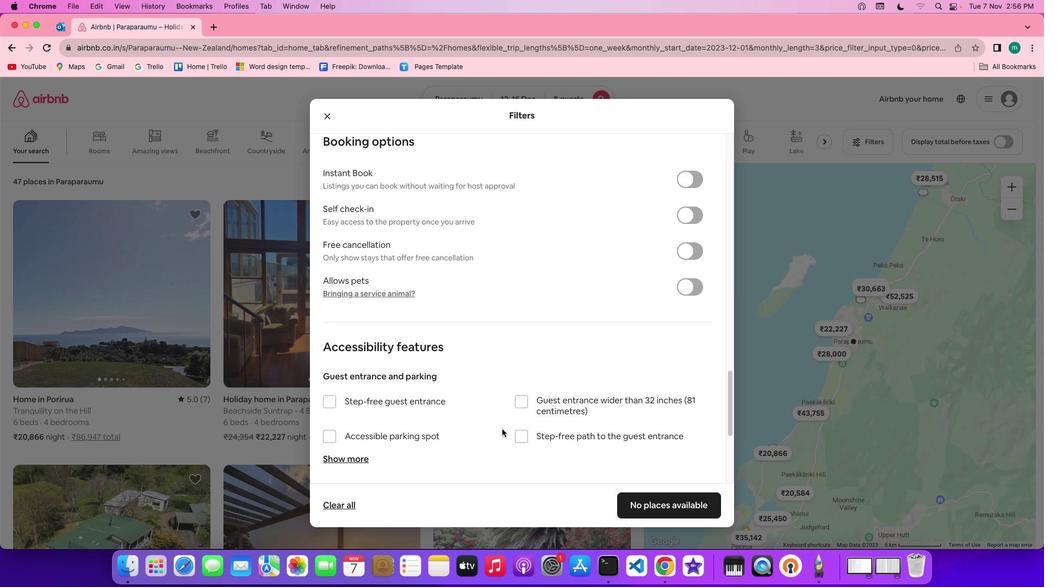 
Action: Mouse scrolled (502, 429) with delta (0, -1)
Screenshot: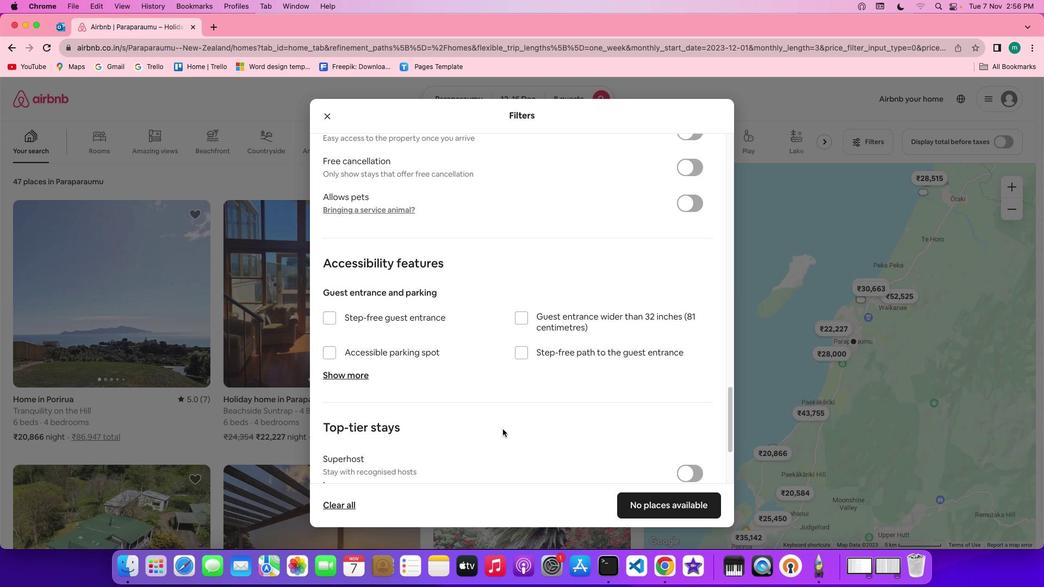 
Action: Mouse scrolled (502, 429) with delta (0, -2)
Screenshot: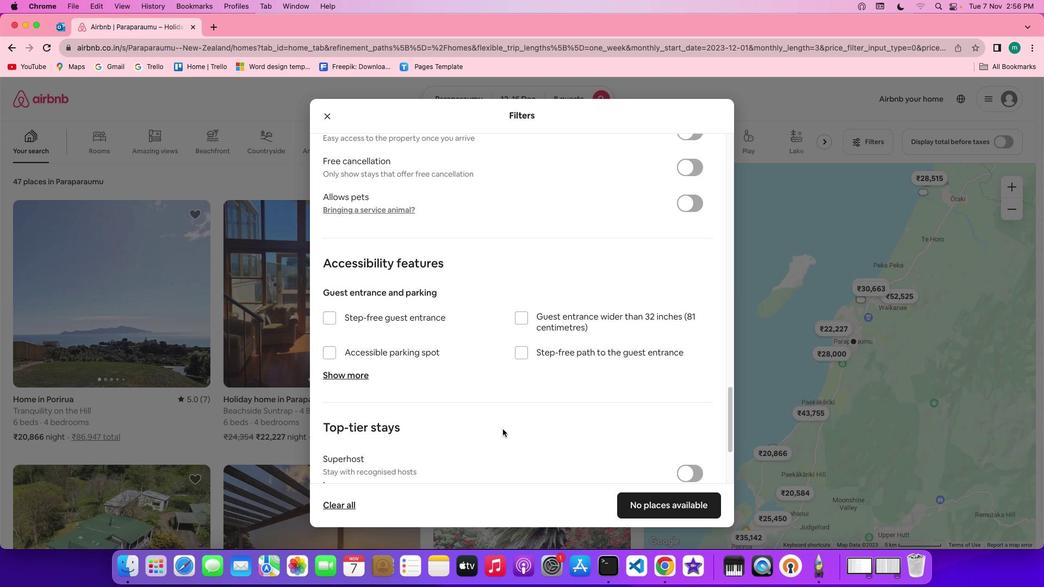 
Action: Mouse scrolled (502, 429) with delta (0, -2)
Screenshot: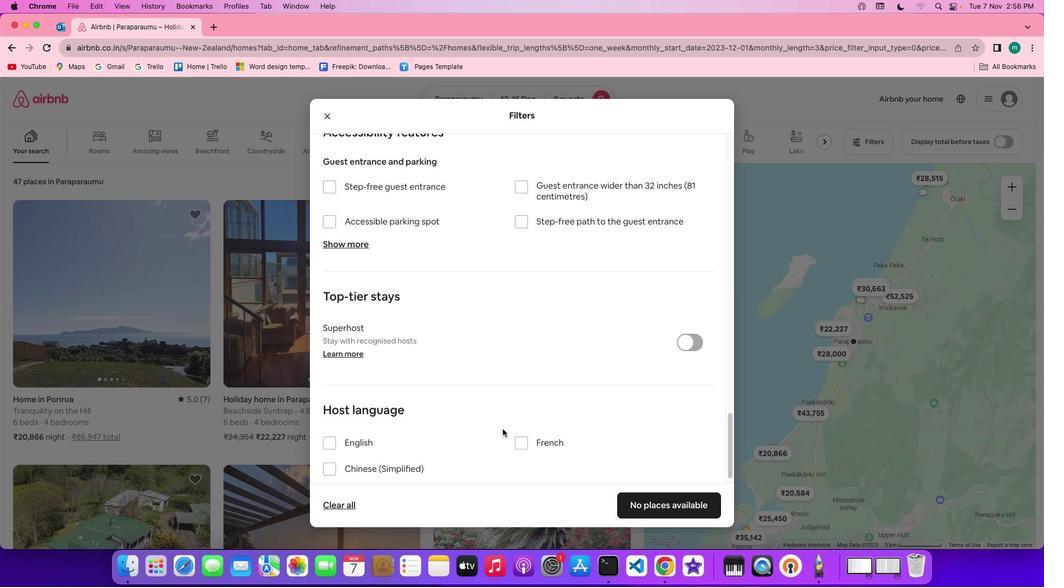 
Action: Mouse moved to (502, 429)
Screenshot: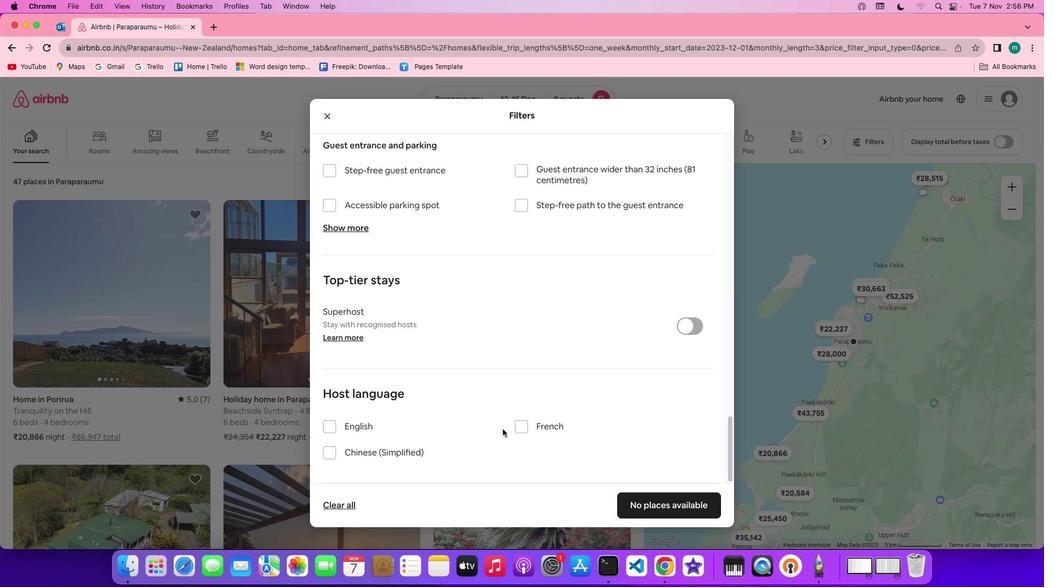 
Action: Mouse scrolled (502, 429) with delta (0, 0)
Screenshot: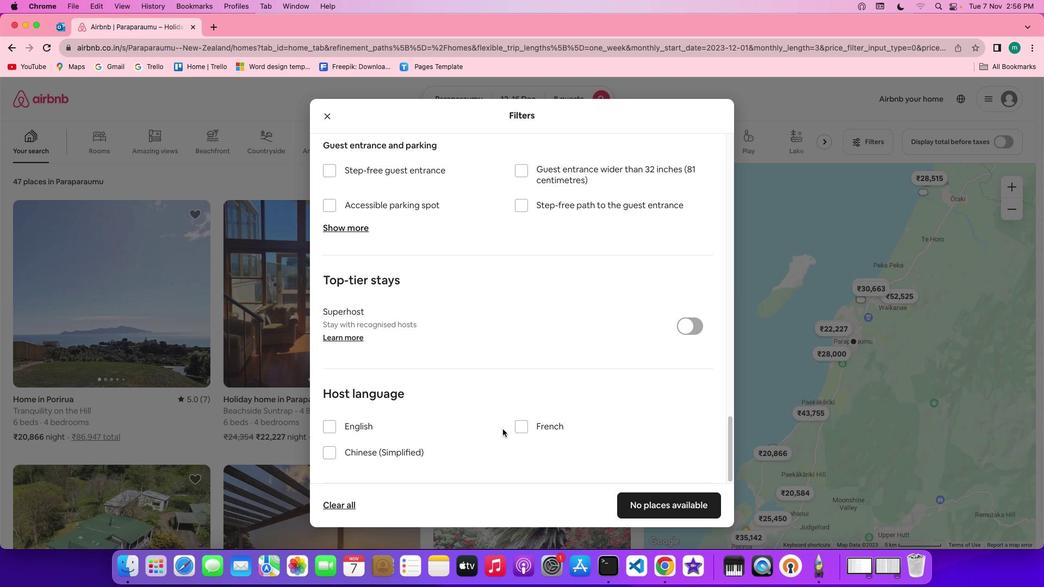 
Action: Mouse scrolled (502, 429) with delta (0, 0)
Screenshot: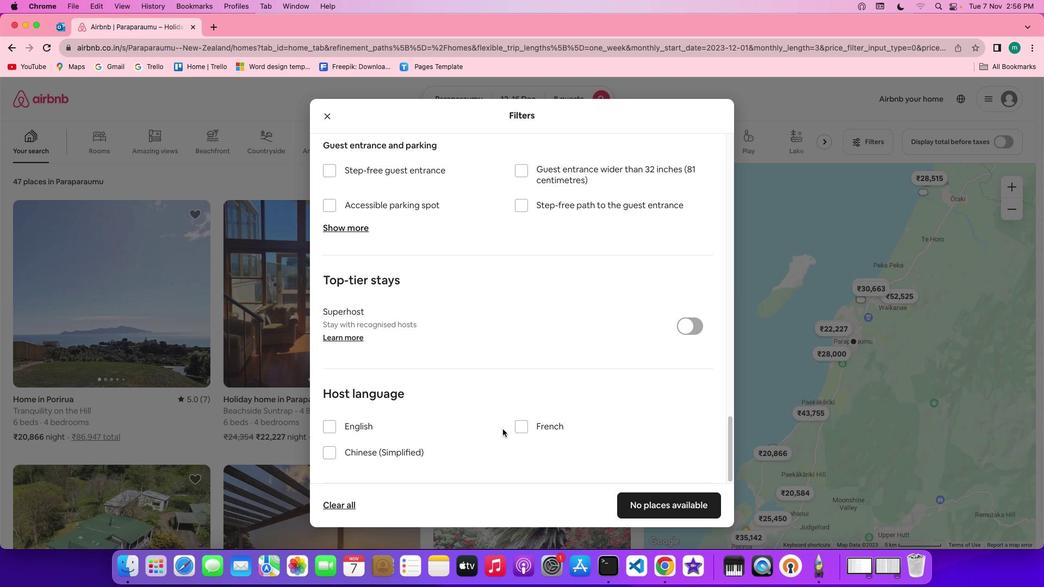 
Action: Mouse scrolled (502, 429) with delta (0, -1)
Screenshot: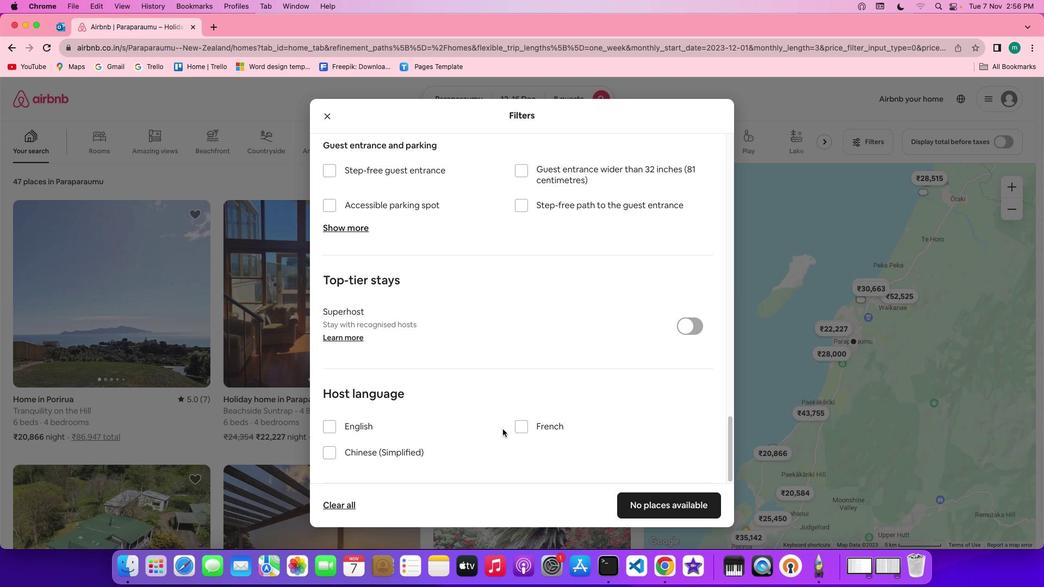 
Action: Mouse scrolled (502, 429) with delta (0, -2)
Screenshot: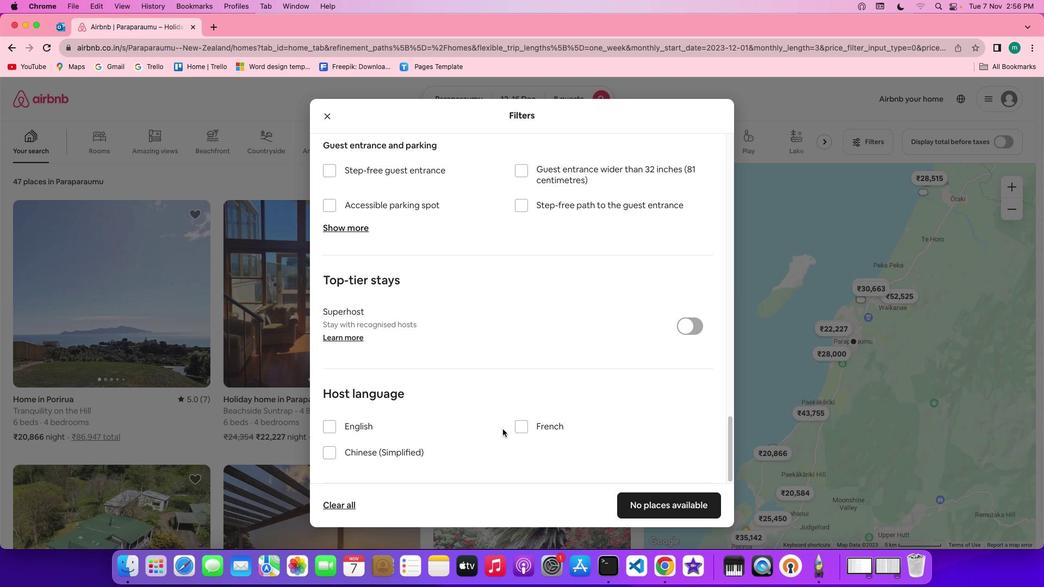 
Action: Mouse scrolled (502, 429) with delta (0, -3)
Screenshot: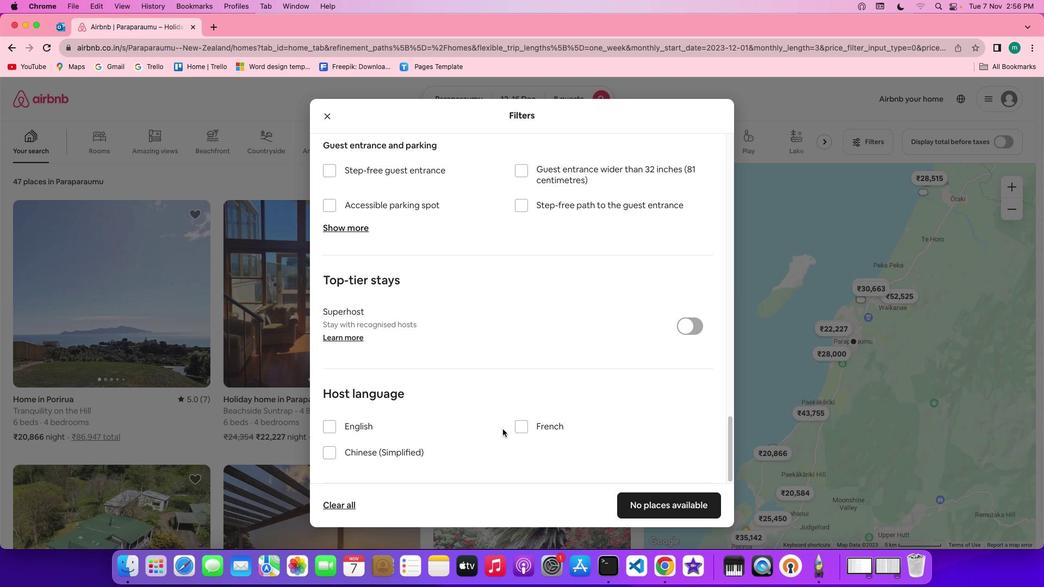 
Action: Mouse moved to (647, 500)
Screenshot: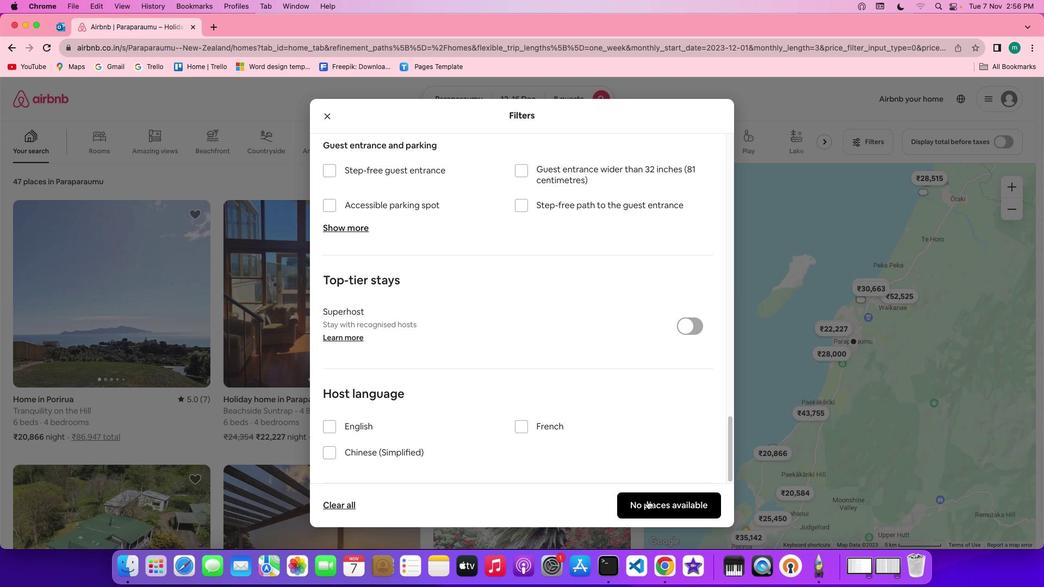
Action: Mouse pressed left at (647, 500)
Screenshot: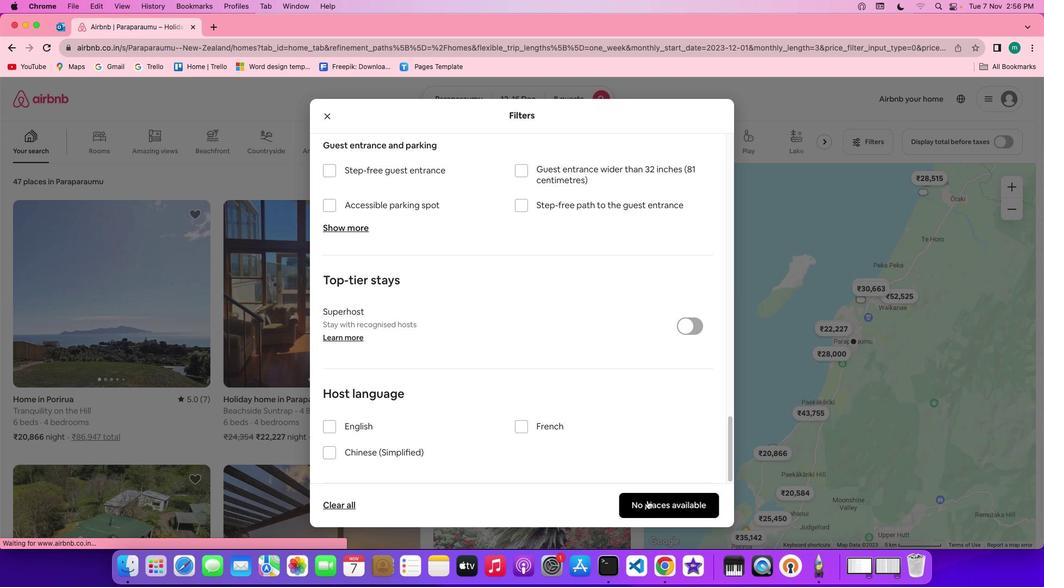 
Action: Mouse moved to (361, 353)
Screenshot: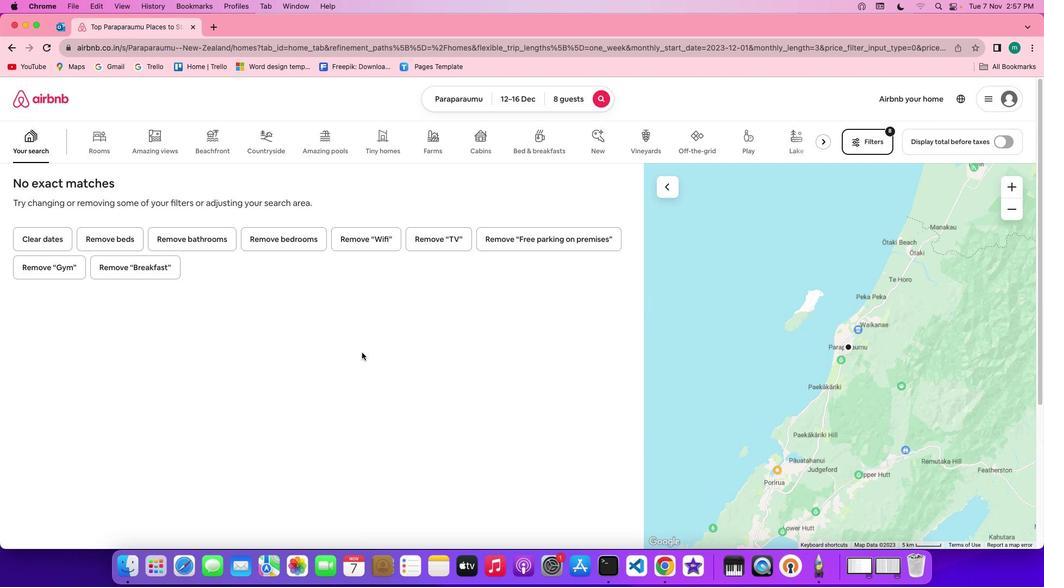 
